 Task: Reply to email with the signature Connor Wood with the subject Product launch announcement from softage.1@softage.net with the message Can you confirm whether the project is on track to meet the deadline? Undo the message and rewrite the message as I will be unavailable during this time. Send the email
Action: Mouse moved to (411, 539)
Screenshot: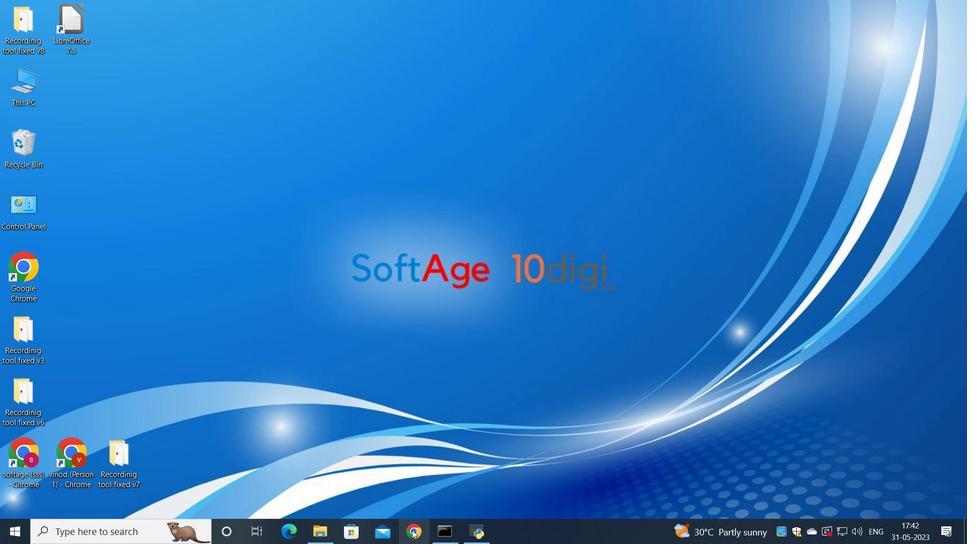 
Action: Mouse pressed left at (411, 539)
Screenshot: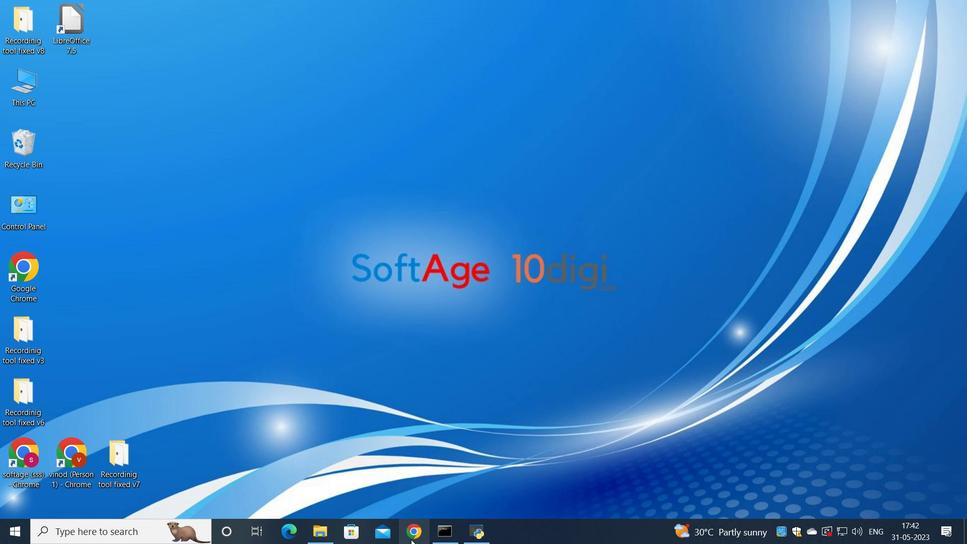 
Action: Mouse moved to (423, 338)
Screenshot: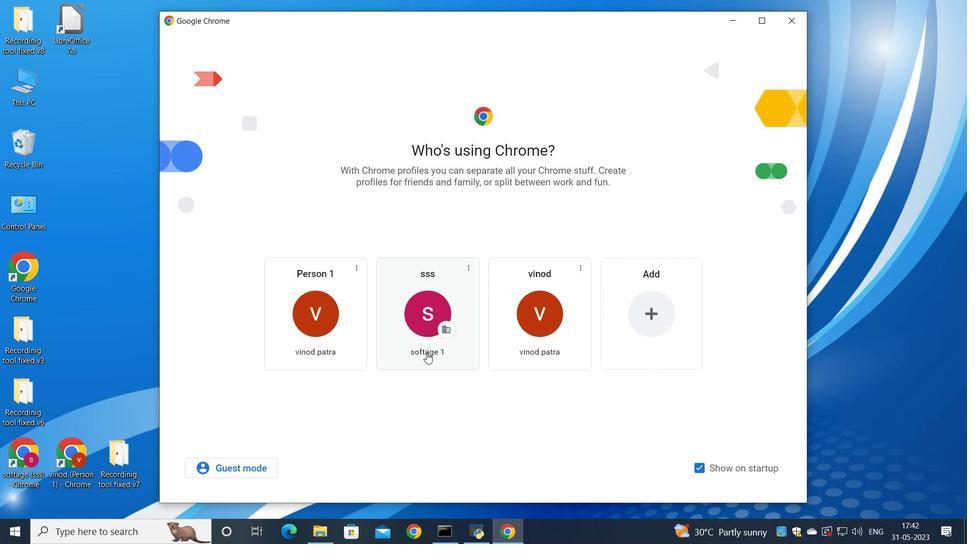 
Action: Mouse pressed left at (423, 338)
Screenshot: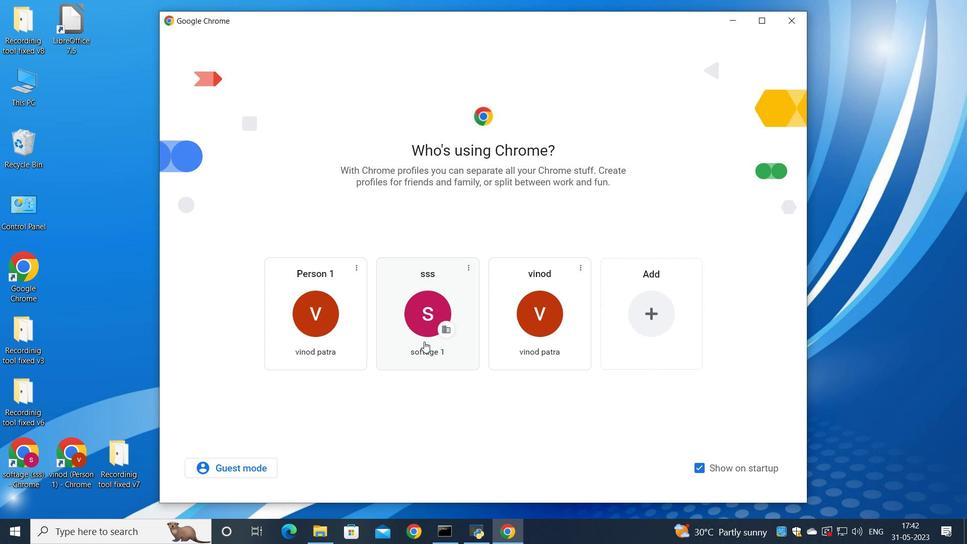 
Action: Mouse moved to (841, 82)
Screenshot: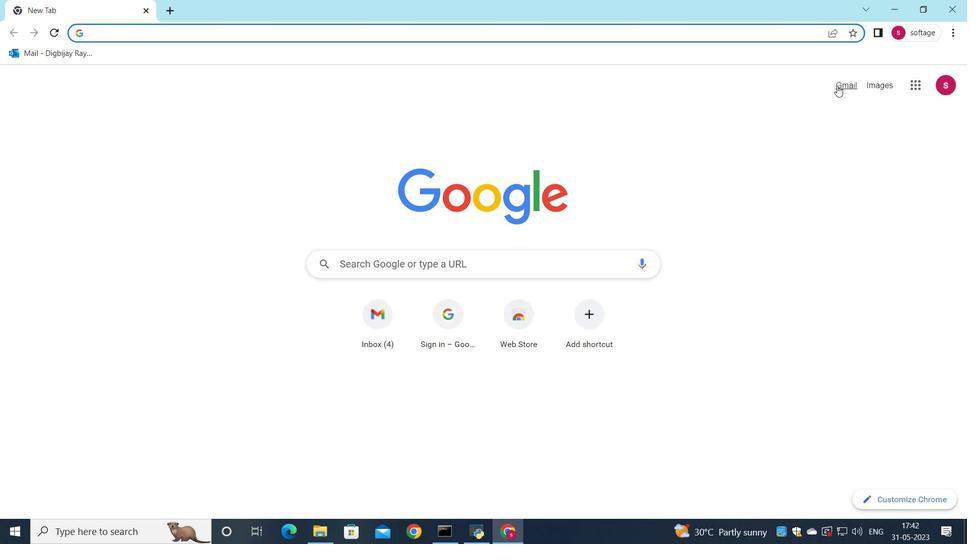 
Action: Mouse pressed left at (841, 82)
Screenshot: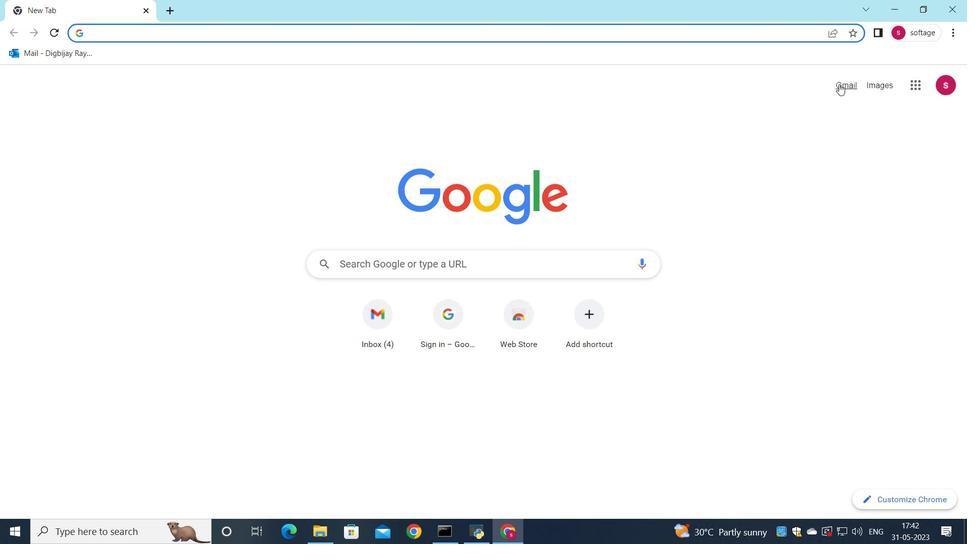 
Action: Mouse moved to (821, 91)
Screenshot: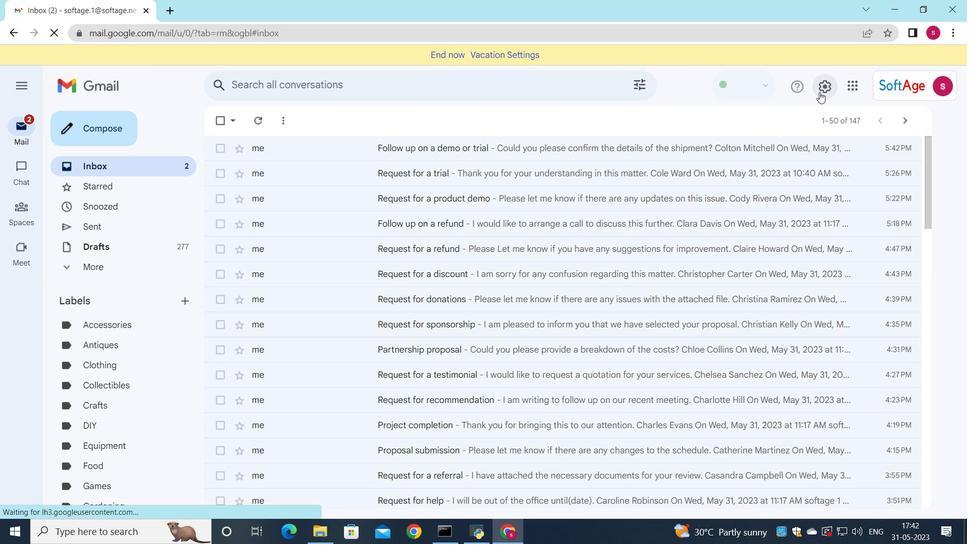 
Action: Mouse pressed left at (821, 91)
Screenshot: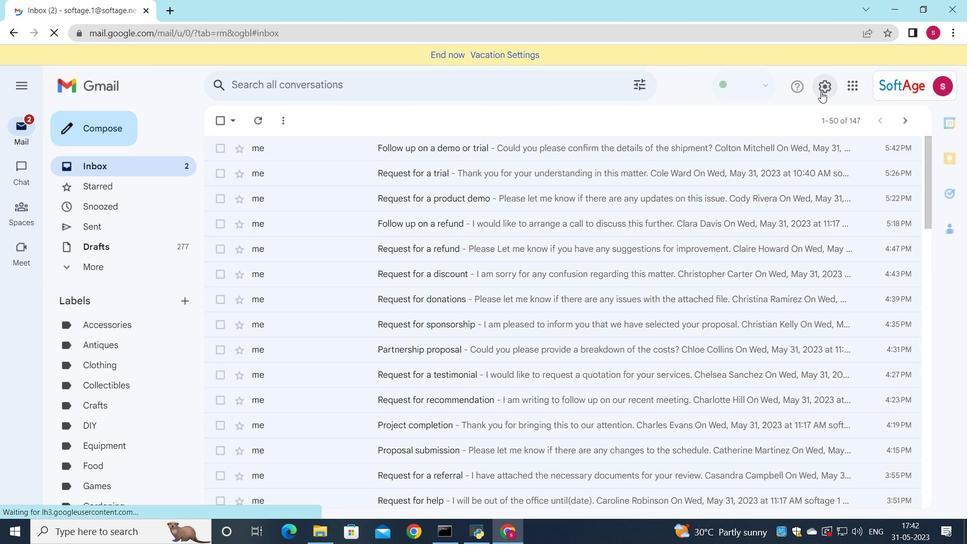 
Action: Mouse moved to (826, 144)
Screenshot: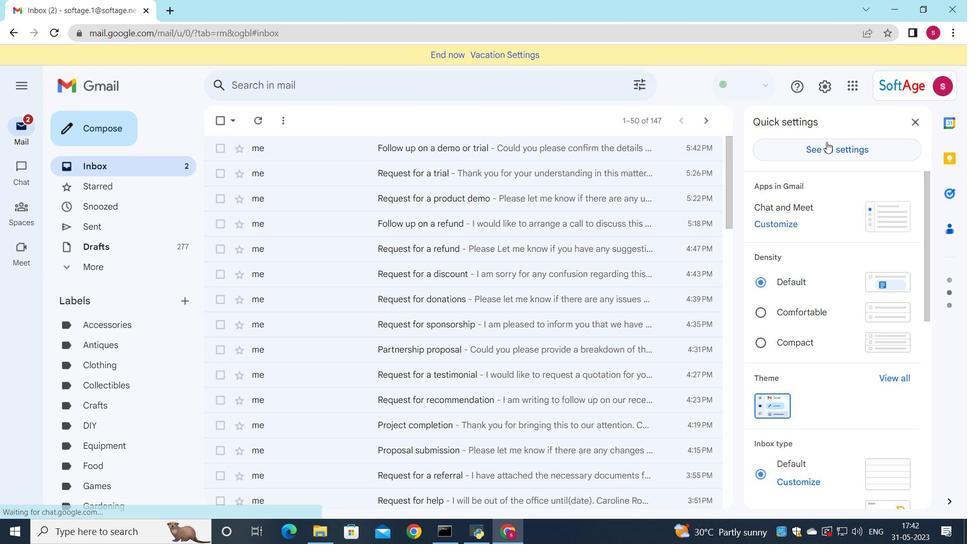
Action: Mouse pressed left at (826, 144)
Screenshot: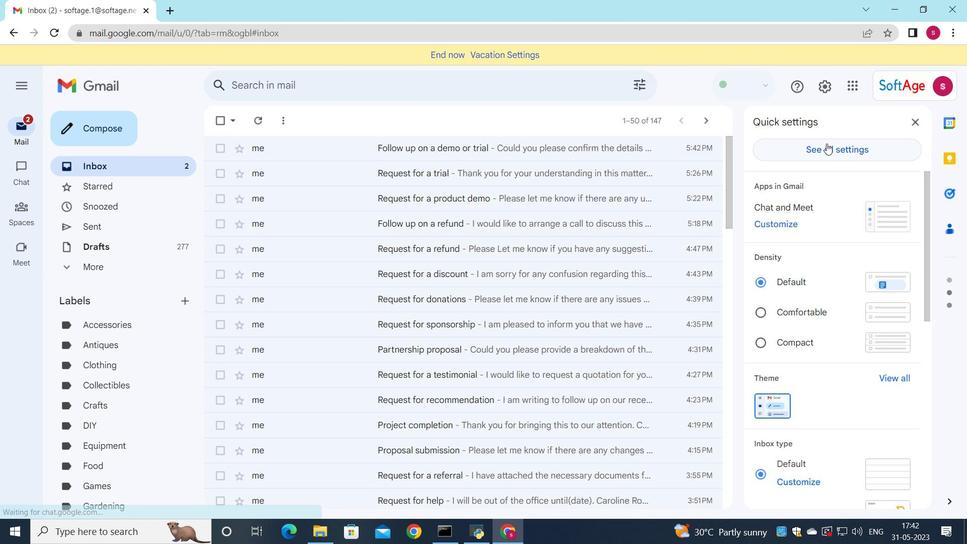 
Action: Mouse moved to (544, 306)
Screenshot: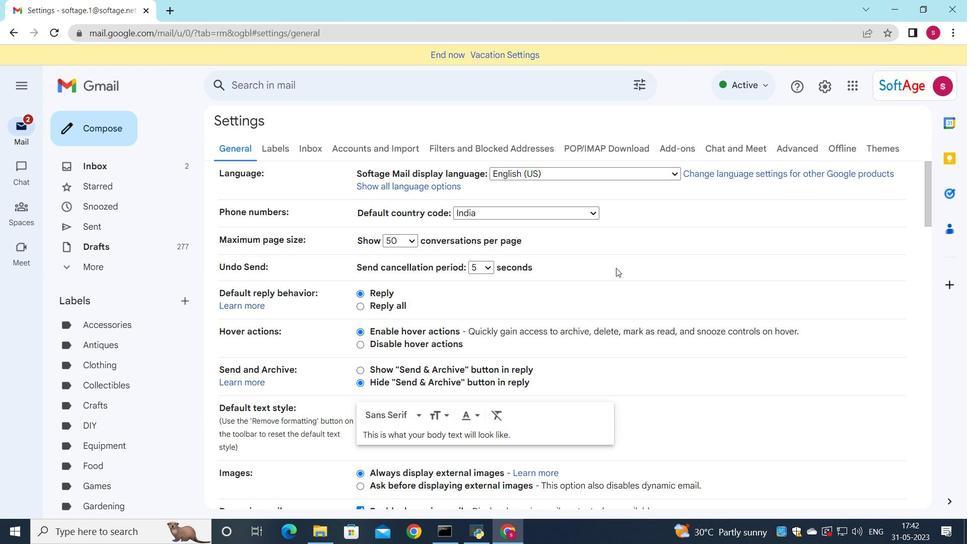 
Action: Mouse scrolled (544, 305) with delta (0, 0)
Screenshot: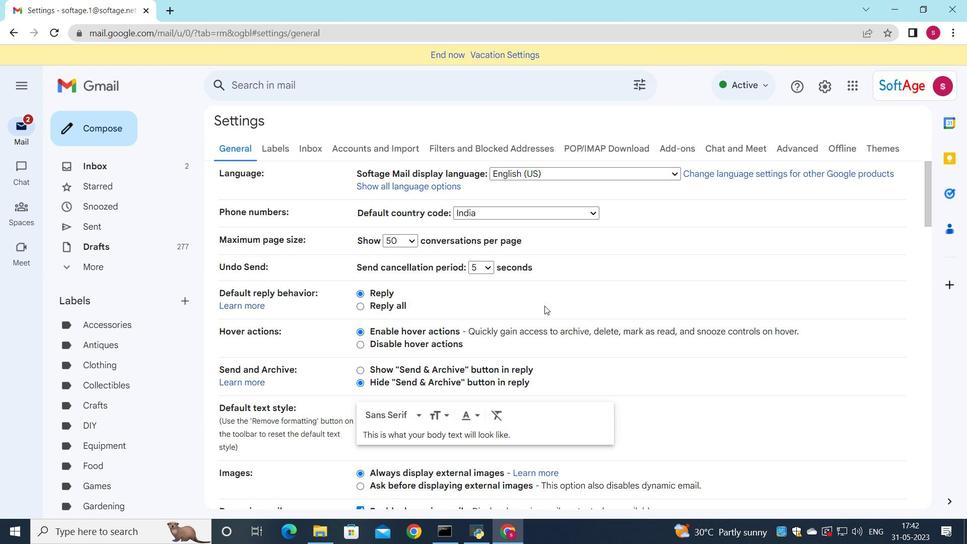 
Action: Mouse scrolled (544, 305) with delta (0, 0)
Screenshot: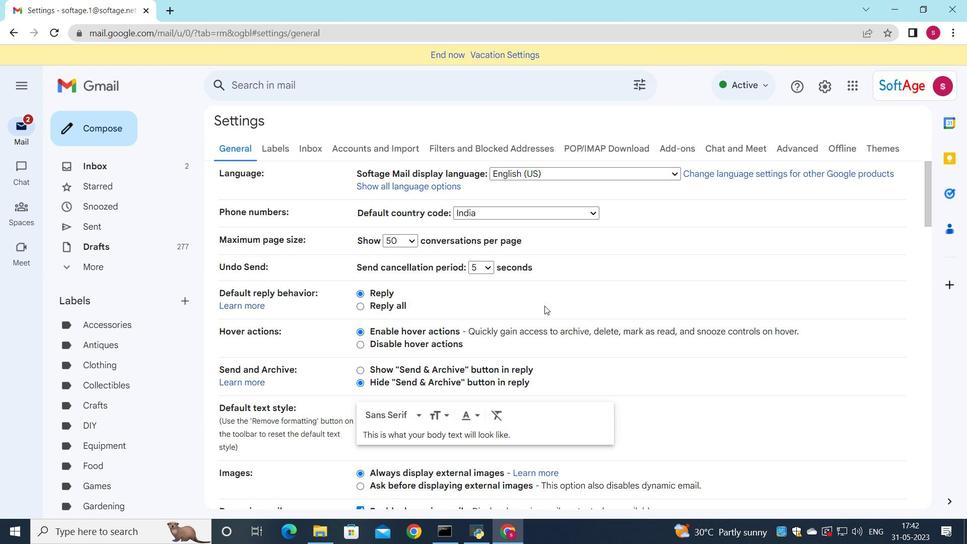 
Action: Mouse scrolled (544, 305) with delta (0, 0)
Screenshot: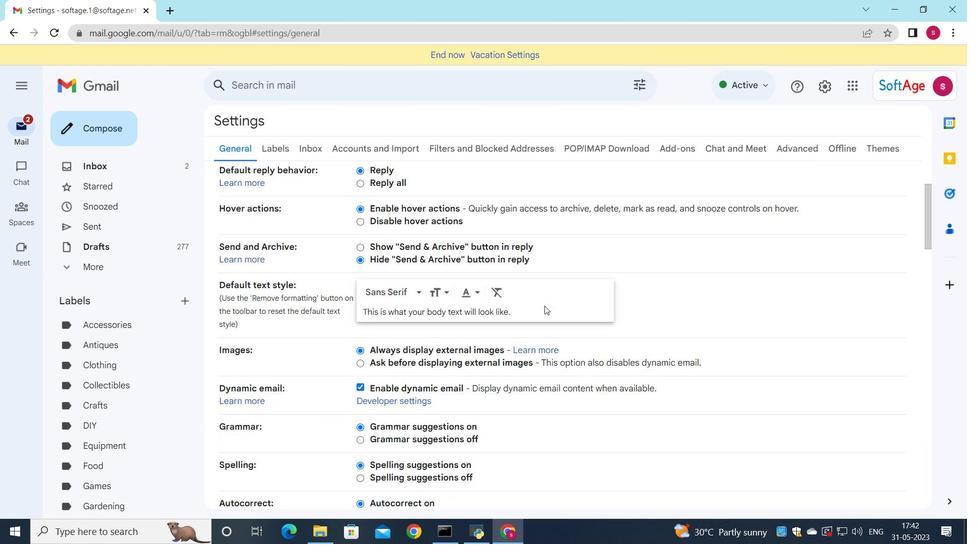 
Action: Mouse scrolled (544, 305) with delta (0, 0)
Screenshot: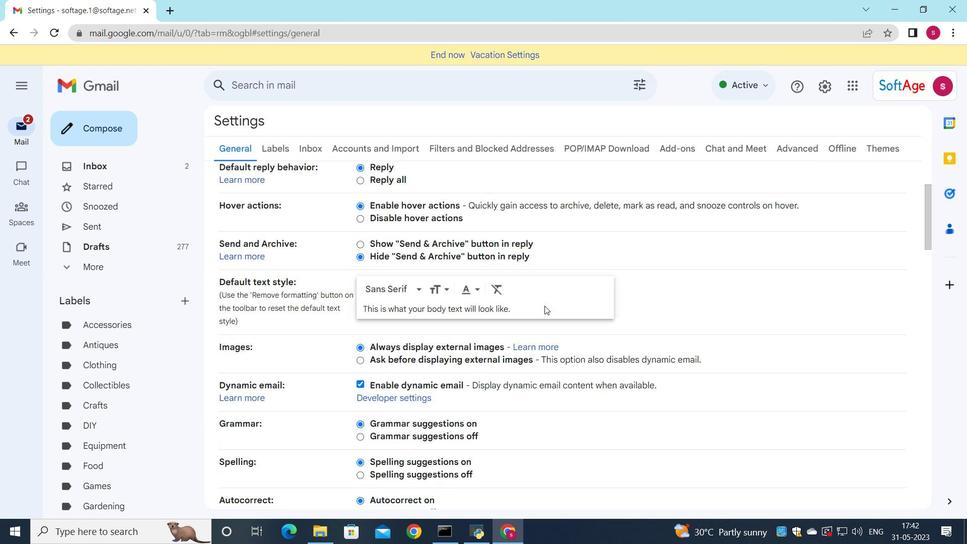 
Action: Mouse scrolled (544, 305) with delta (0, 0)
Screenshot: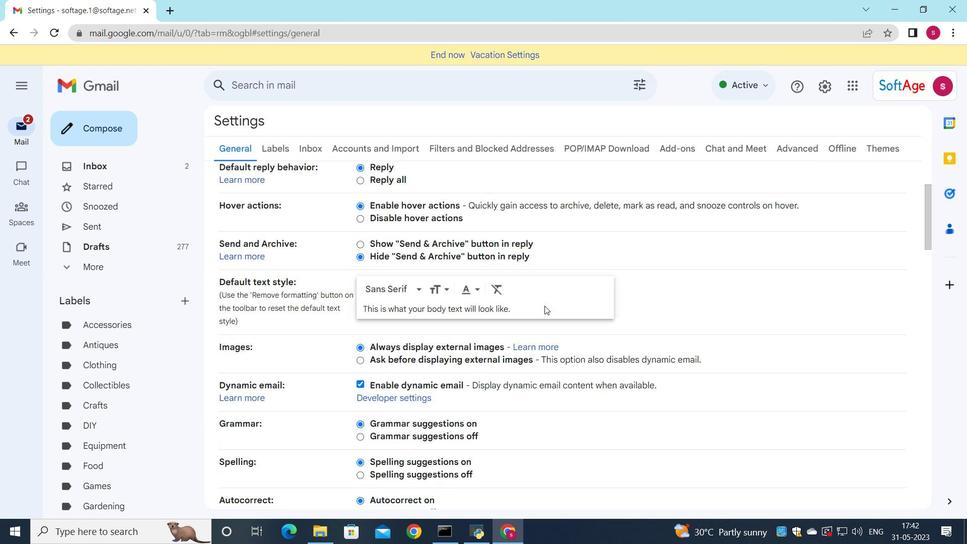 
Action: Mouse scrolled (544, 305) with delta (0, 0)
Screenshot: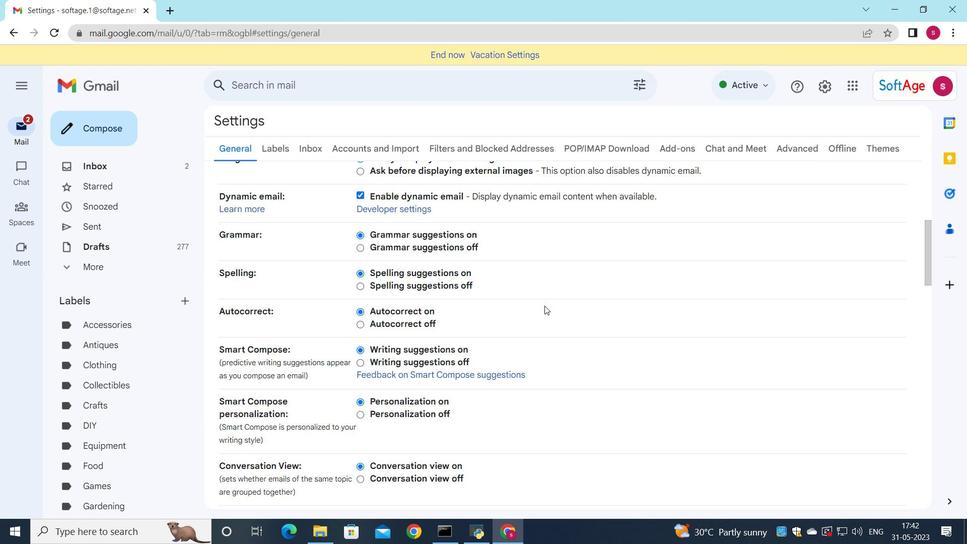 
Action: Mouse scrolled (544, 305) with delta (0, 0)
Screenshot: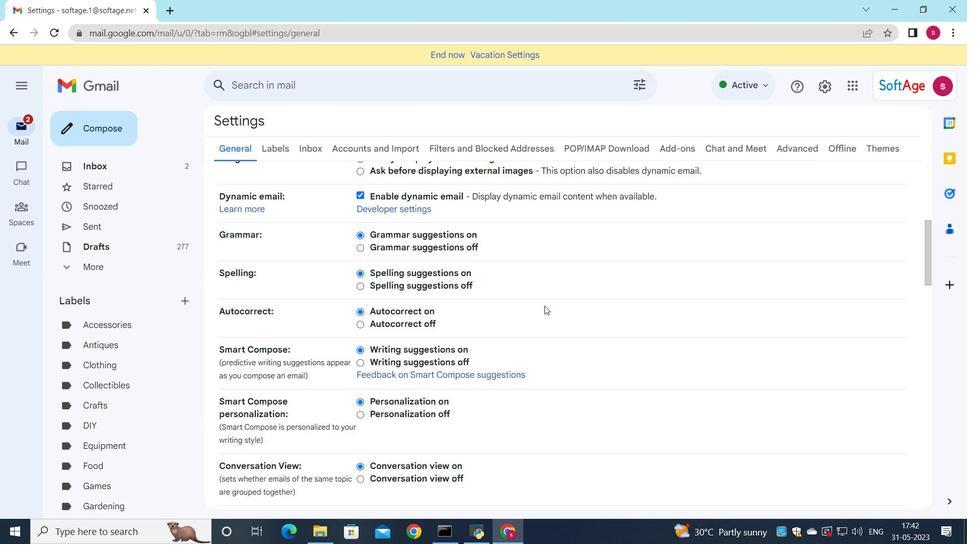 
Action: Mouse scrolled (544, 305) with delta (0, 0)
Screenshot: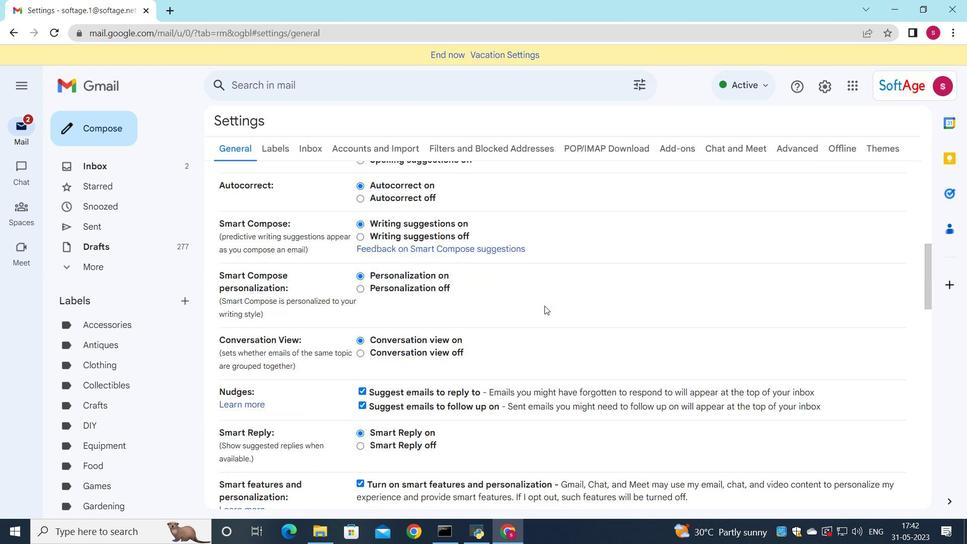 
Action: Mouse scrolled (544, 305) with delta (0, 0)
Screenshot: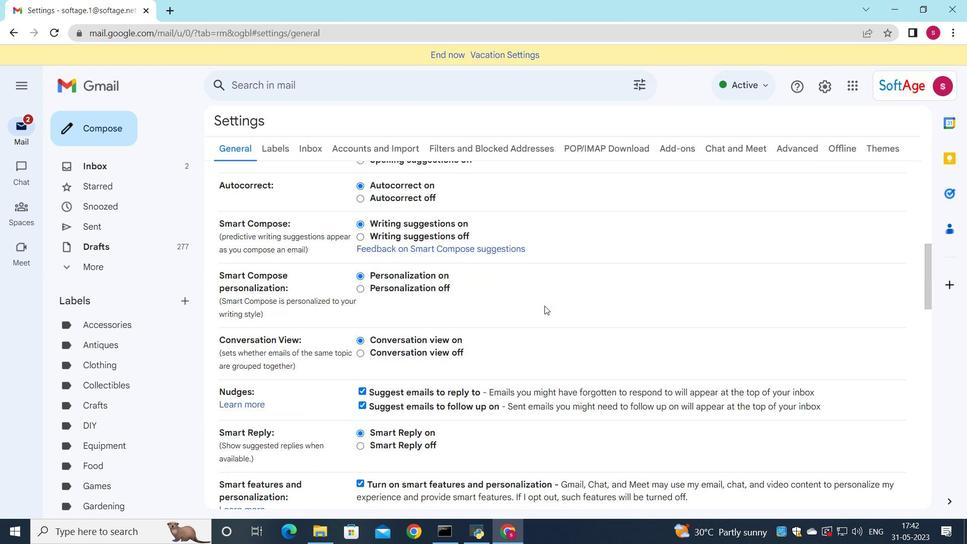 
Action: Mouse scrolled (544, 305) with delta (0, 0)
Screenshot: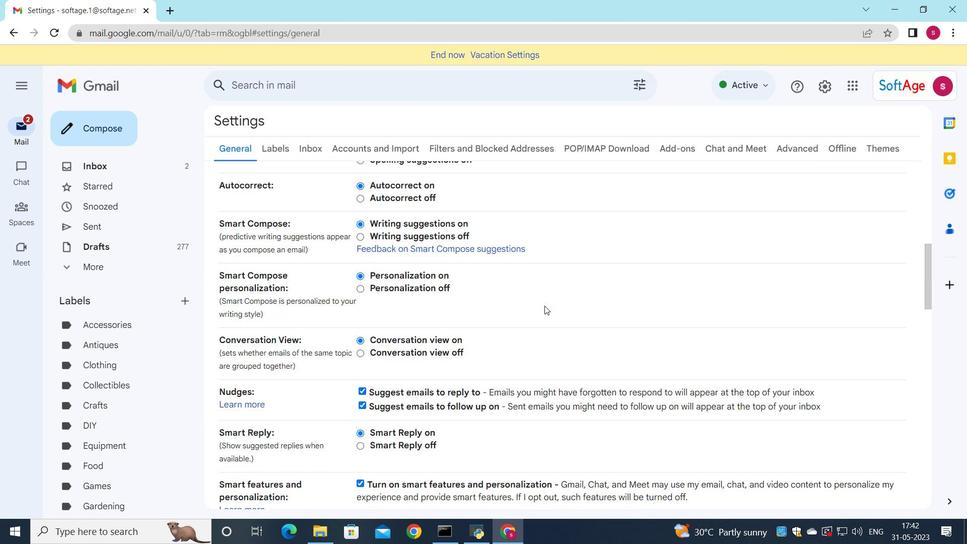 
Action: Mouse scrolled (544, 305) with delta (0, 0)
Screenshot: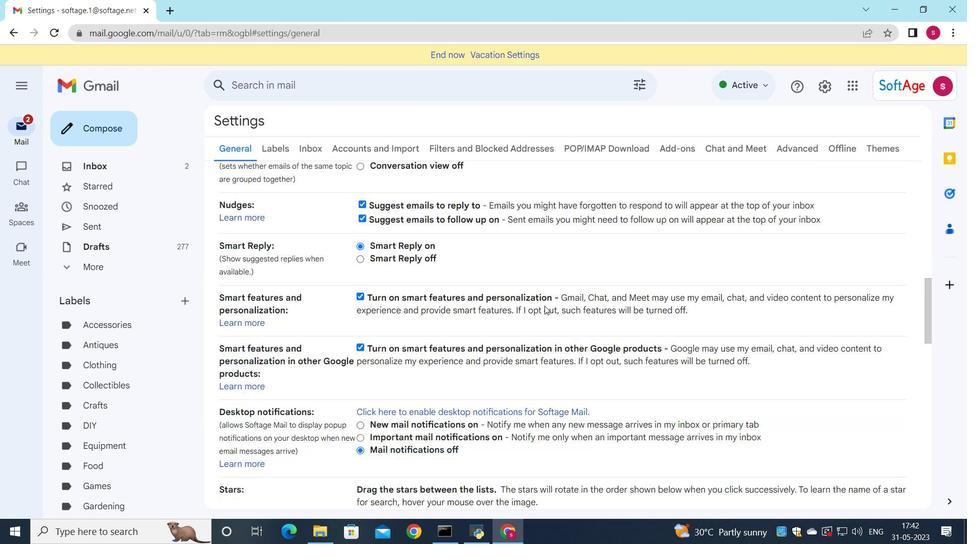 
Action: Mouse scrolled (544, 305) with delta (0, 0)
Screenshot: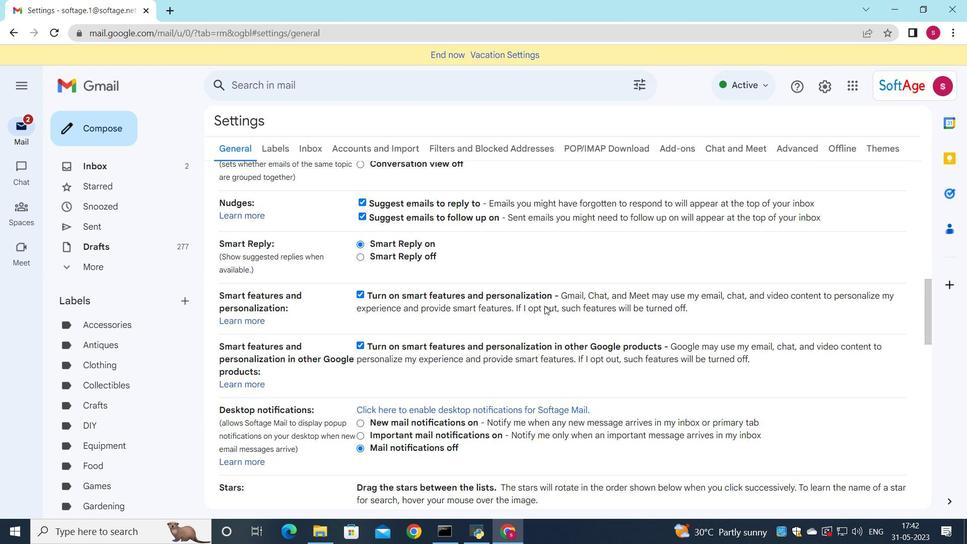 
Action: Mouse scrolled (544, 305) with delta (0, 0)
Screenshot: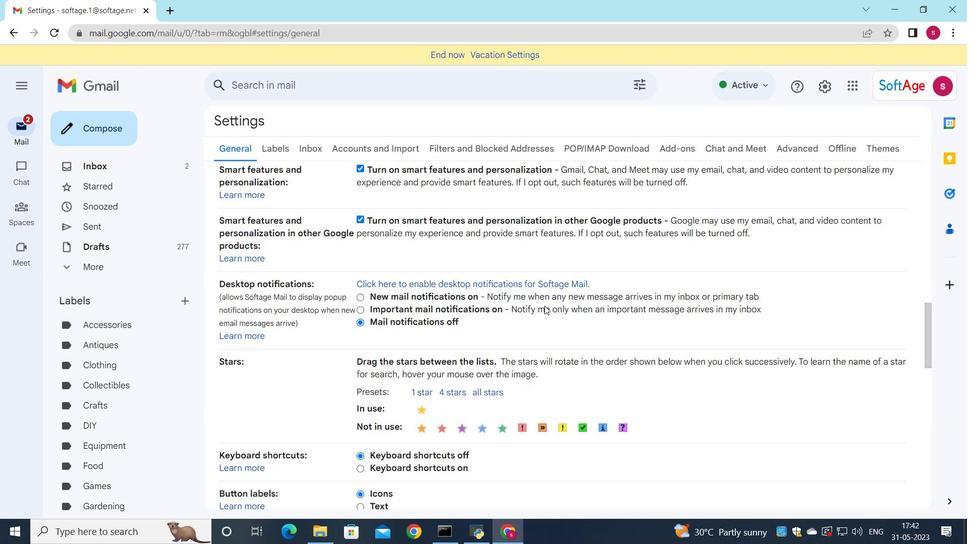 
Action: Mouse scrolled (544, 305) with delta (0, 0)
Screenshot: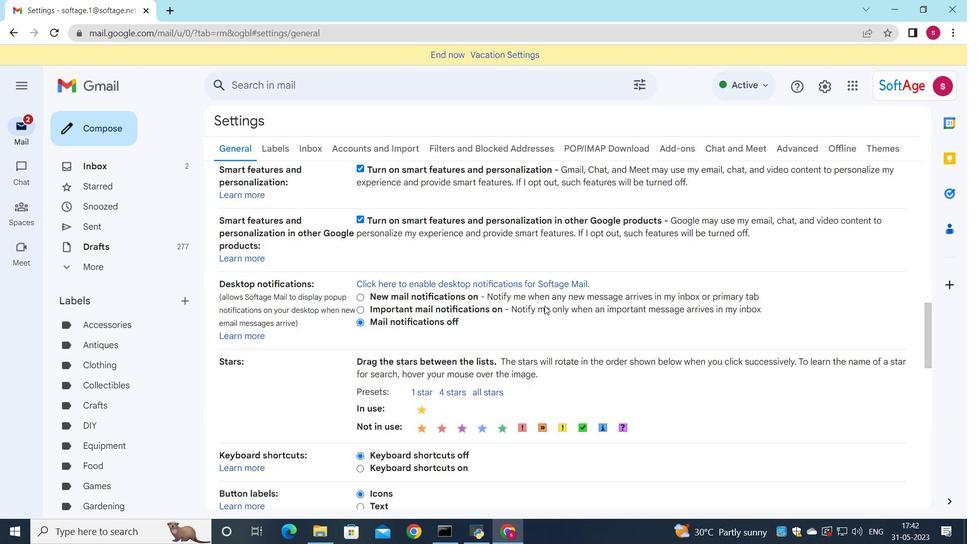 
Action: Mouse scrolled (544, 305) with delta (0, 0)
Screenshot: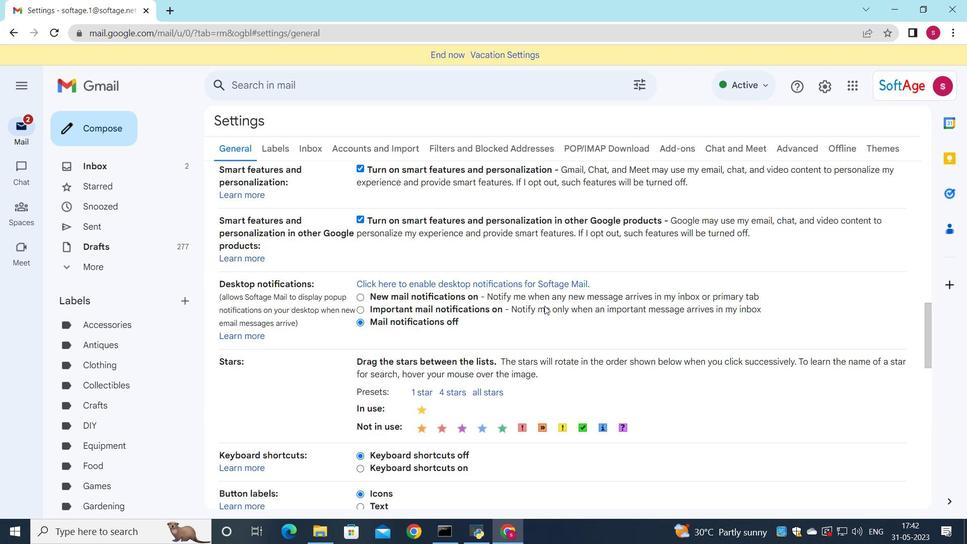 
Action: Mouse scrolled (544, 305) with delta (0, 0)
Screenshot: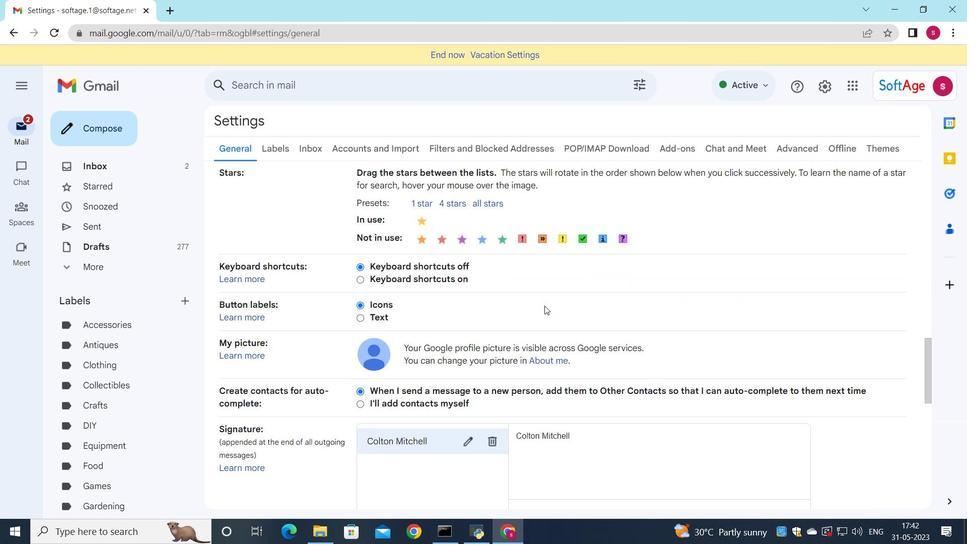 
Action: Mouse scrolled (544, 305) with delta (0, 0)
Screenshot: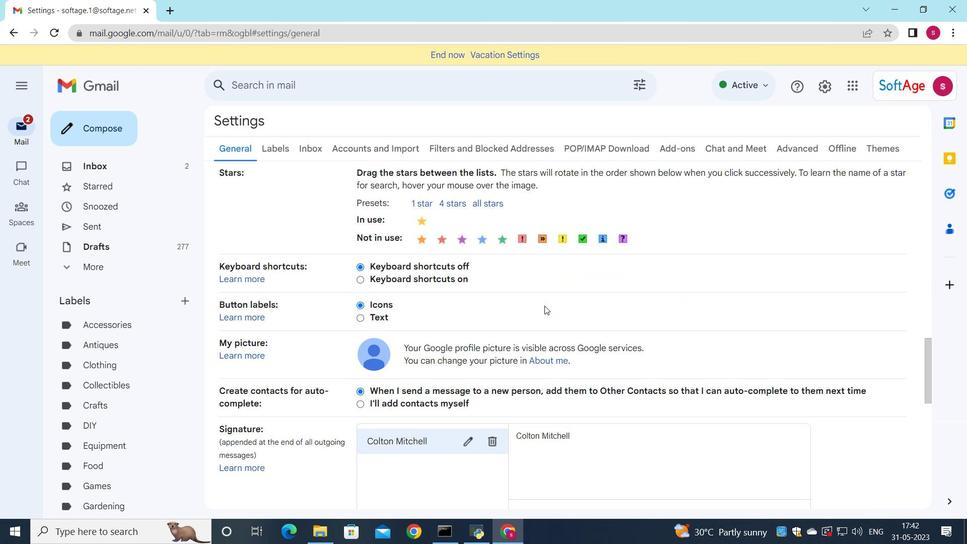 
Action: Mouse scrolled (544, 305) with delta (0, 0)
Screenshot: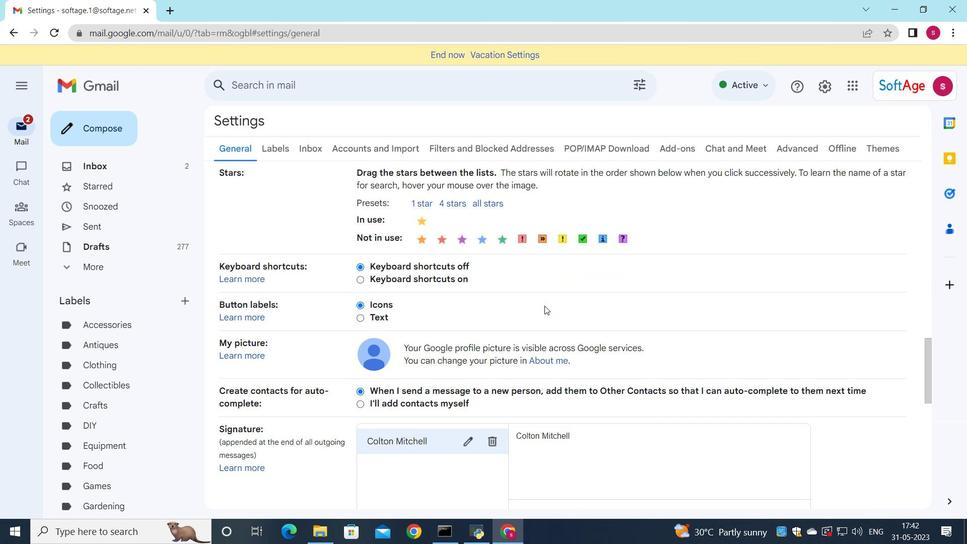 
Action: Mouse moved to (491, 248)
Screenshot: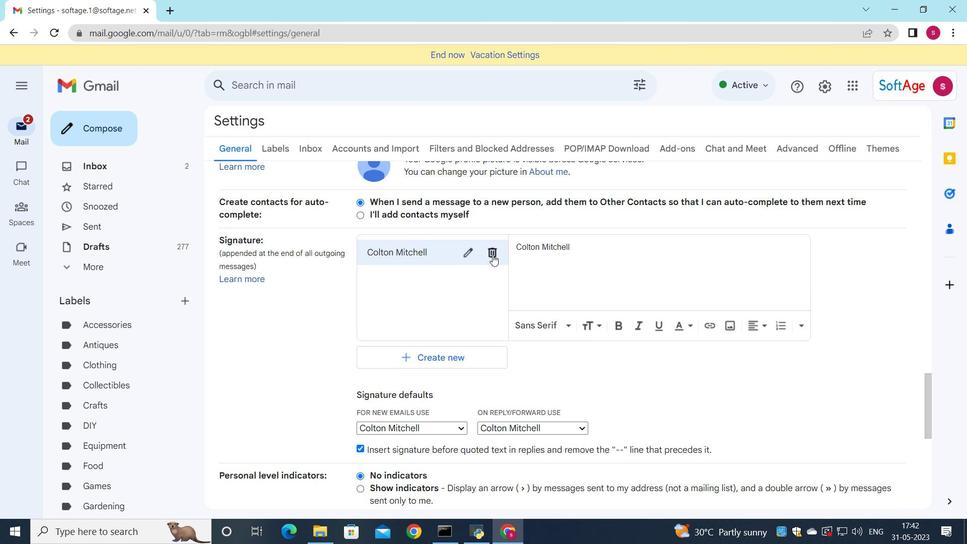 
Action: Mouse pressed left at (491, 248)
Screenshot: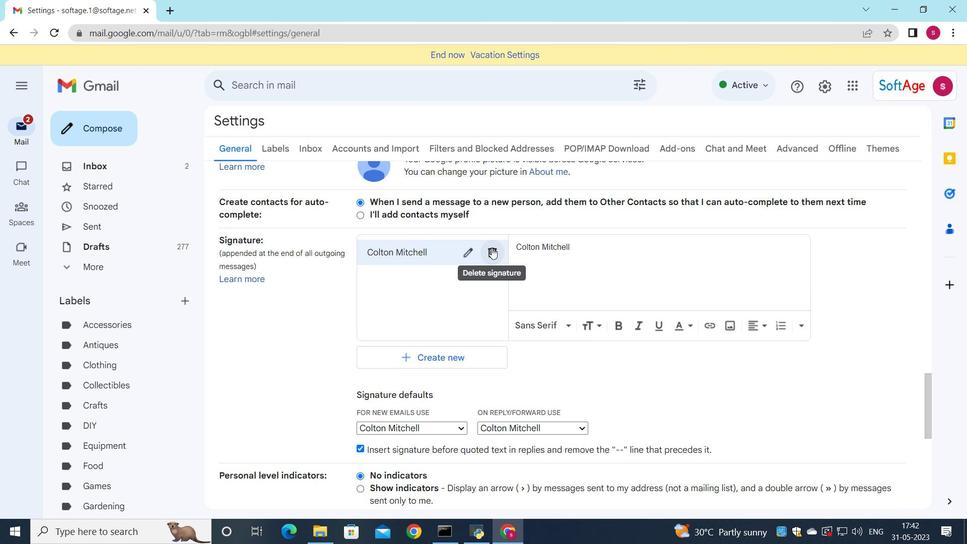 
Action: Mouse moved to (587, 303)
Screenshot: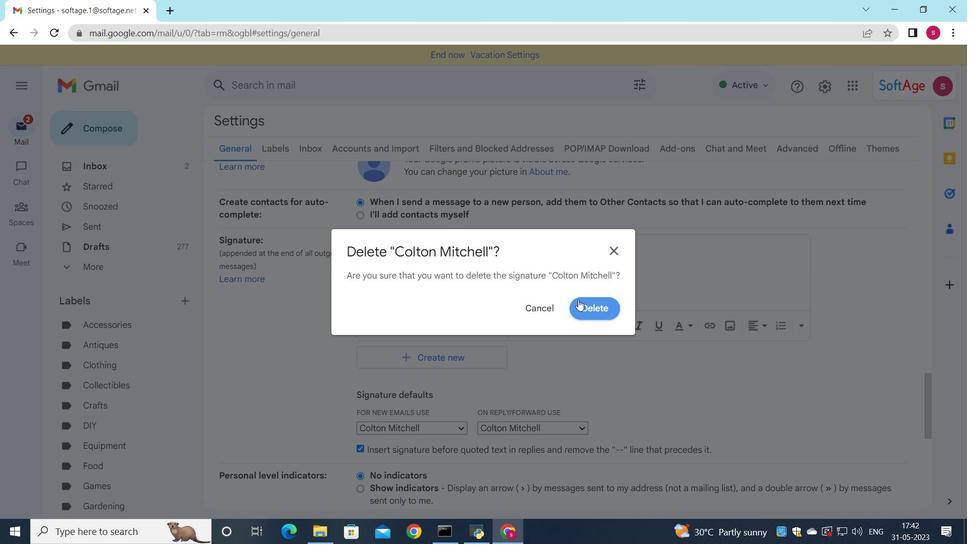 
Action: Mouse pressed left at (587, 303)
Screenshot: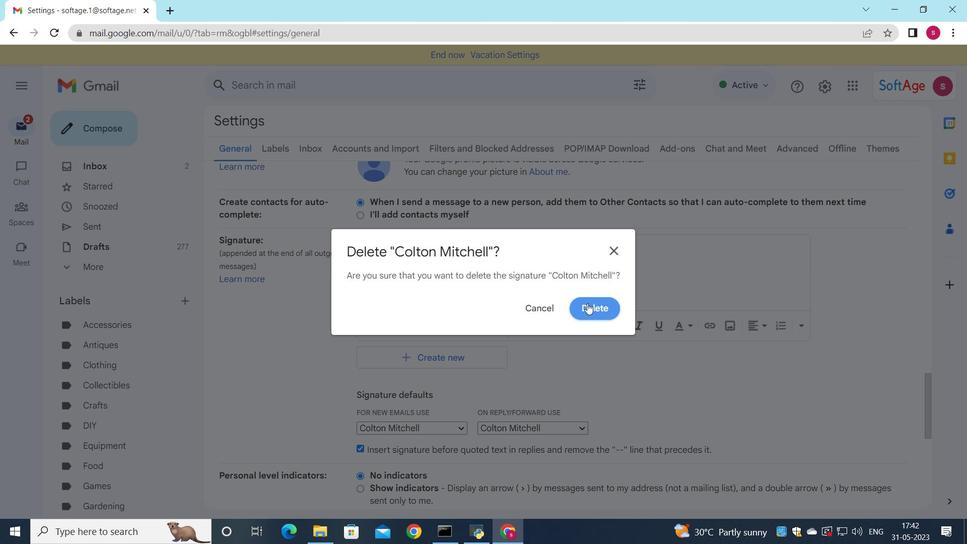 
Action: Mouse moved to (413, 262)
Screenshot: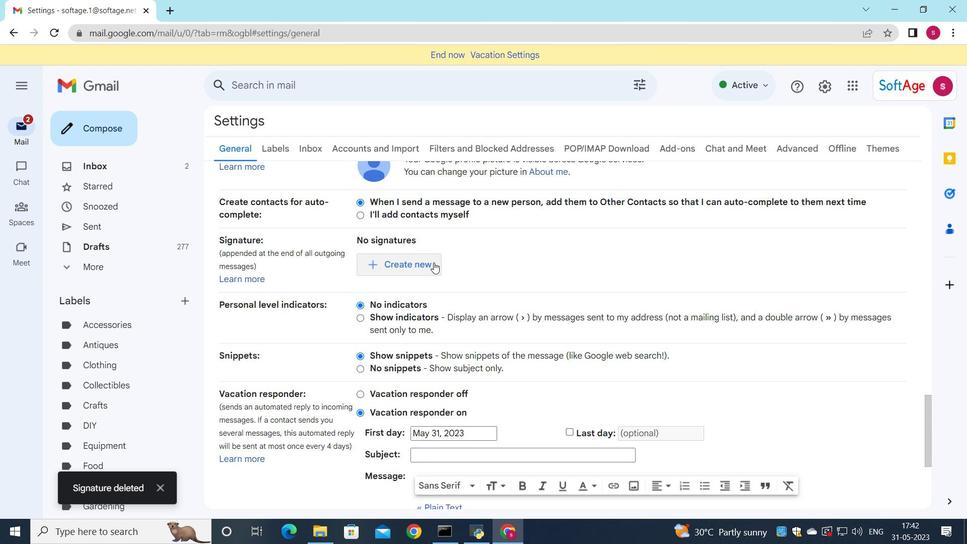 
Action: Mouse pressed left at (413, 262)
Screenshot: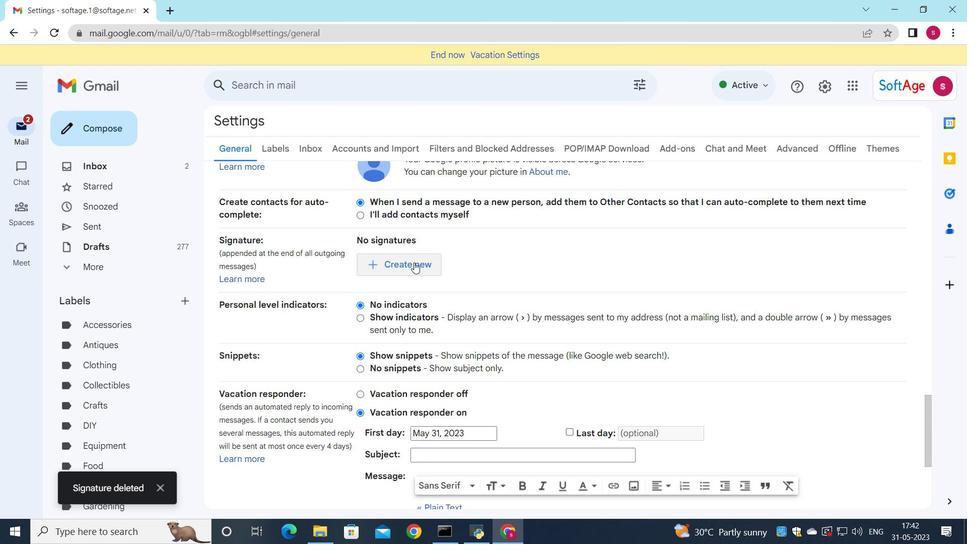 
Action: Mouse moved to (684, 307)
Screenshot: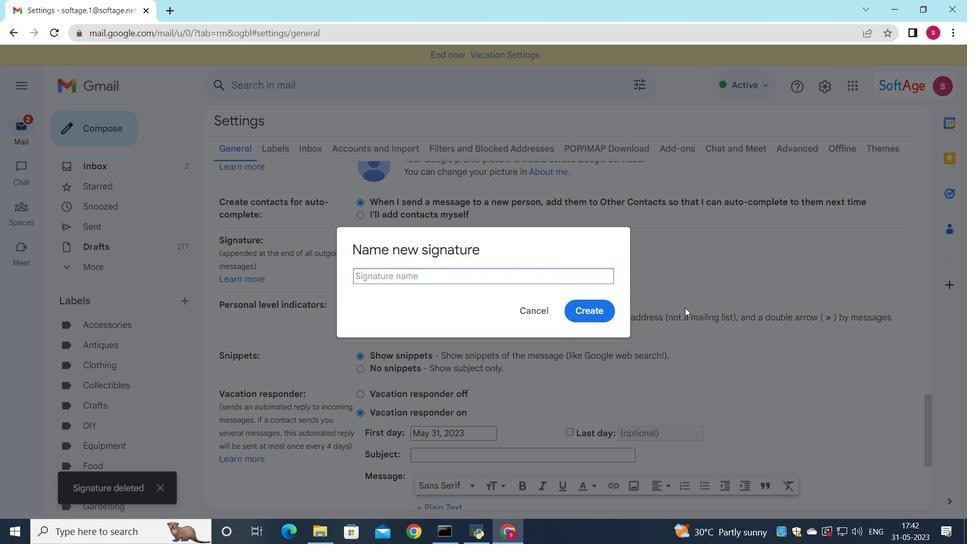 
Action: Key pressed <Key.shift>Connor<Key.space><Key.shift>Wood
Screenshot: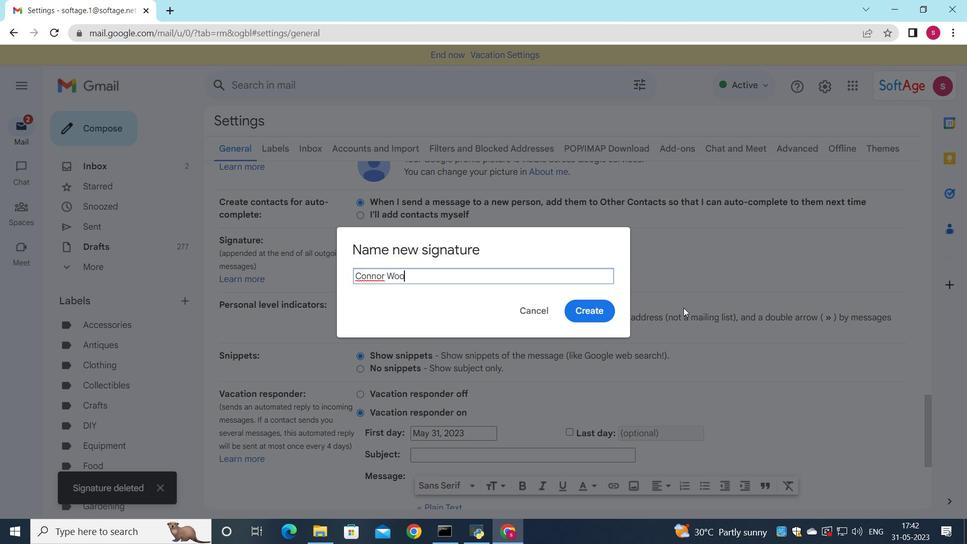 
Action: Mouse moved to (595, 307)
Screenshot: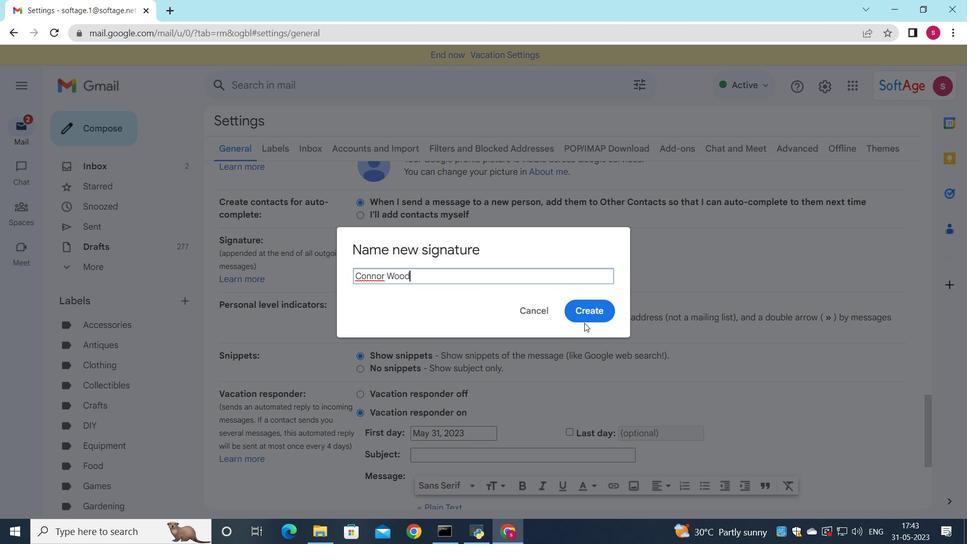 
Action: Mouse pressed left at (595, 307)
Screenshot: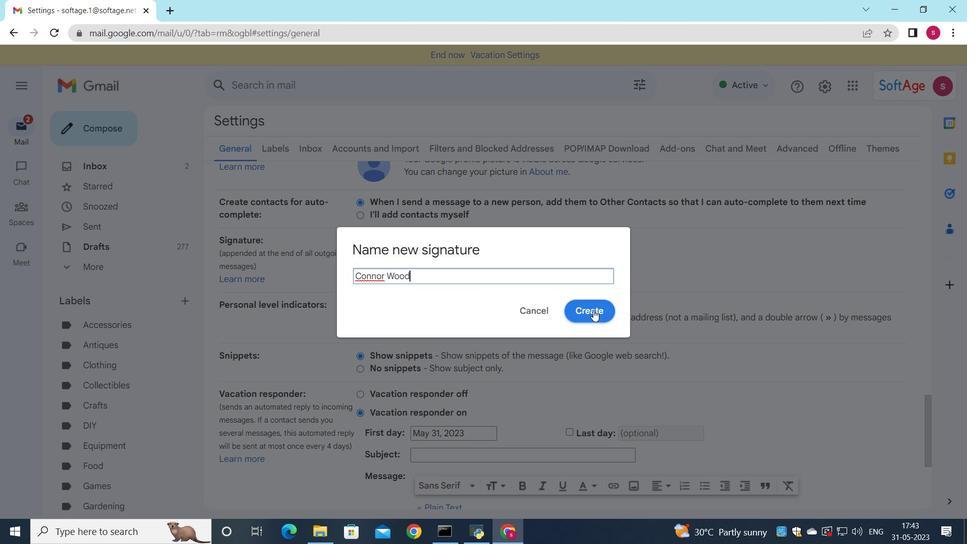 
Action: Mouse moved to (633, 288)
Screenshot: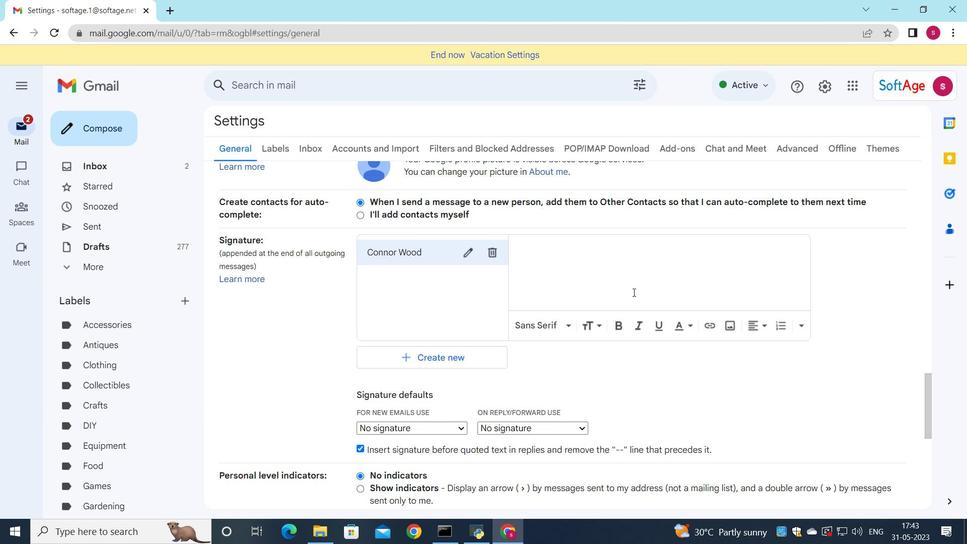 
Action: Mouse pressed left at (633, 288)
Screenshot: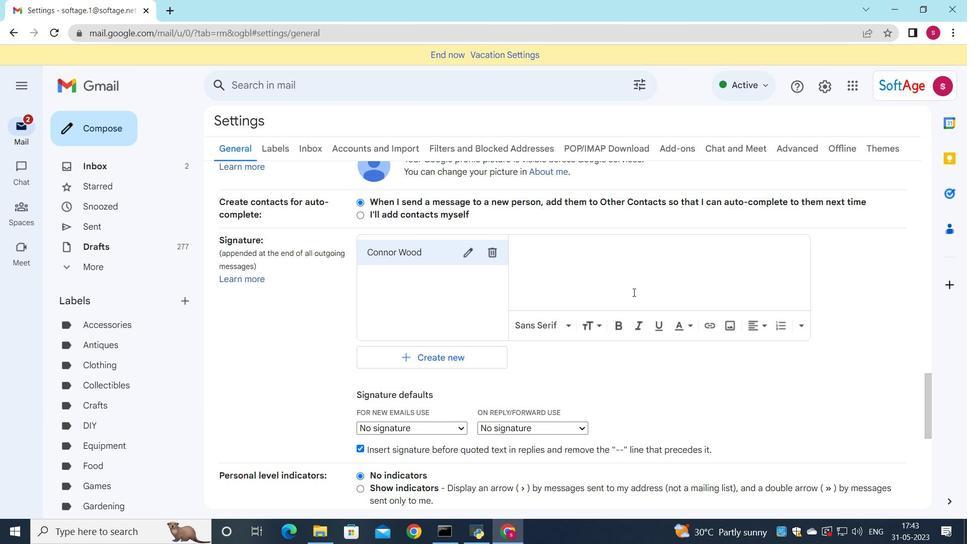 
Action: Key pressed <Key.shift>Connor<Key.space><Key.shift>Wood
Screenshot: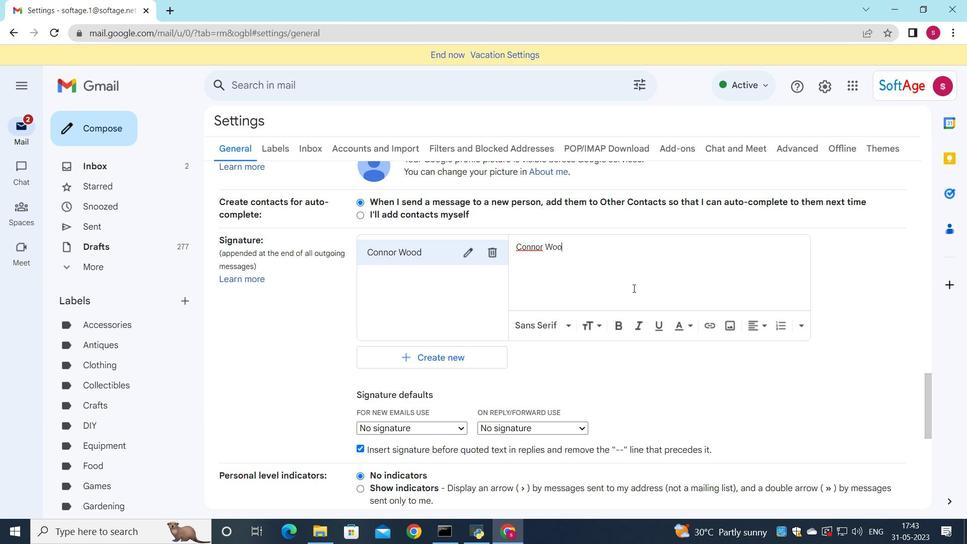 
Action: Mouse moved to (537, 291)
Screenshot: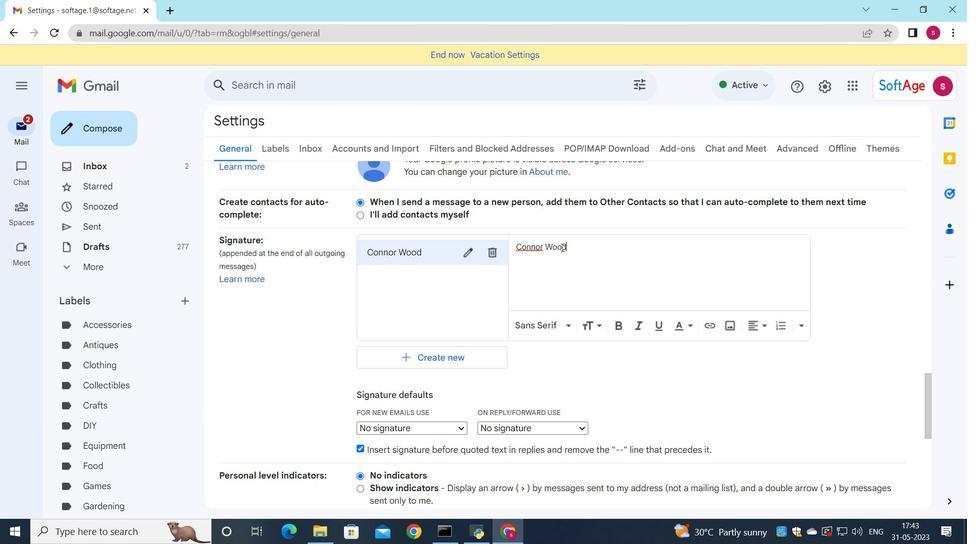 
Action: Mouse scrolled (537, 290) with delta (0, 0)
Screenshot: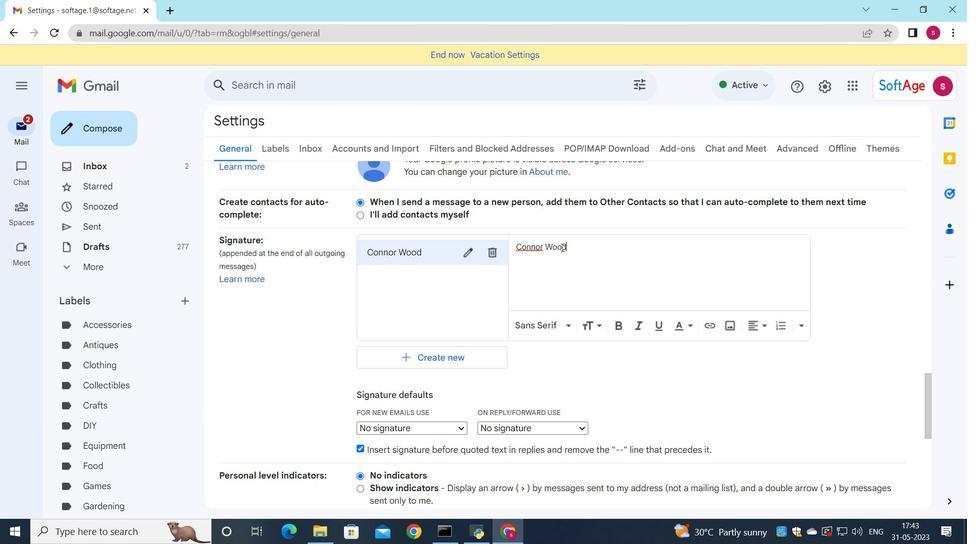 
Action: Mouse moved to (537, 292)
Screenshot: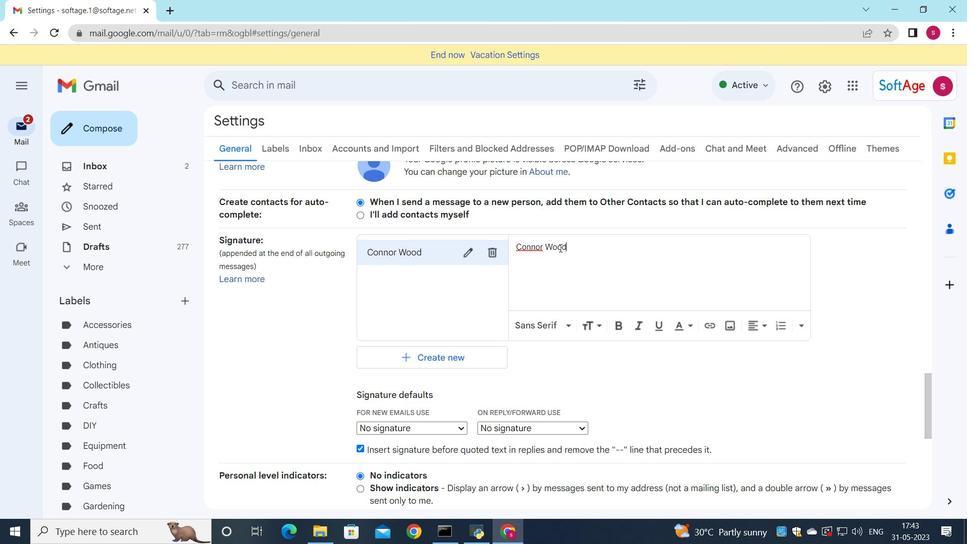 
Action: Mouse scrolled (537, 292) with delta (0, 0)
Screenshot: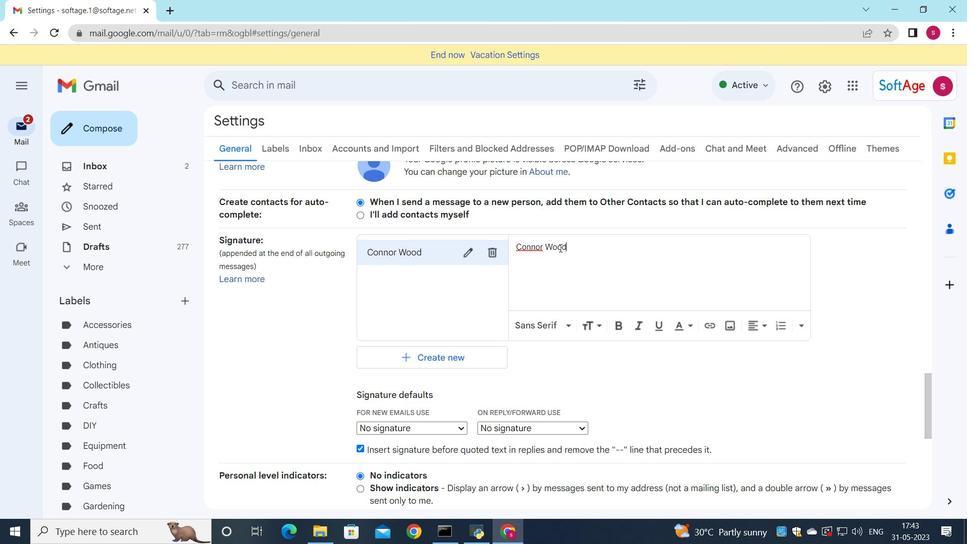 
Action: Mouse moved to (447, 300)
Screenshot: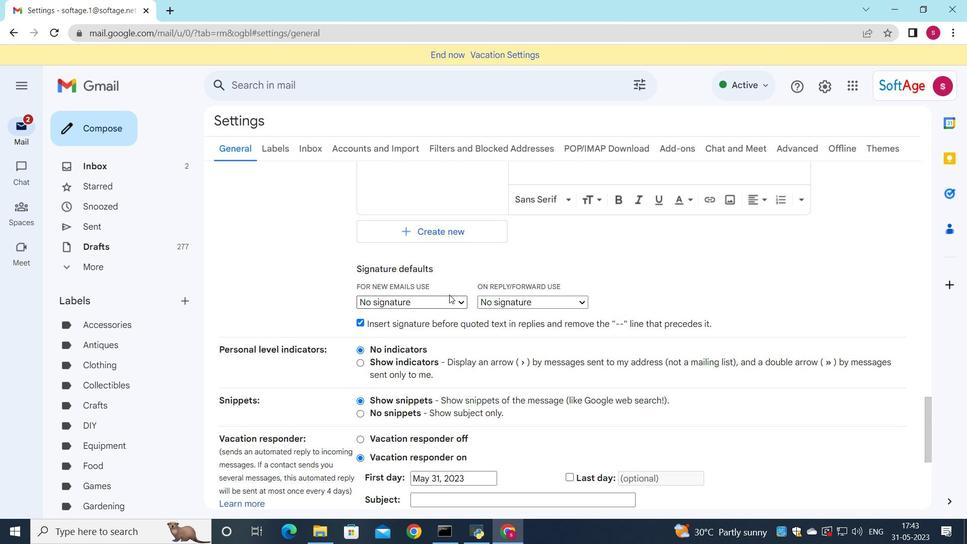 
Action: Mouse pressed left at (447, 300)
Screenshot: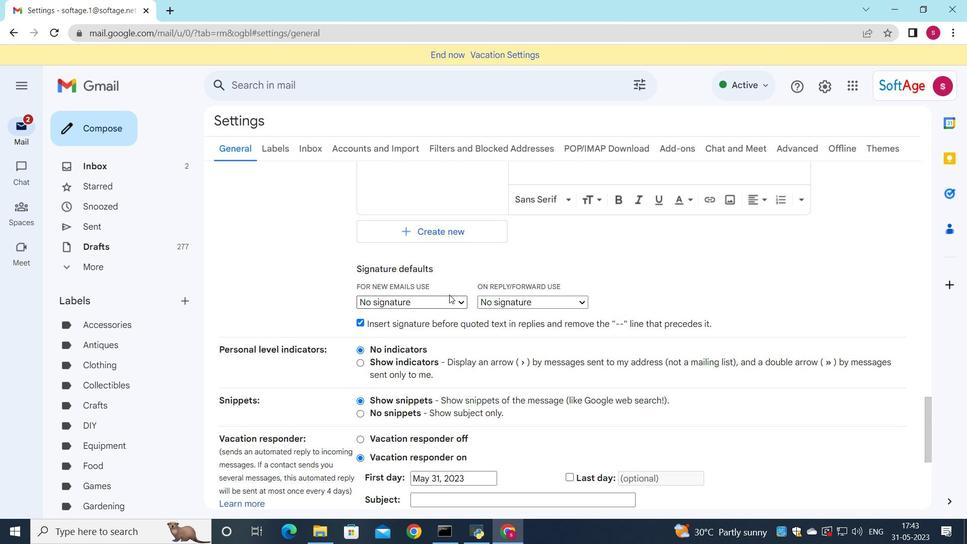 
Action: Mouse moved to (443, 328)
Screenshot: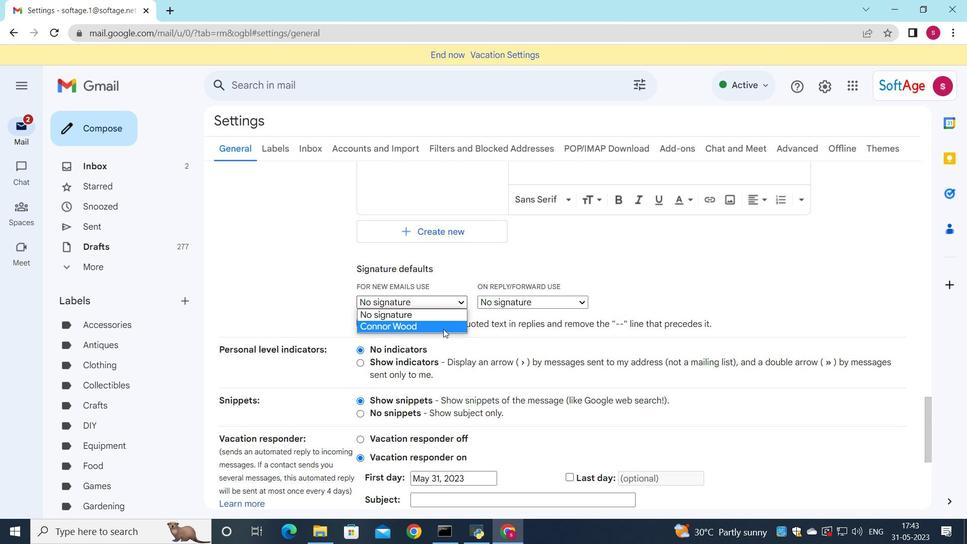
Action: Mouse pressed left at (443, 328)
Screenshot: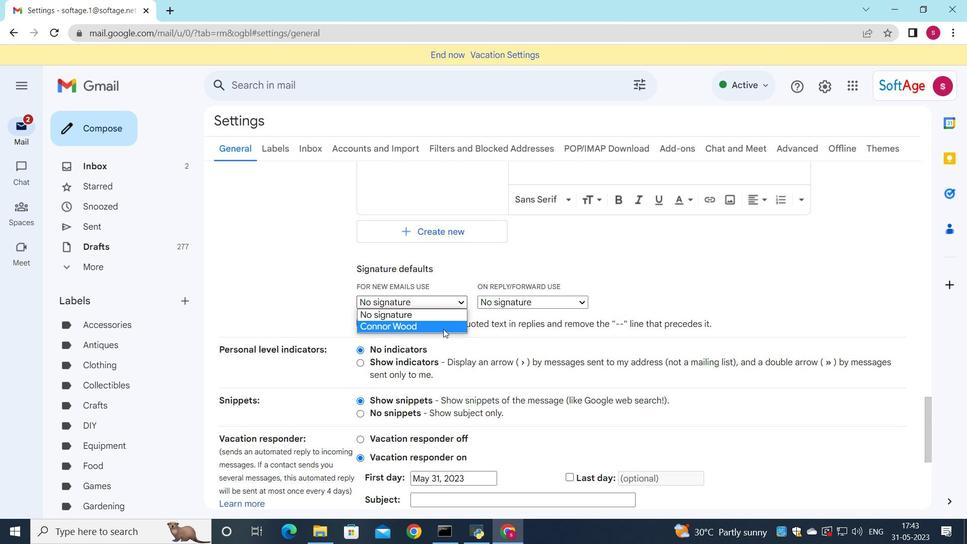 
Action: Mouse moved to (516, 298)
Screenshot: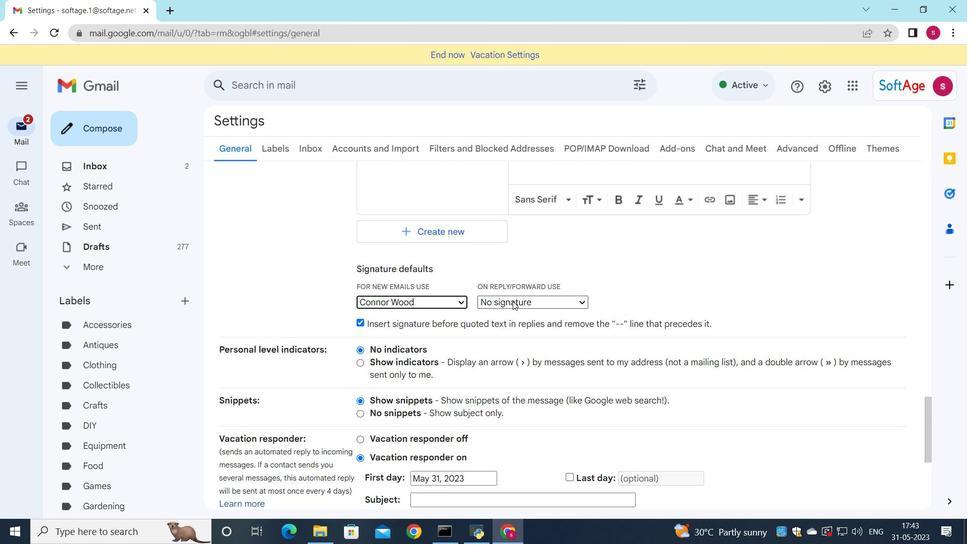 
Action: Mouse pressed left at (516, 298)
Screenshot: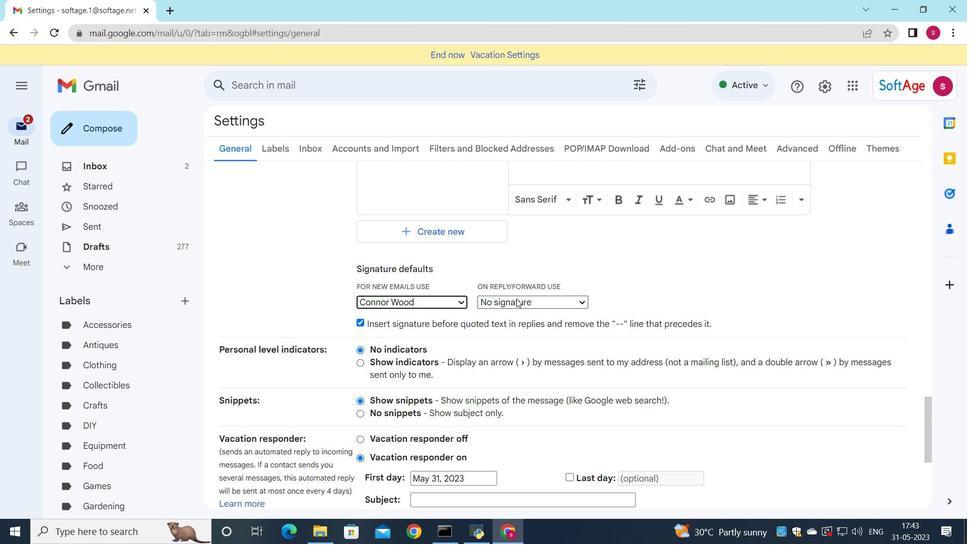 
Action: Mouse moved to (510, 322)
Screenshot: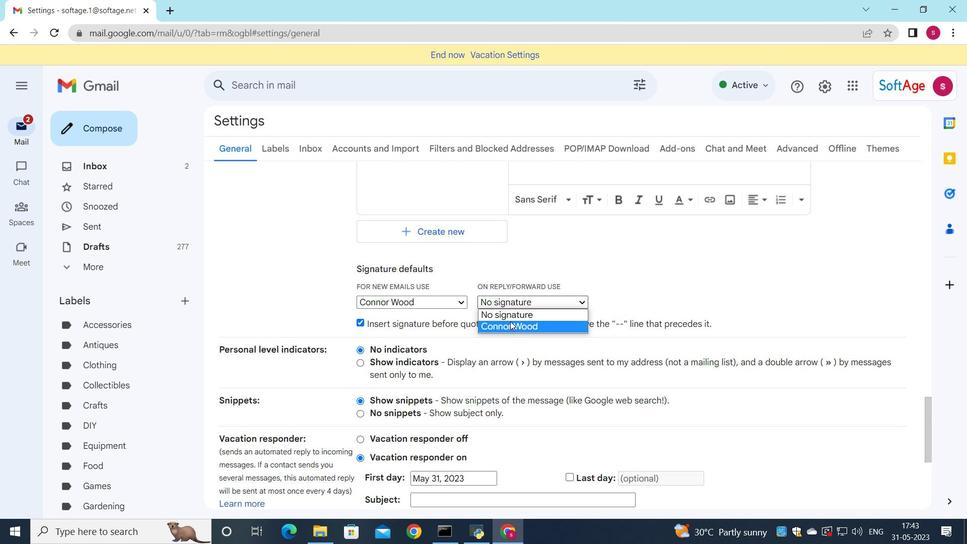 
Action: Mouse pressed left at (510, 322)
Screenshot: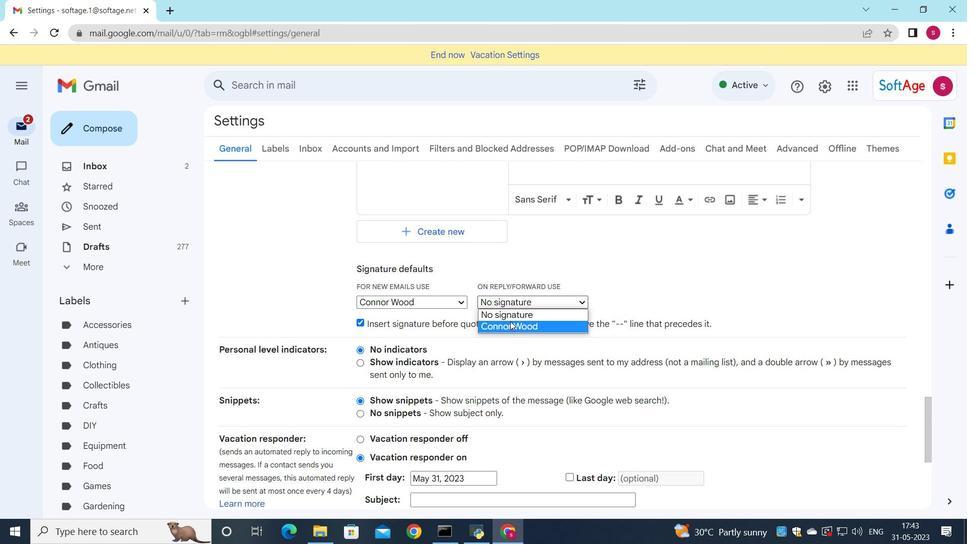 
Action: Mouse scrolled (510, 321) with delta (0, 0)
Screenshot: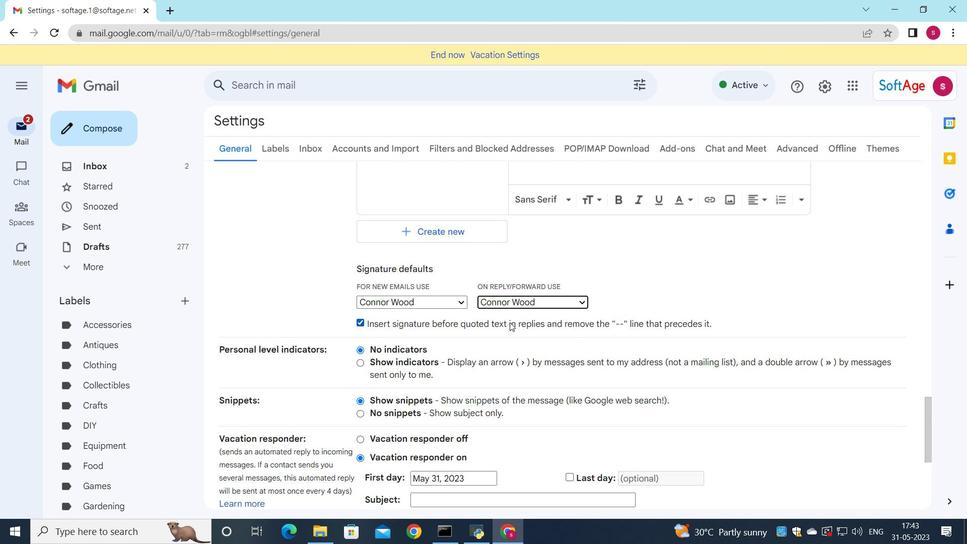 
Action: Mouse scrolled (510, 321) with delta (0, 0)
Screenshot: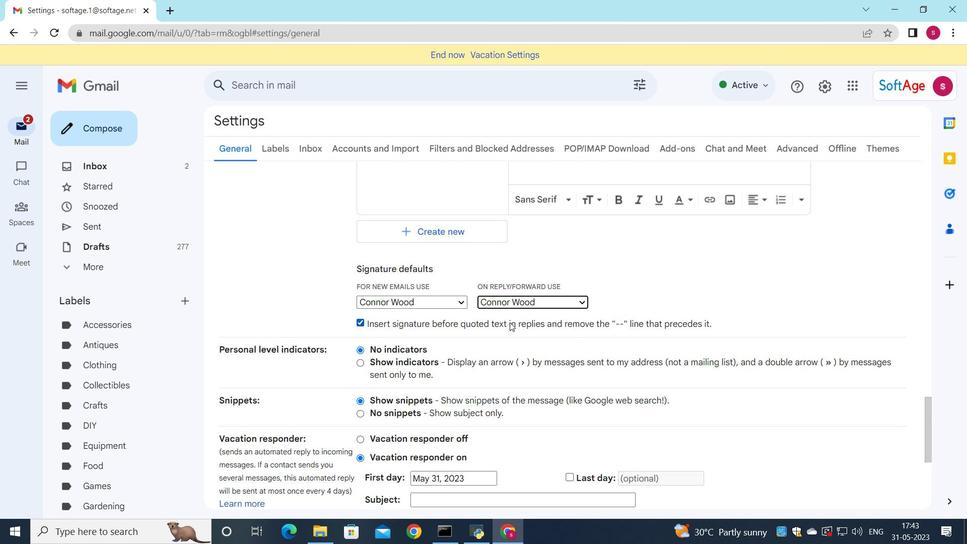 
Action: Mouse scrolled (510, 321) with delta (0, 0)
Screenshot: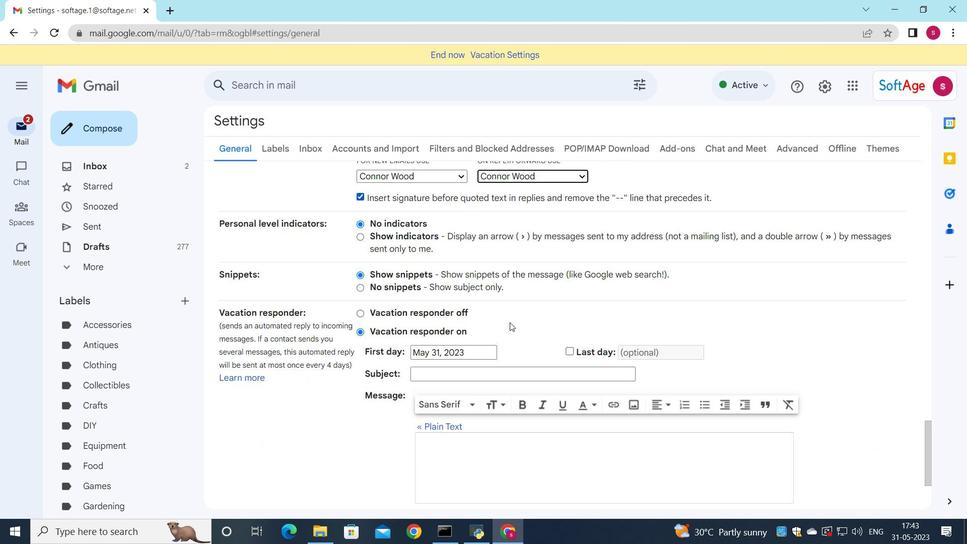 
Action: Mouse scrolled (510, 321) with delta (0, 0)
Screenshot: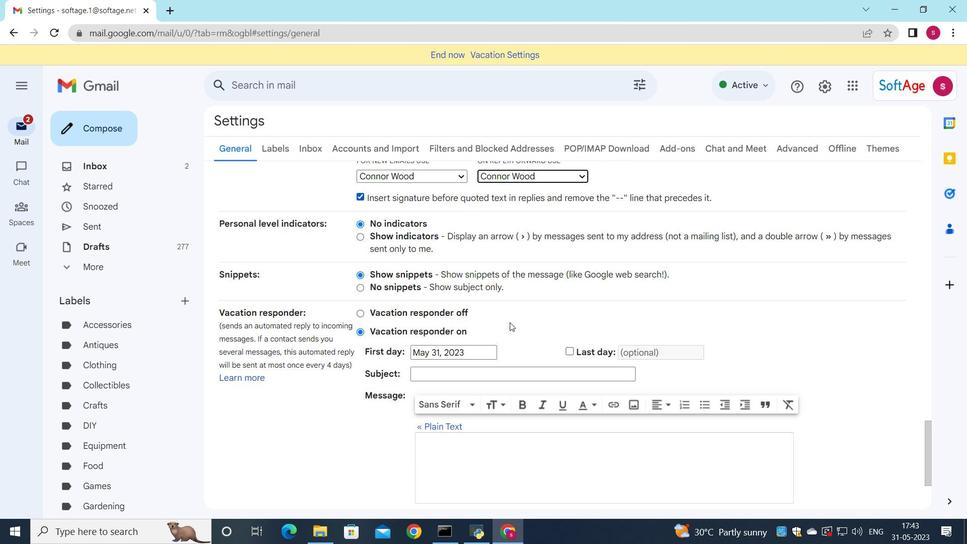 
Action: Mouse scrolled (510, 321) with delta (0, 0)
Screenshot: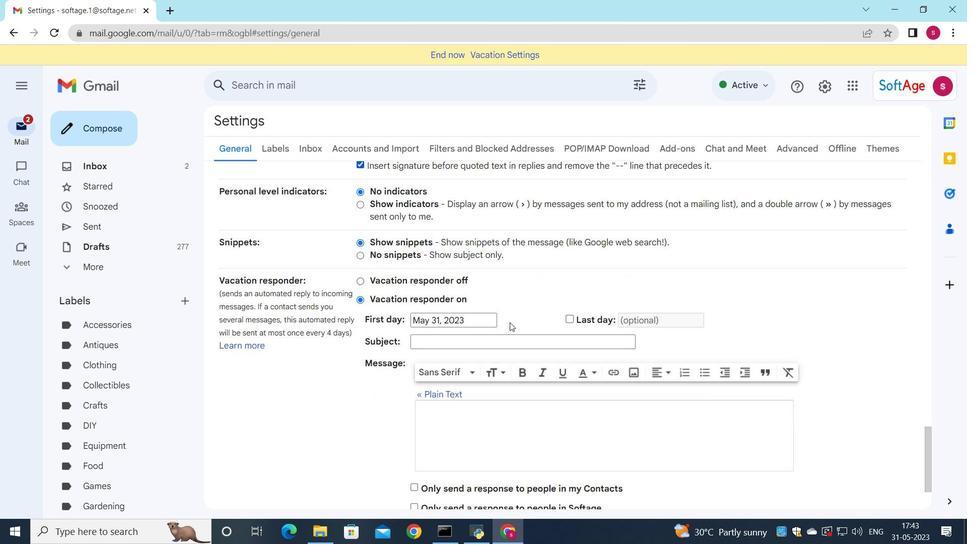 
Action: Mouse moved to (507, 325)
Screenshot: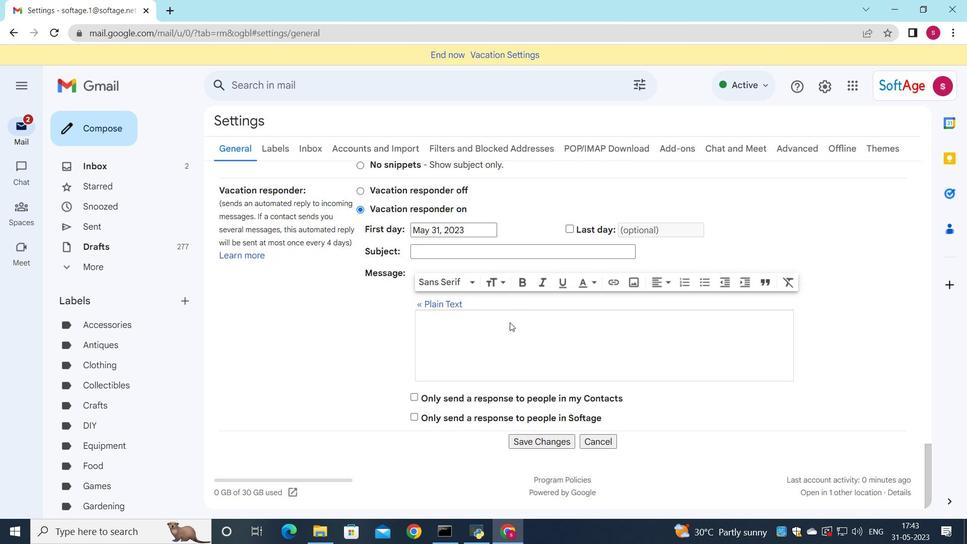
Action: Mouse scrolled (507, 325) with delta (0, 0)
Screenshot: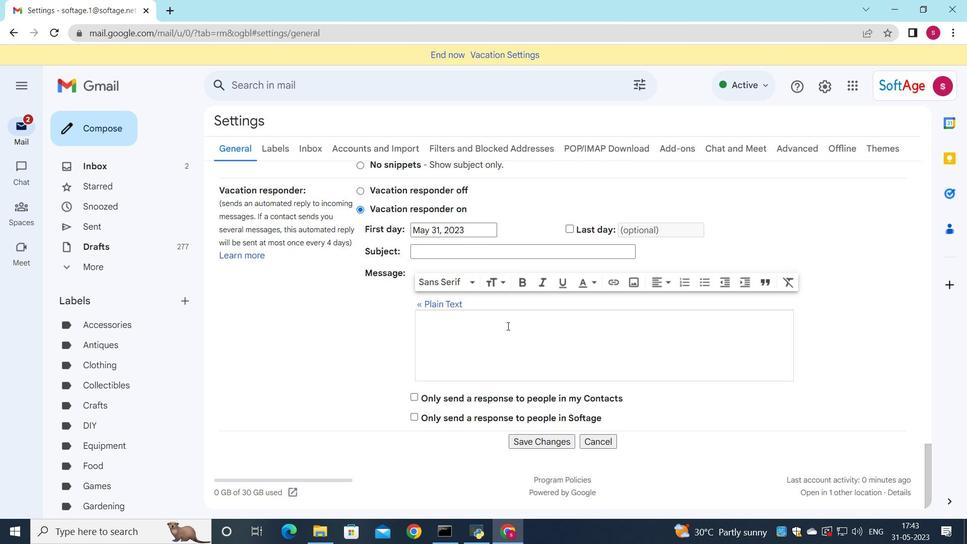 
Action: Mouse scrolled (507, 325) with delta (0, 0)
Screenshot: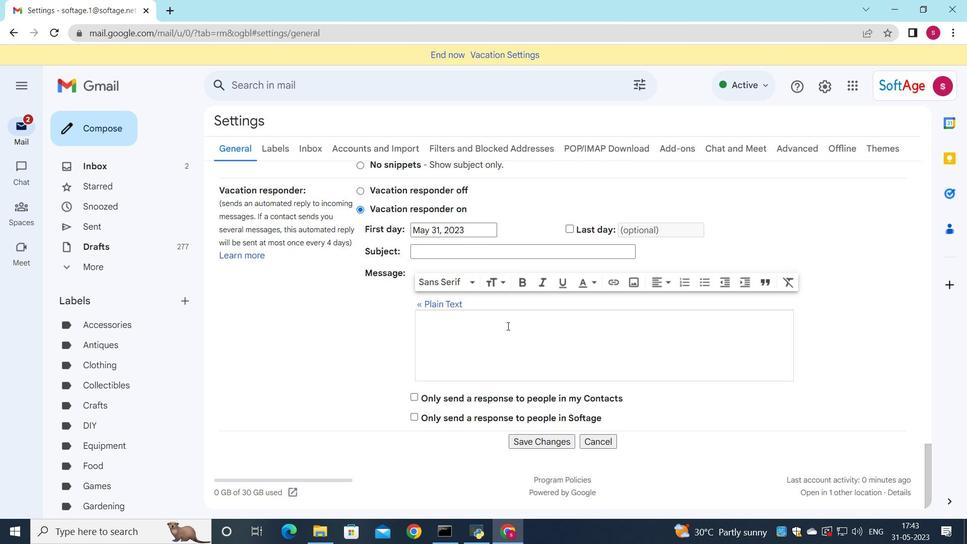 
Action: Mouse moved to (535, 438)
Screenshot: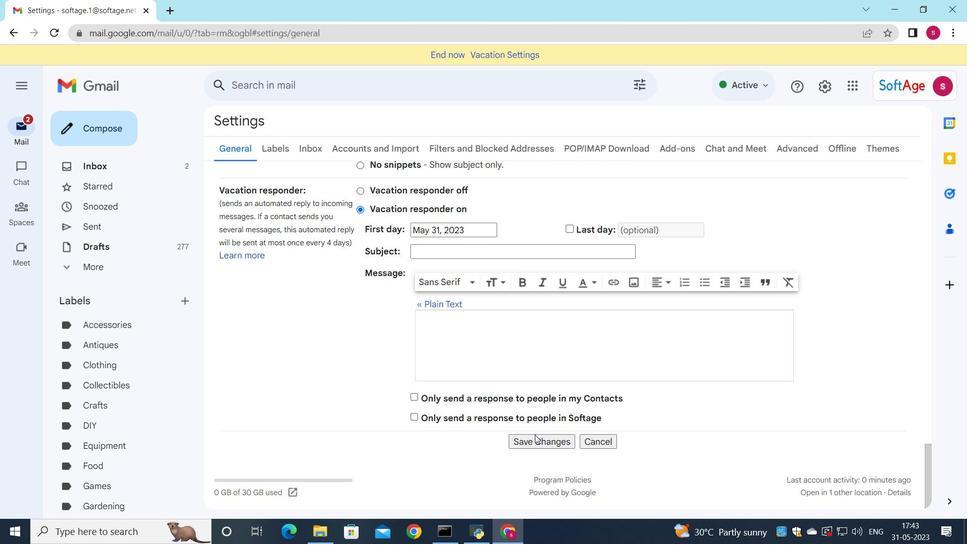 
Action: Mouse pressed left at (535, 438)
Screenshot: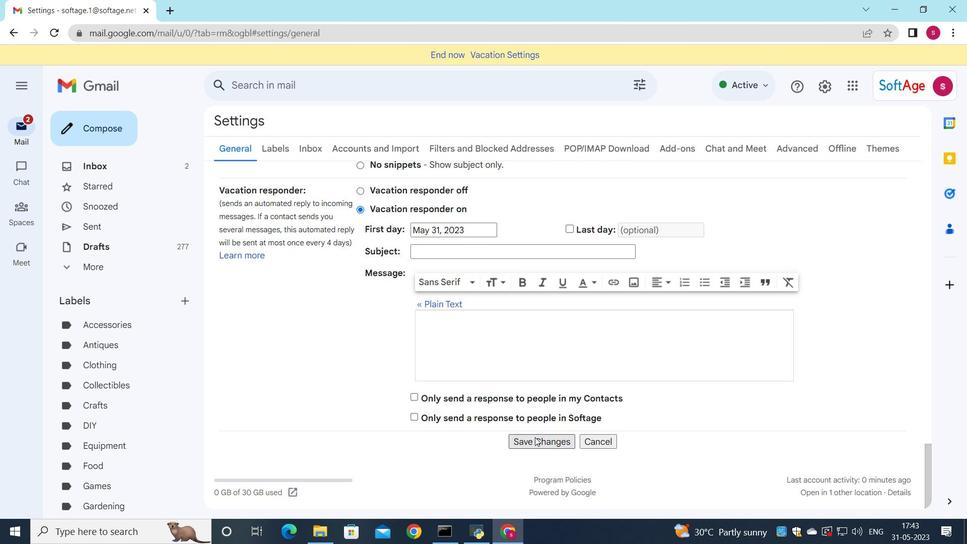 
Action: Mouse moved to (389, 261)
Screenshot: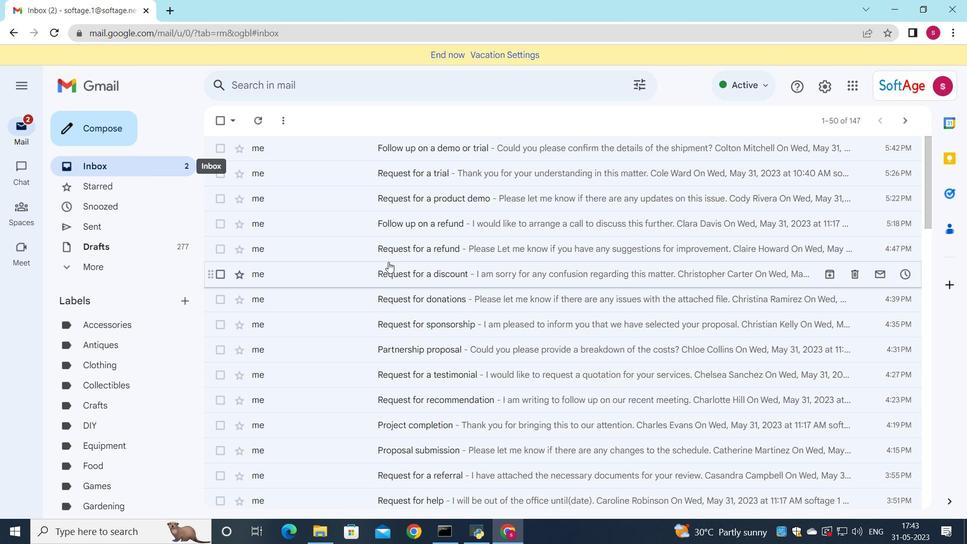 
Action: Mouse scrolled (389, 261) with delta (0, 0)
Screenshot: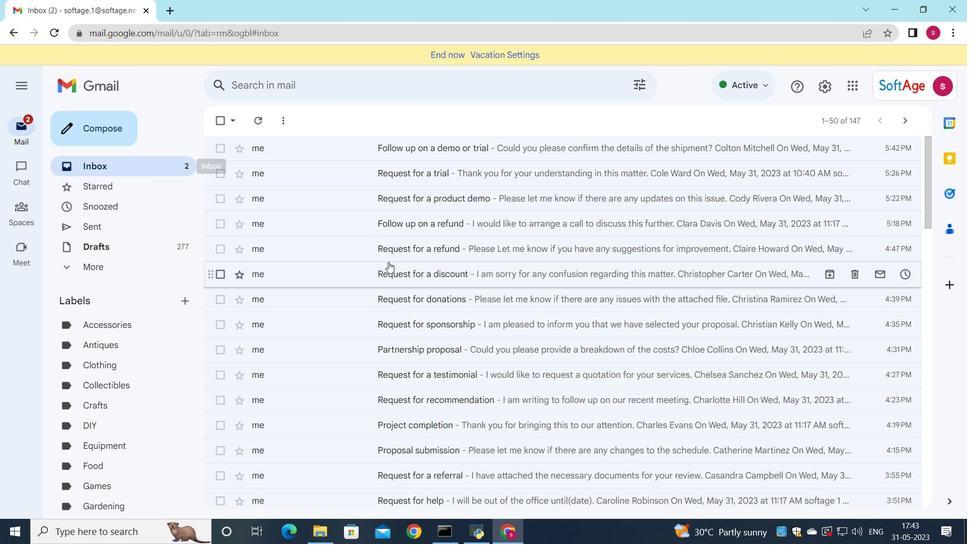 
Action: Mouse scrolled (389, 261) with delta (0, 0)
Screenshot: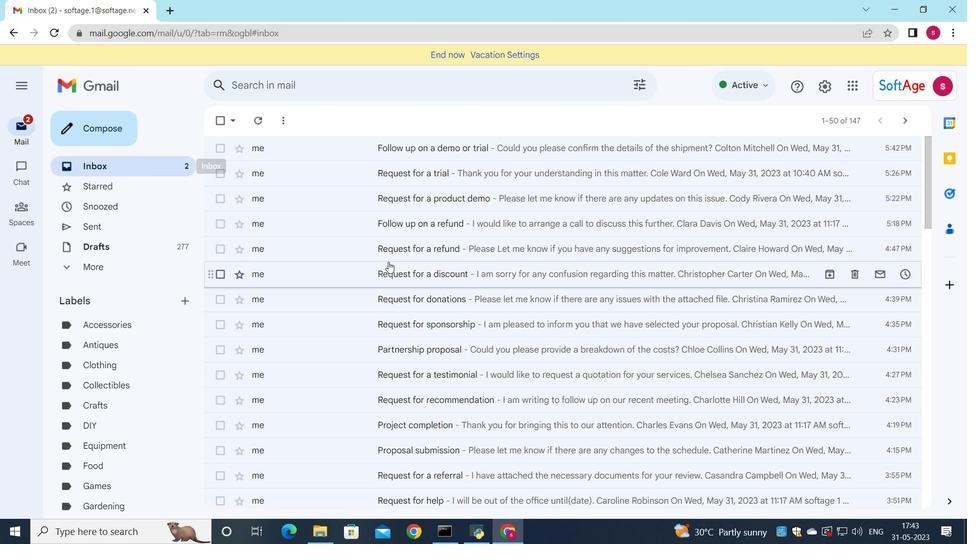 
Action: Mouse moved to (389, 261)
Screenshot: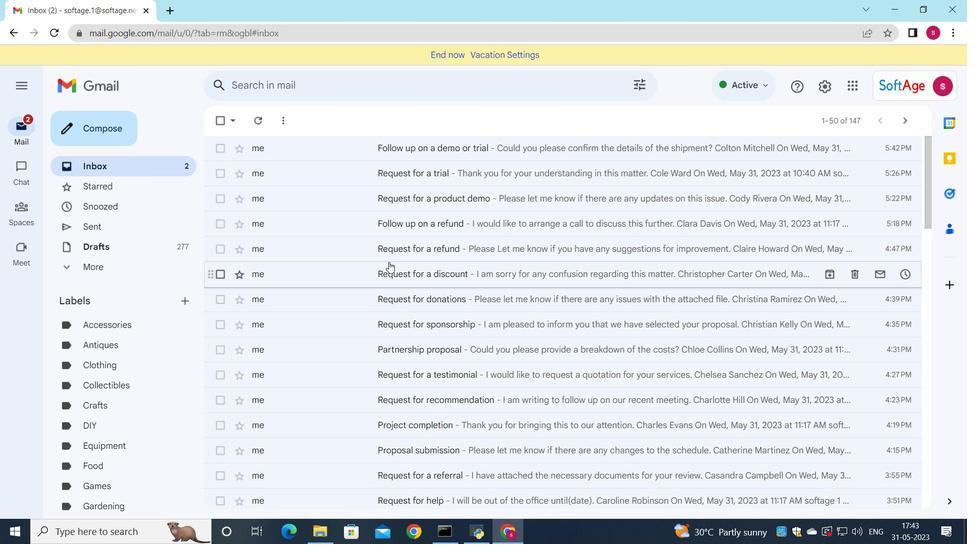 
Action: Mouse scrolled (389, 261) with delta (0, 0)
Screenshot: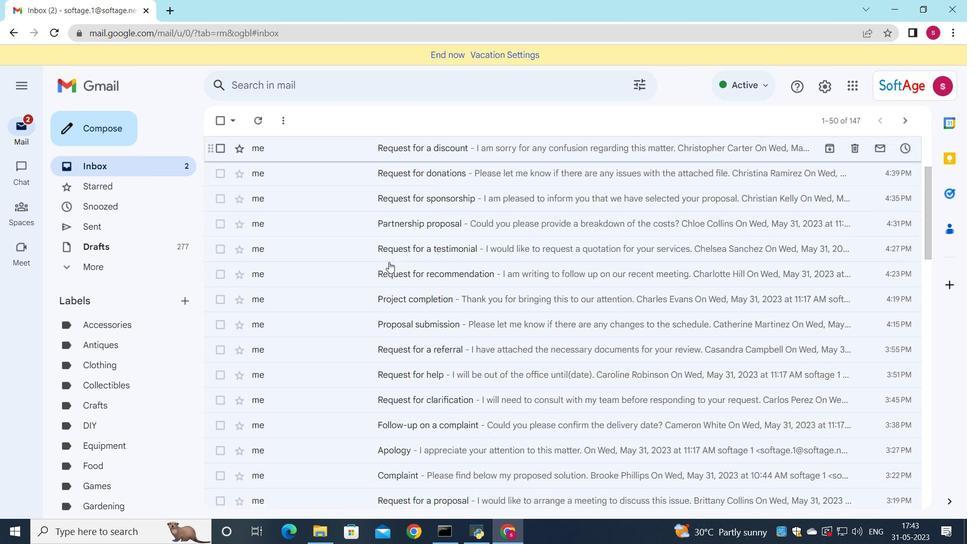 
Action: Mouse scrolled (389, 261) with delta (0, 0)
Screenshot: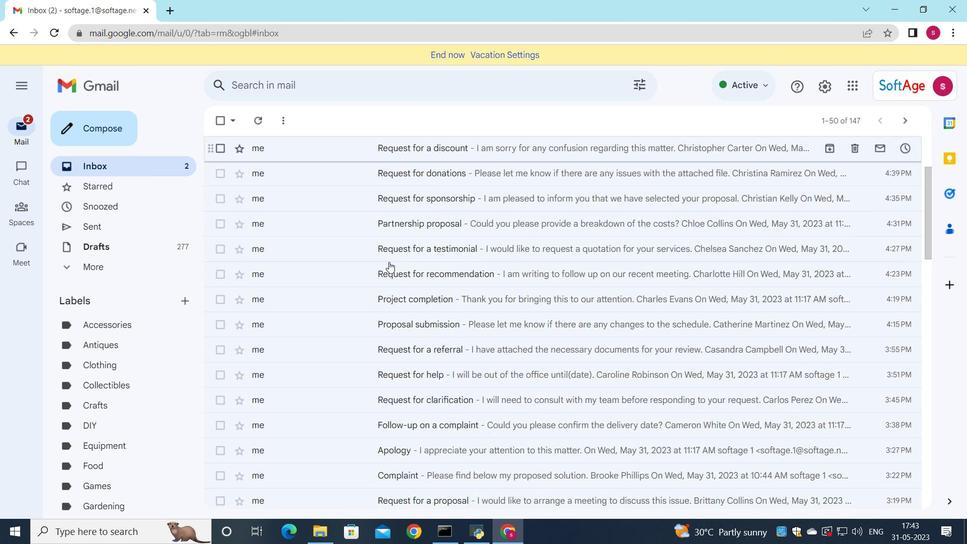 
Action: Mouse scrolled (389, 261) with delta (0, 0)
Screenshot: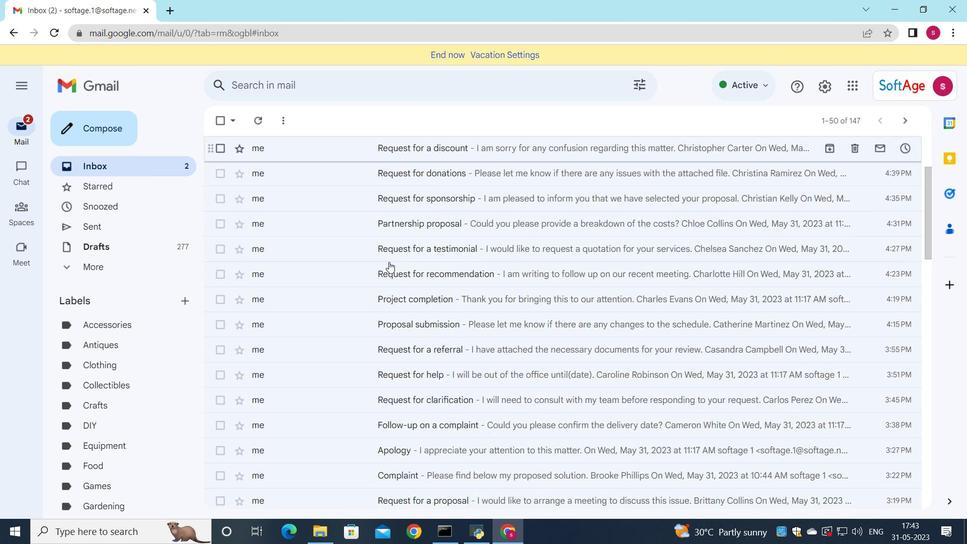 
Action: Mouse scrolled (389, 261) with delta (0, 0)
Screenshot: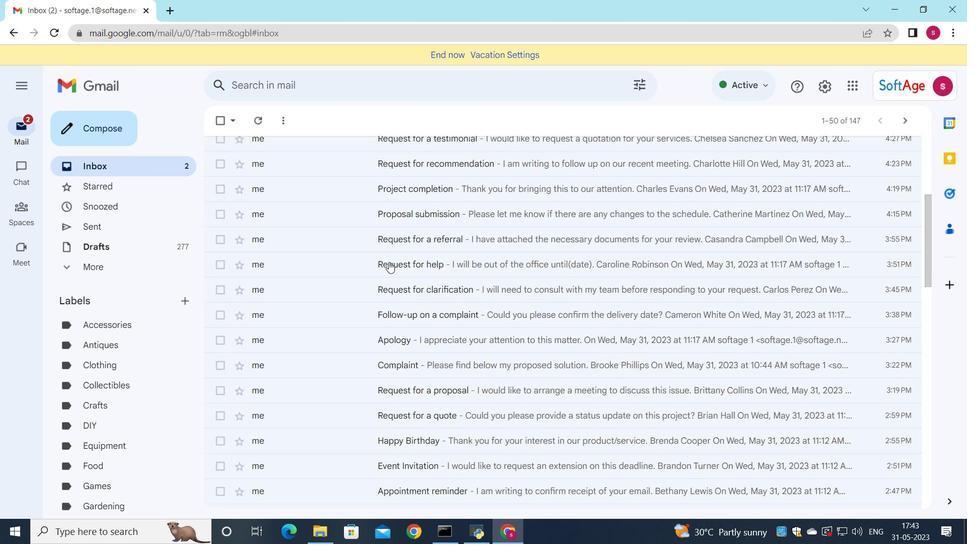 
Action: Mouse scrolled (389, 261) with delta (0, 0)
Screenshot: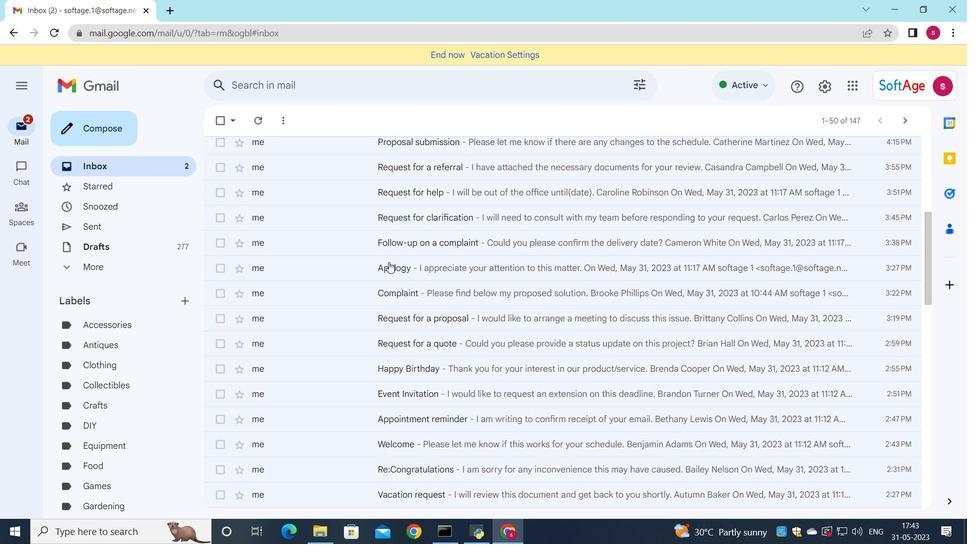 
Action: Mouse scrolled (389, 261) with delta (0, 0)
Screenshot: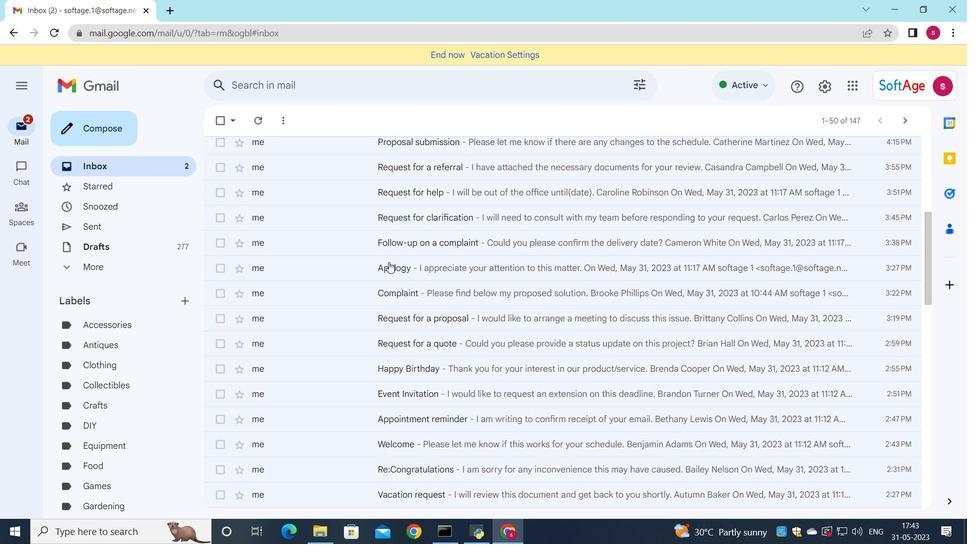 
Action: Mouse scrolled (389, 261) with delta (0, 0)
Screenshot: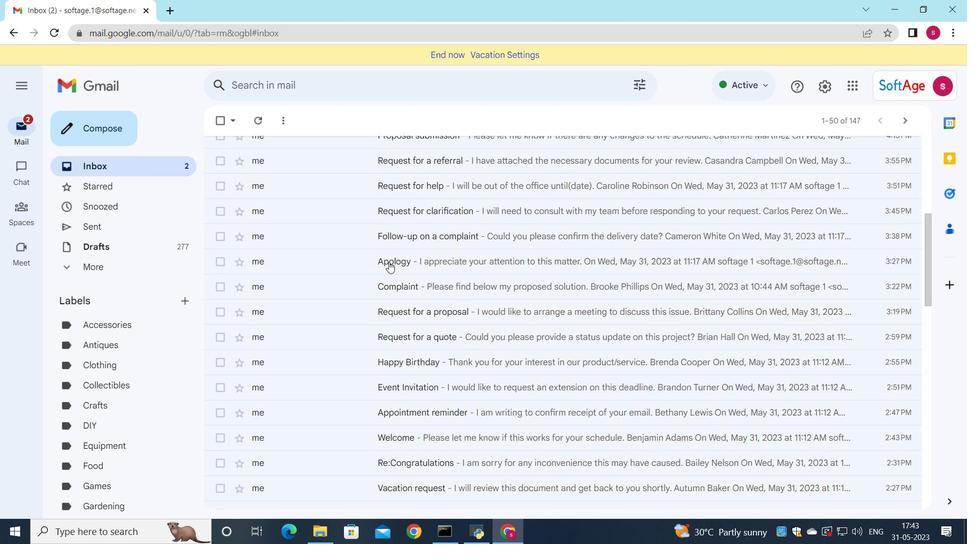 
Action: Mouse scrolled (389, 261) with delta (0, 0)
Screenshot: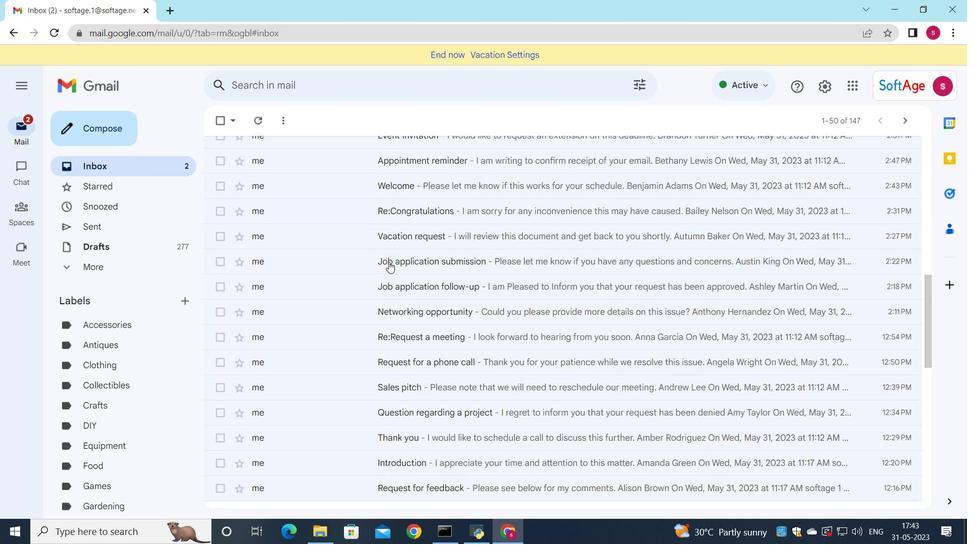 
Action: Mouse scrolled (389, 261) with delta (0, 0)
Screenshot: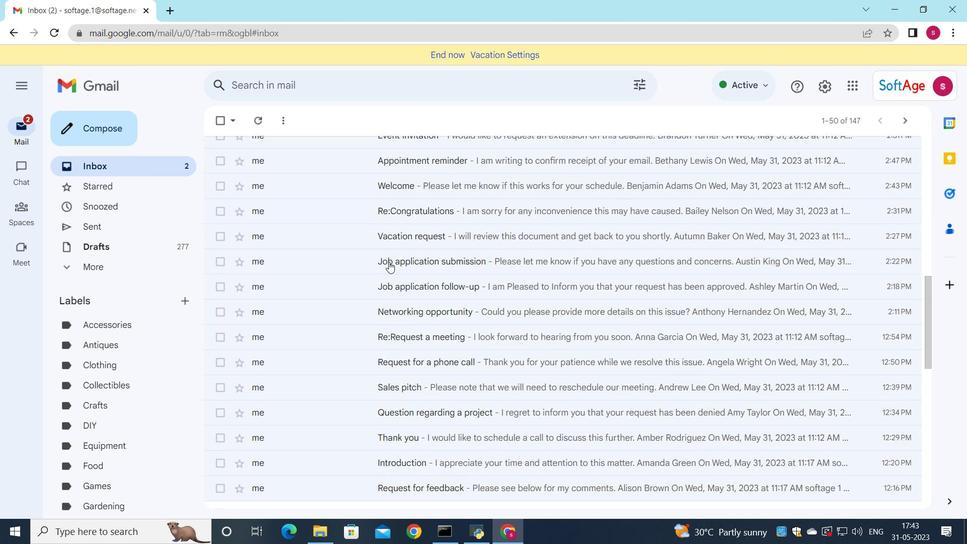 
Action: Mouse scrolled (389, 261) with delta (0, 0)
Screenshot: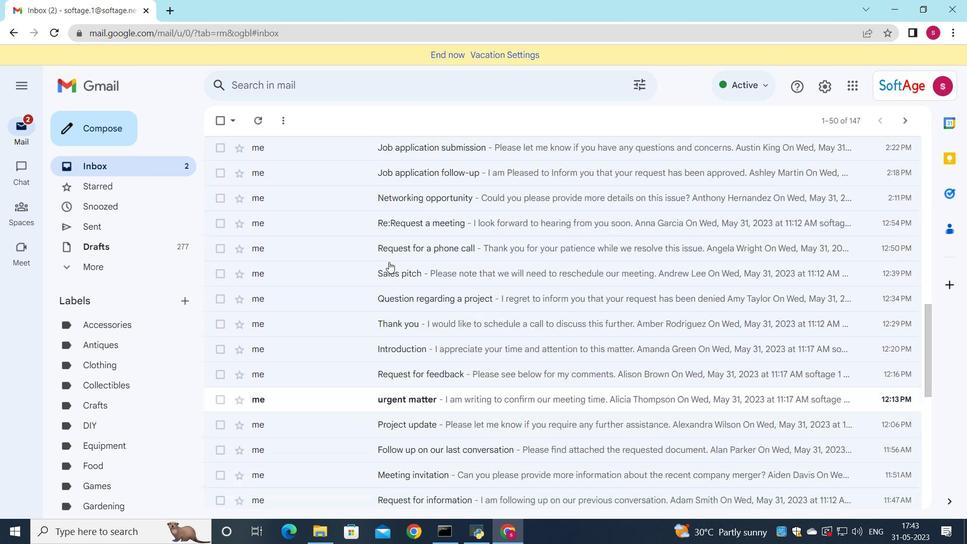 
Action: Mouse scrolled (389, 261) with delta (0, 0)
Screenshot: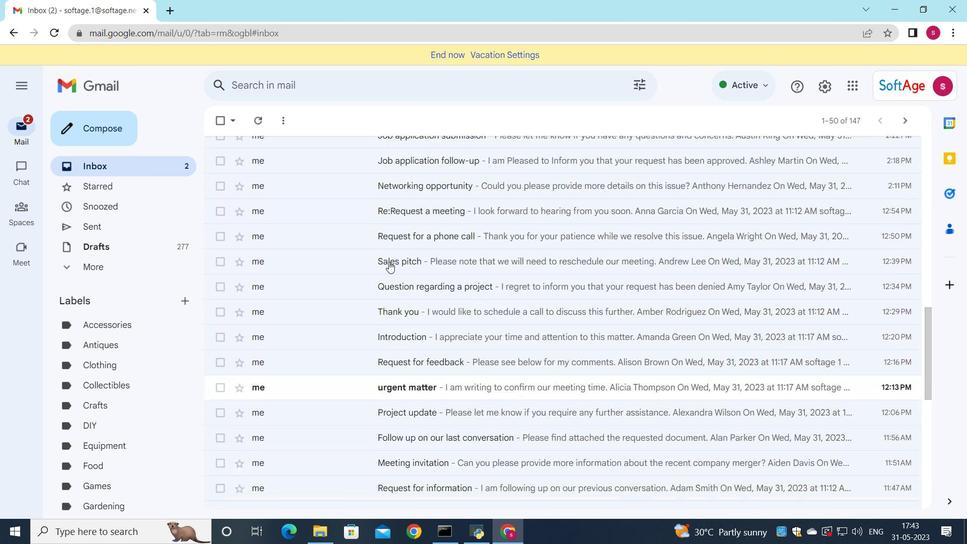 
Action: Mouse scrolled (389, 261) with delta (0, 0)
Screenshot: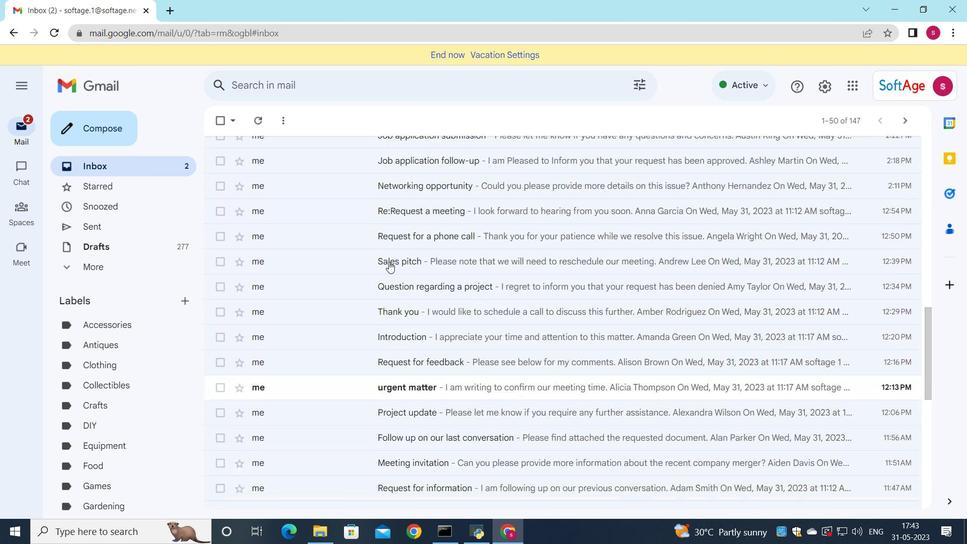
Action: Mouse scrolled (389, 261) with delta (0, 0)
Screenshot: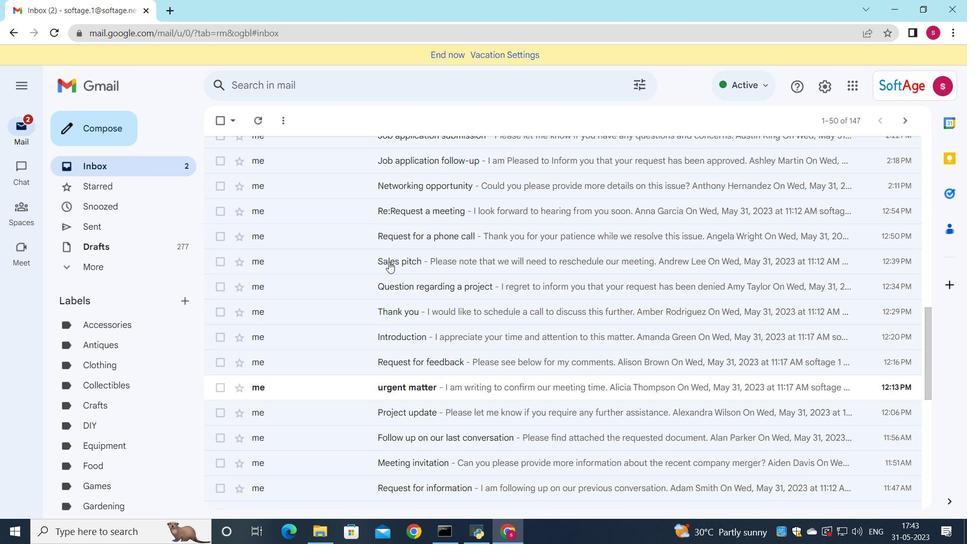 
Action: Mouse scrolled (389, 261) with delta (0, 0)
Screenshot: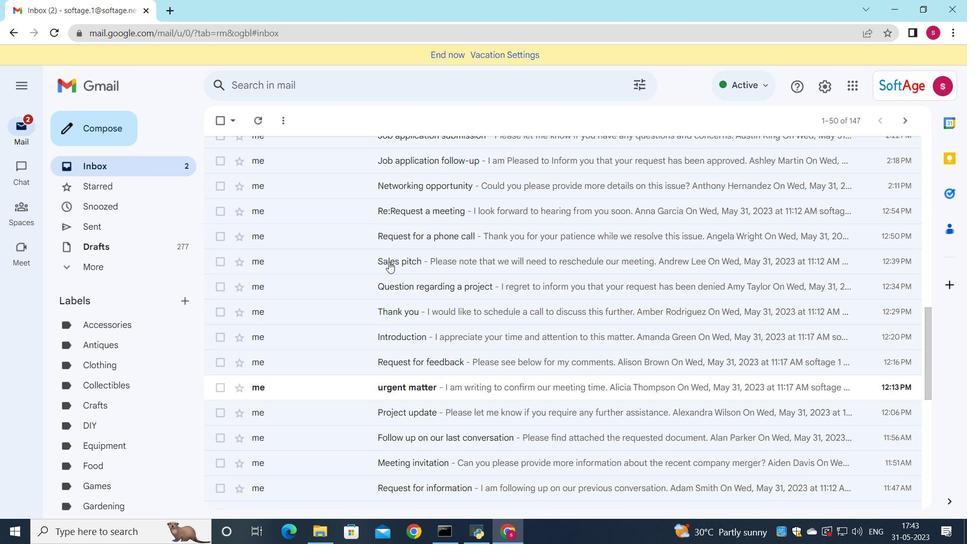
Action: Mouse scrolled (389, 261) with delta (0, 0)
Screenshot: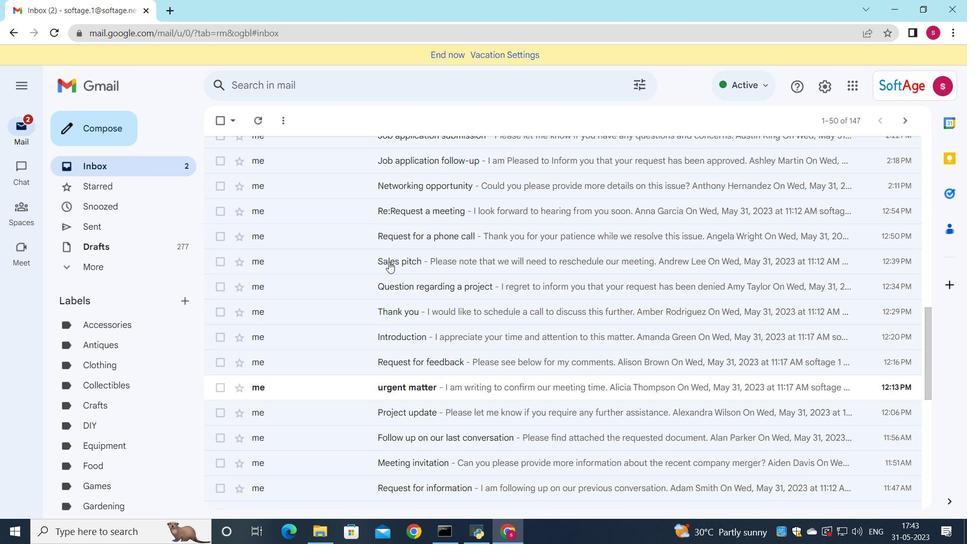 
Action: Mouse moved to (499, 257)
Screenshot: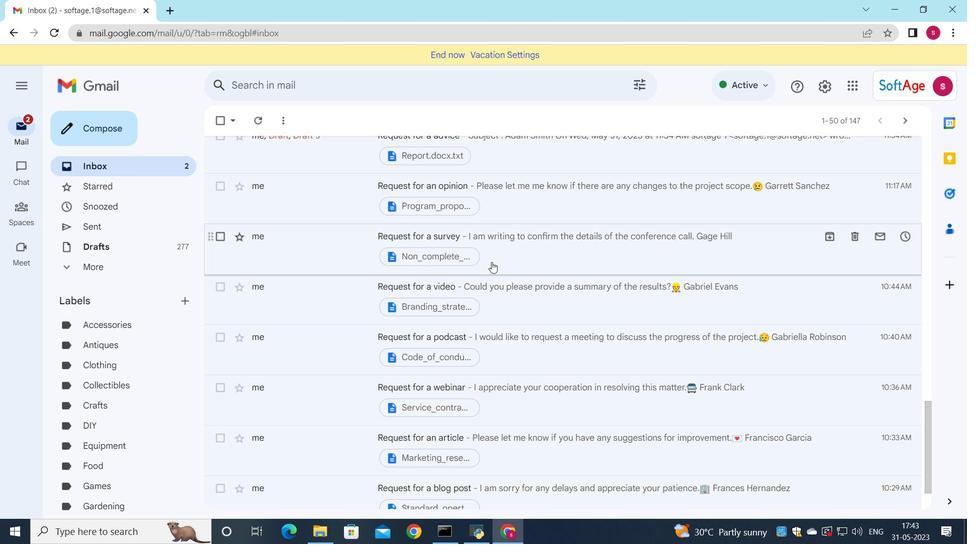 
Action: Mouse pressed left at (499, 257)
Screenshot: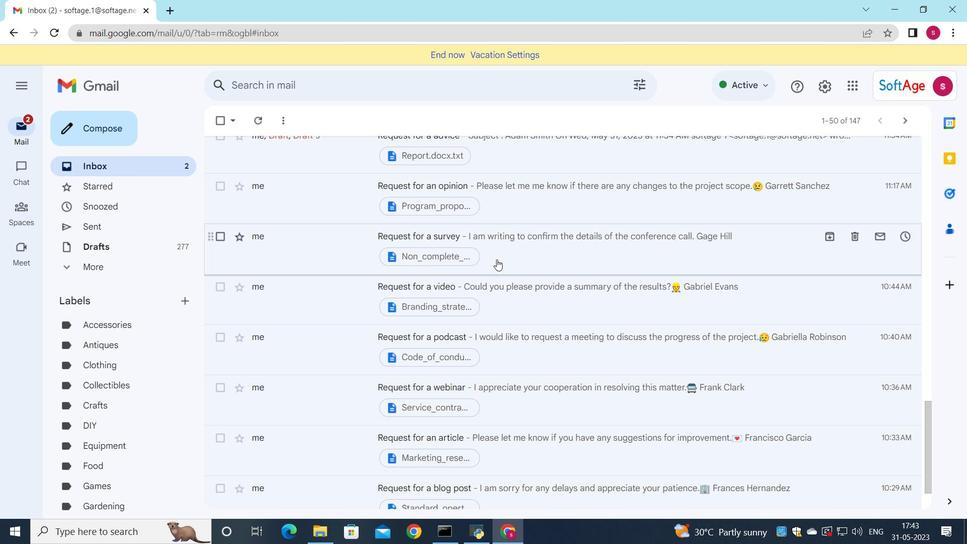 
Action: Mouse moved to (287, 403)
Screenshot: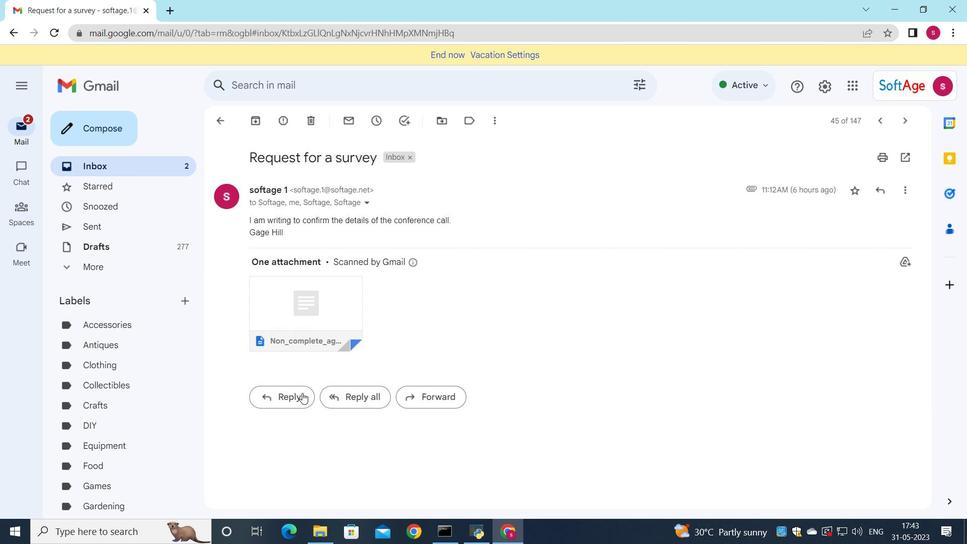 
Action: Mouse pressed left at (287, 403)
Screenshot: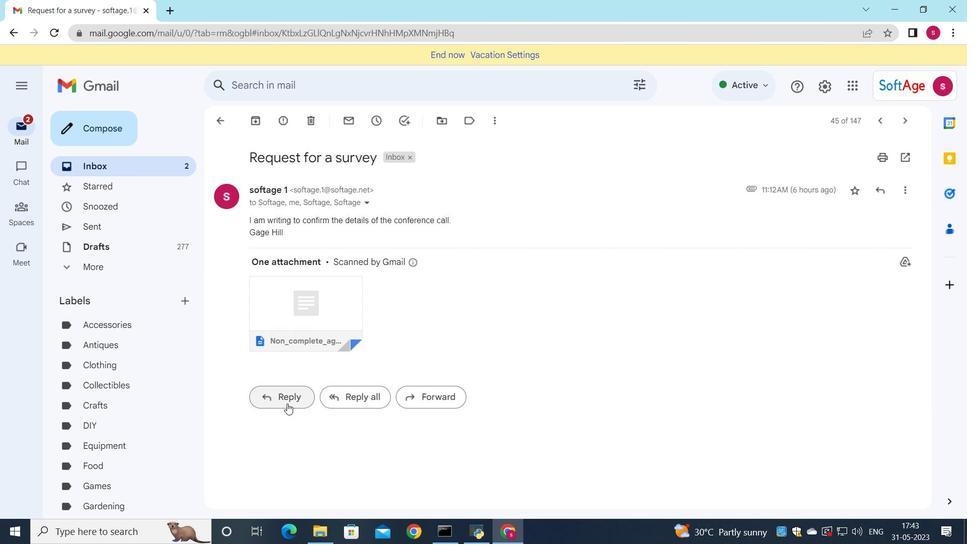 
Action: Mouse moved to (277, 343)
Screenshot: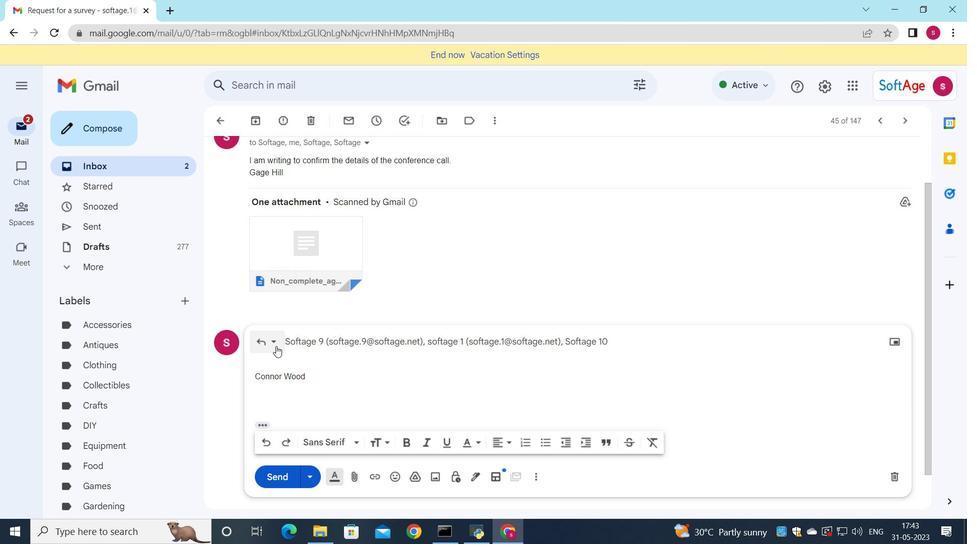 
Action: Mouse pressed left at (277, 343)
Screenshot: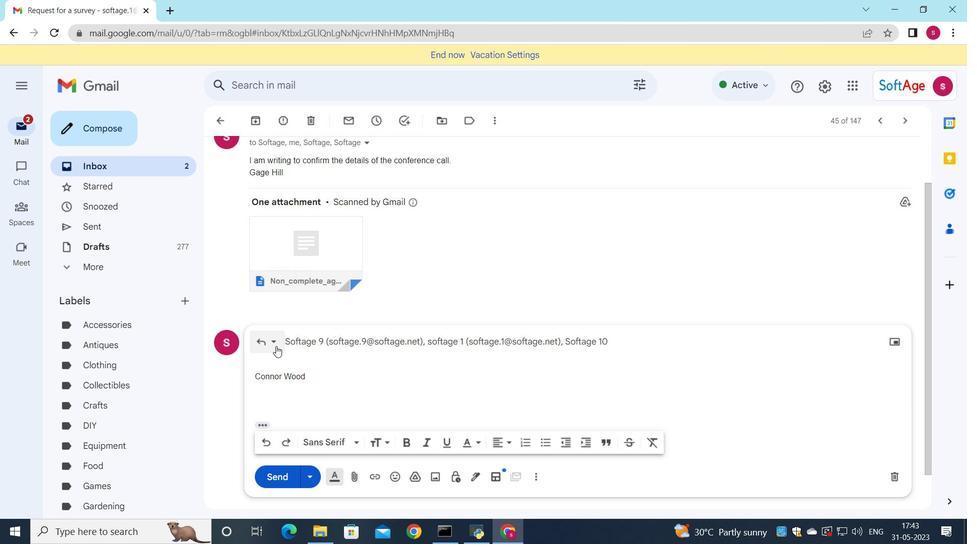 
Action: Mouse moved to (298, 436)
Screenshot: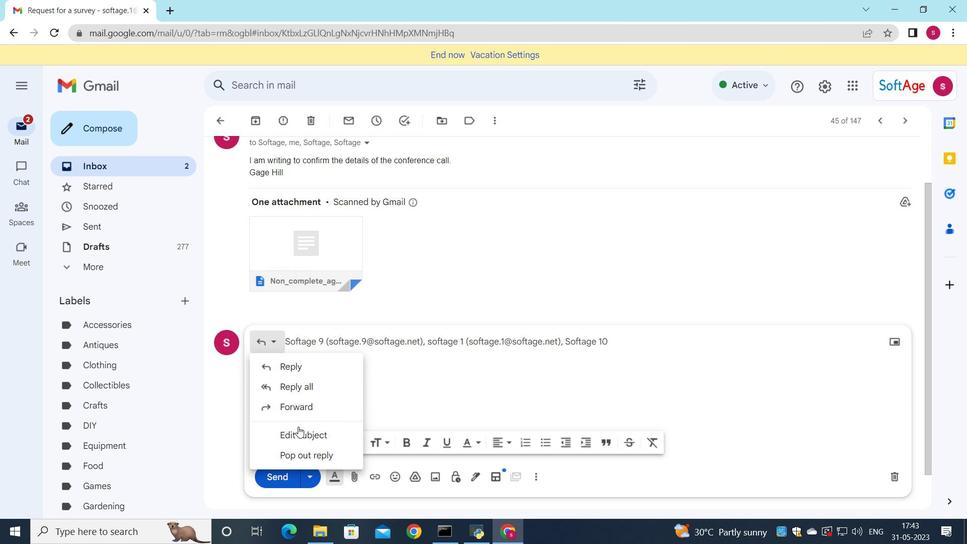 
Action: Mouse pressed left at (298, 436)
Screenshot: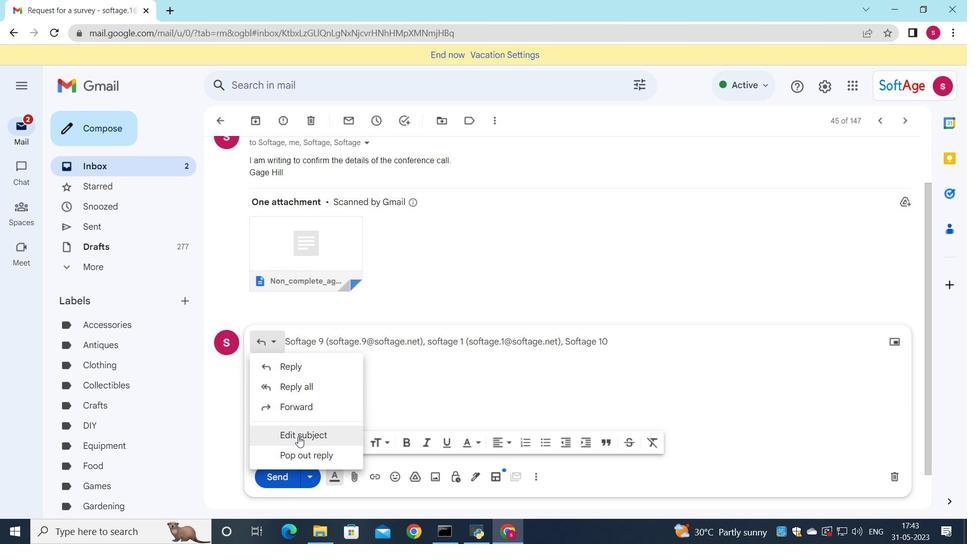 
Action: Mouse moved to (696, 319)
Screenshot: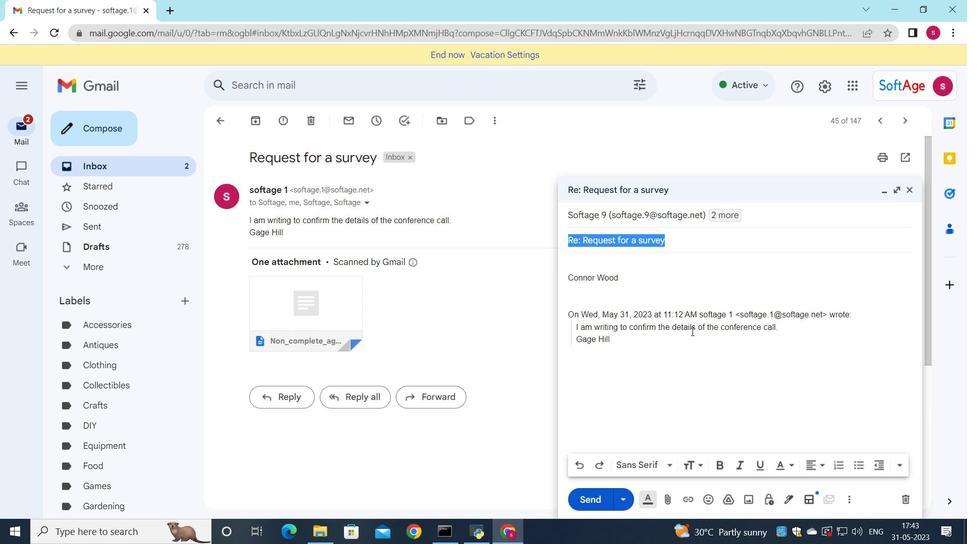 
Action: Key pressed <Key.shift>Product<Key.space>launch<Key.space>announcement
Screenshot: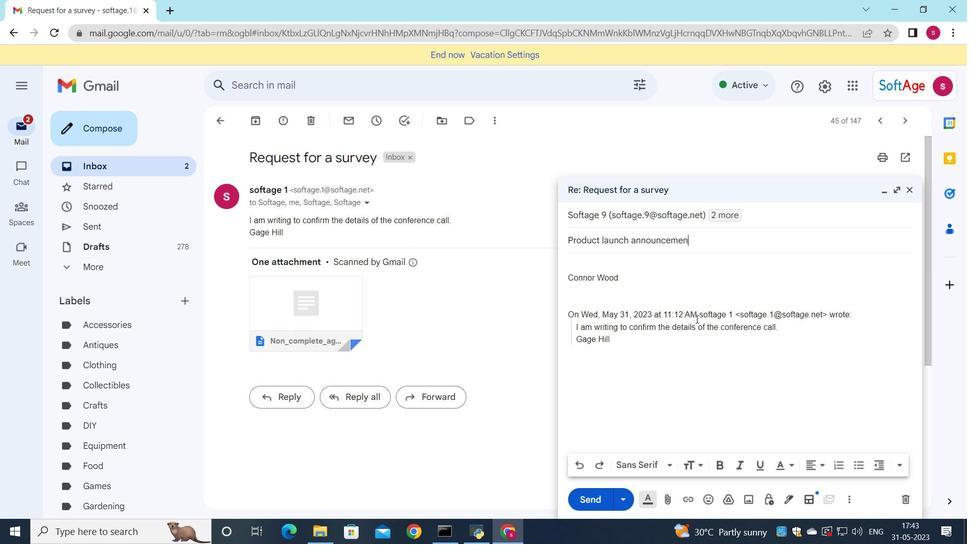 
Action: Mouse moved to (591, 256)
Screenshot: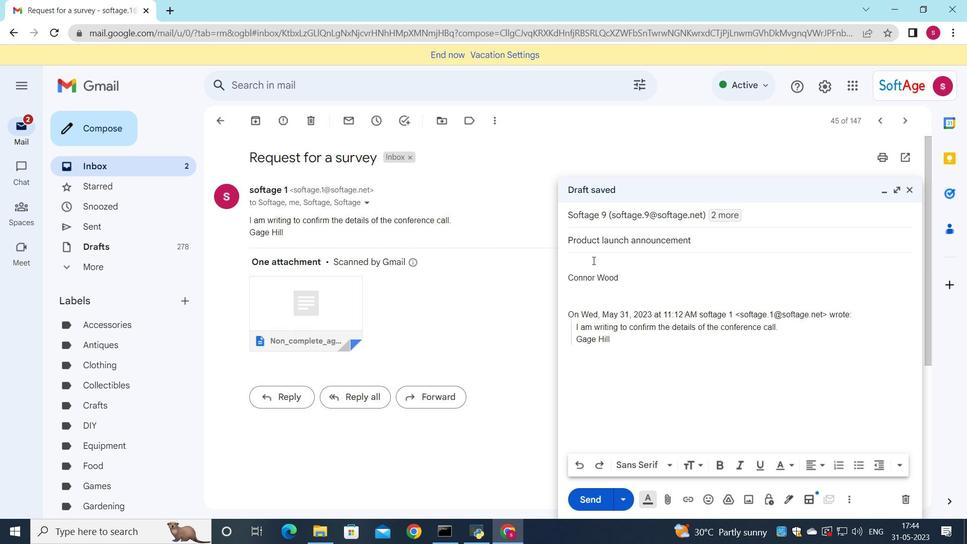 
Action: Mouse pressed left at (591, 256)
Screenshot: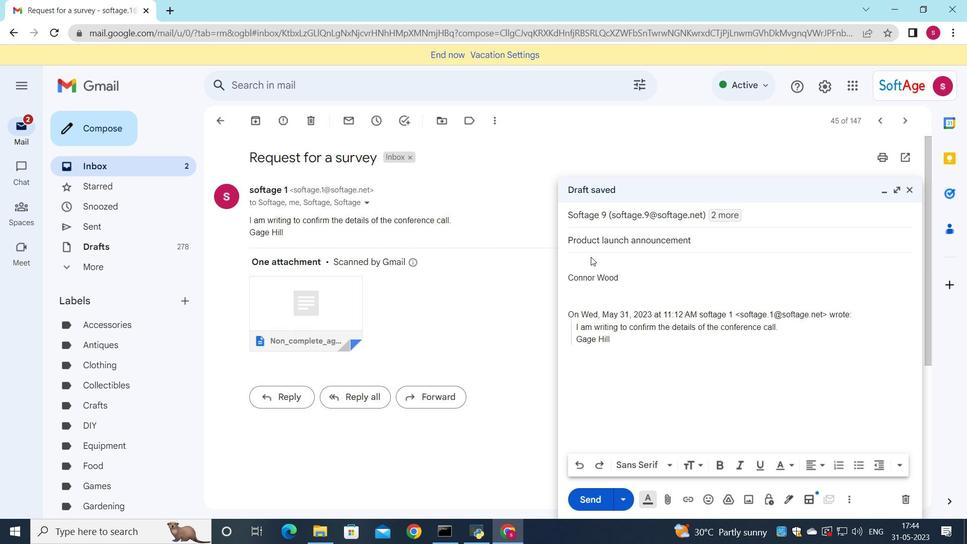 
Action: Key pressed <Key.shift>Can<Key.space>you<Key.space>confirm<Key.space>wheather<Key.space>projrct<Key.space><Key.backspace><Key.backspace><Key.backspace><Key.backspace><Key.backspace><Key.backspace><Key.backspace><Key.backspace>thr<Key.backspace>e<Key.space>projr<Key.backspace>ect<Key.space>is<Key.space>on<Key.space>track<Key.space>to<Key.space>meet<Key.space>the<Key.space>deadline<Key.shift><Key.shift><Key.shift><Key.shift><Key.shift><Key.shift><Key.shift><Key.shift><Key.shift><Key.shift><Key.shift><Key.shift><Key.shift><Key.shift><Key.shift><Key.shift><Key.shift>?
Screenshot: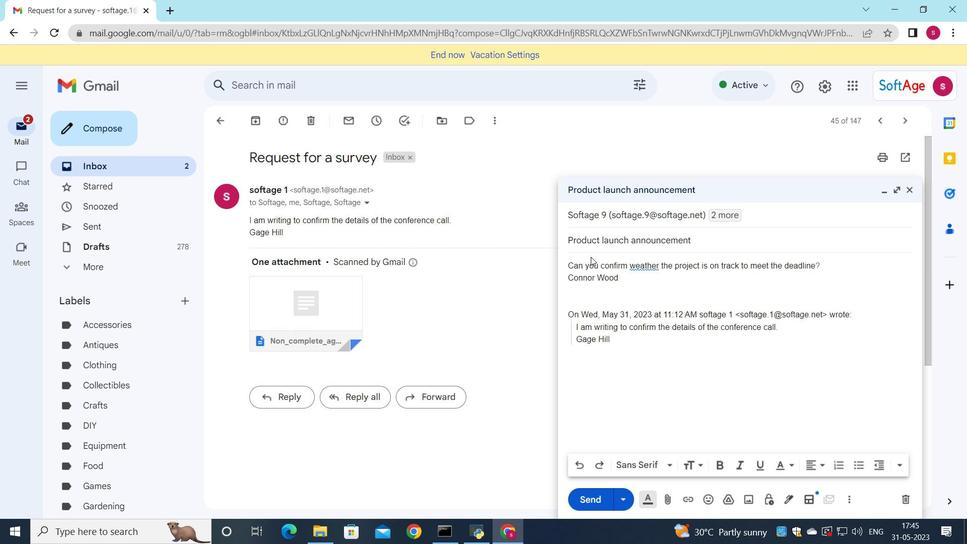 
Action: Mouse moved to (640, 265)
Screenshot: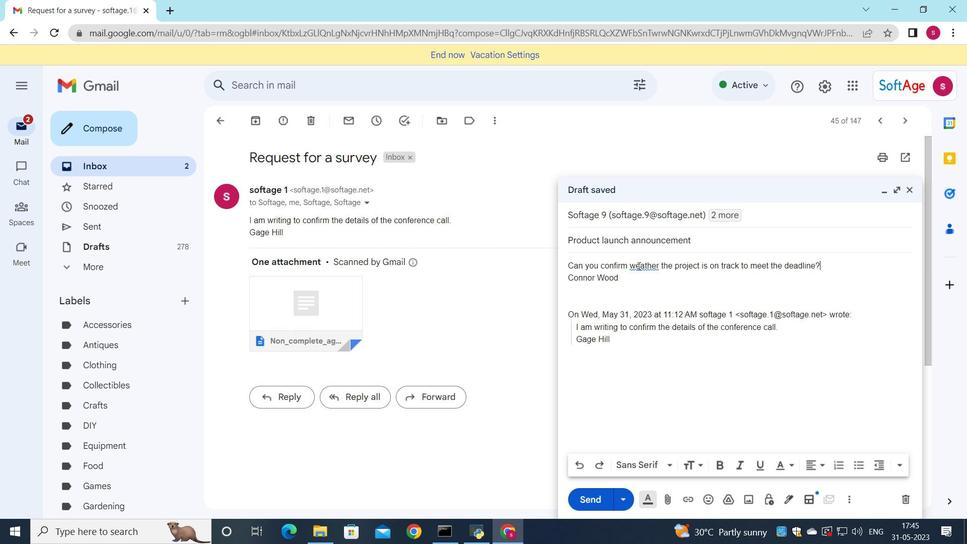 
Action: Mouse pressed left at (640, 265)
Screenshot: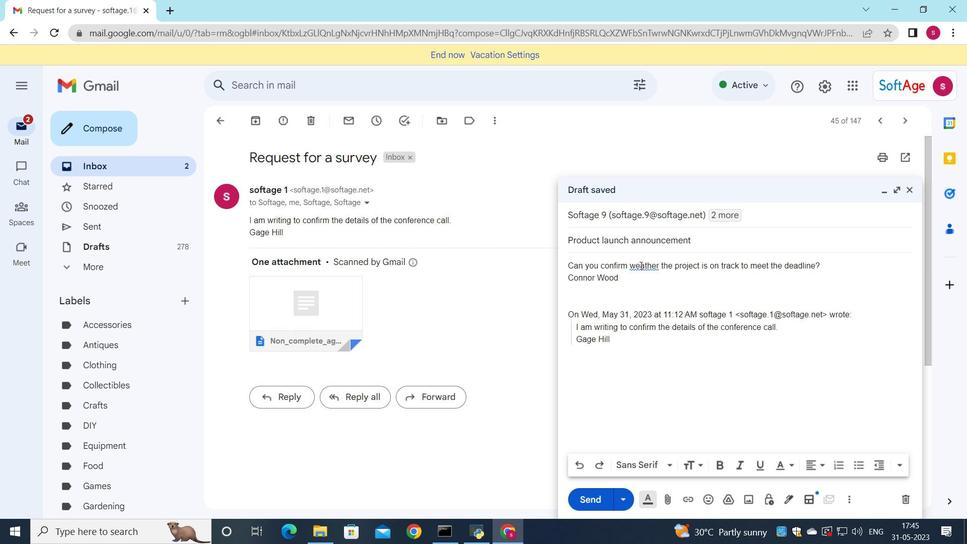 
Action: Key pressed <Key.backspace>he
Screenshot: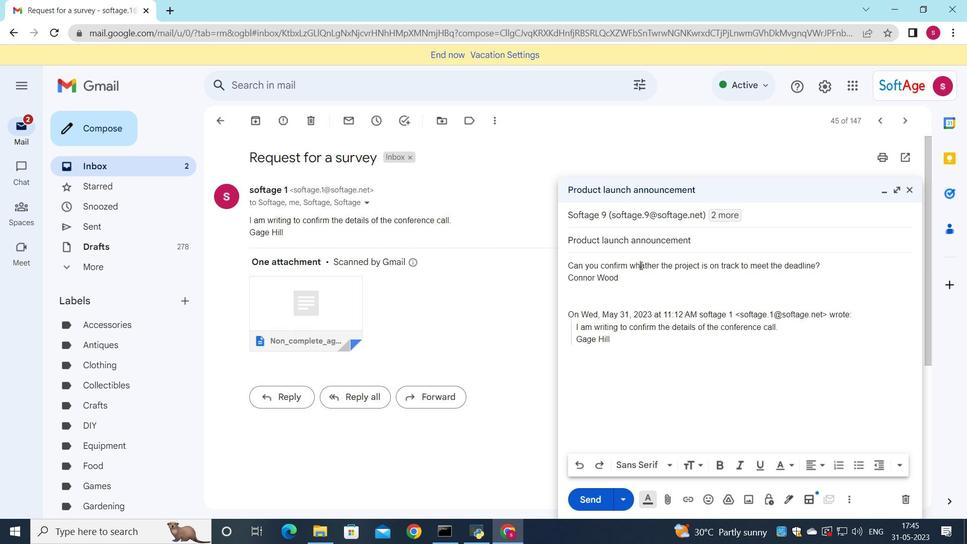 
Action: Mouse moved to (650, 363)
Screenshot: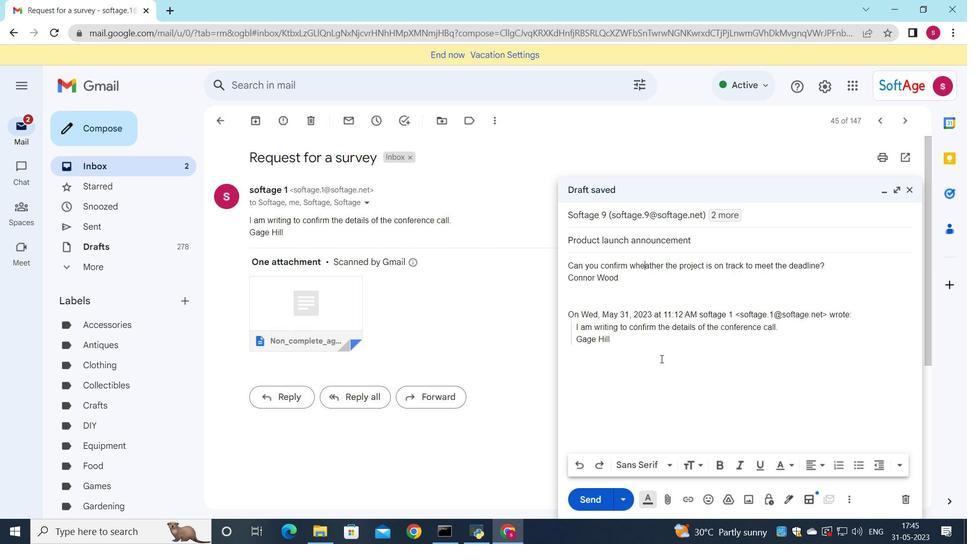 
Action: Mouse scrolled (650, 362) with delta (0, 0)
Screenshot: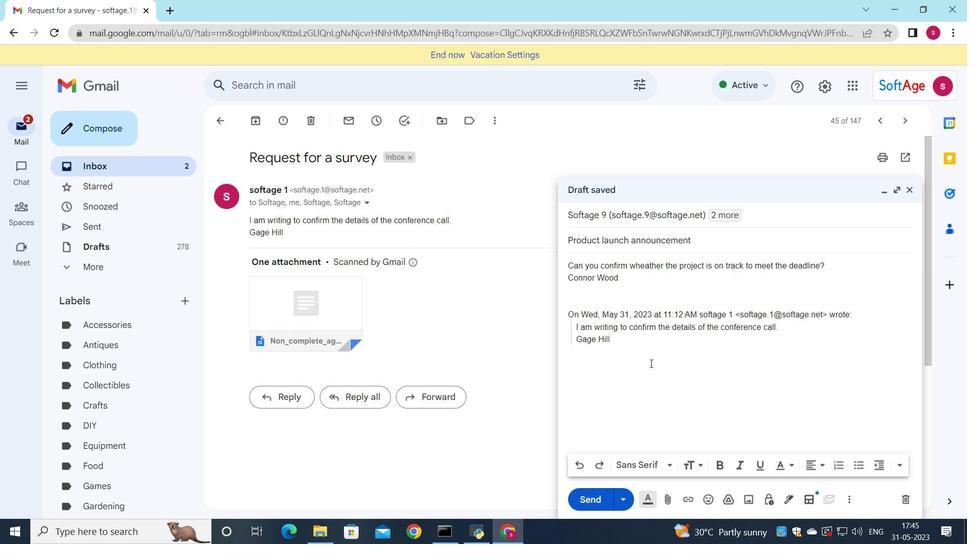 
Action: Mouse moved to (840, 266)
Screenshot: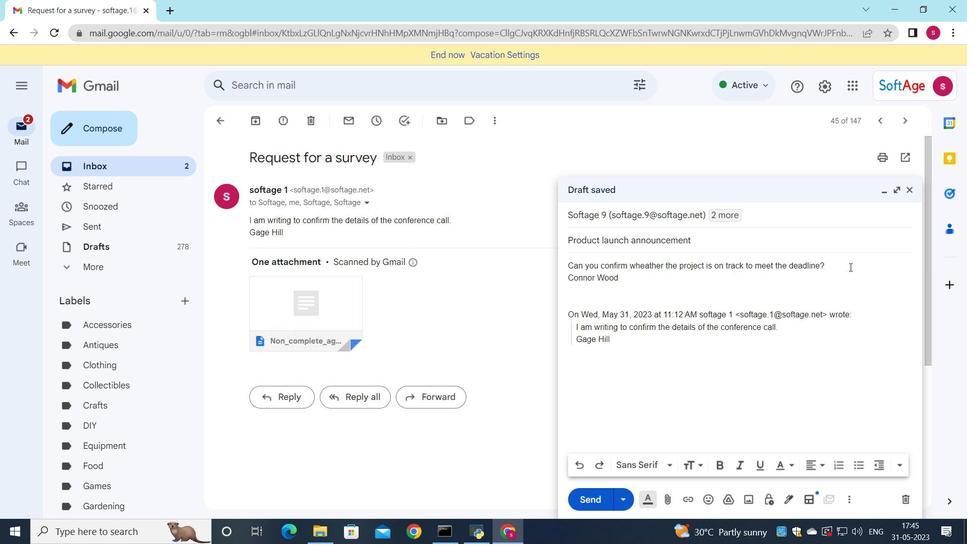 
Action: Mouse pressed left at (840, 266)
Screenshot: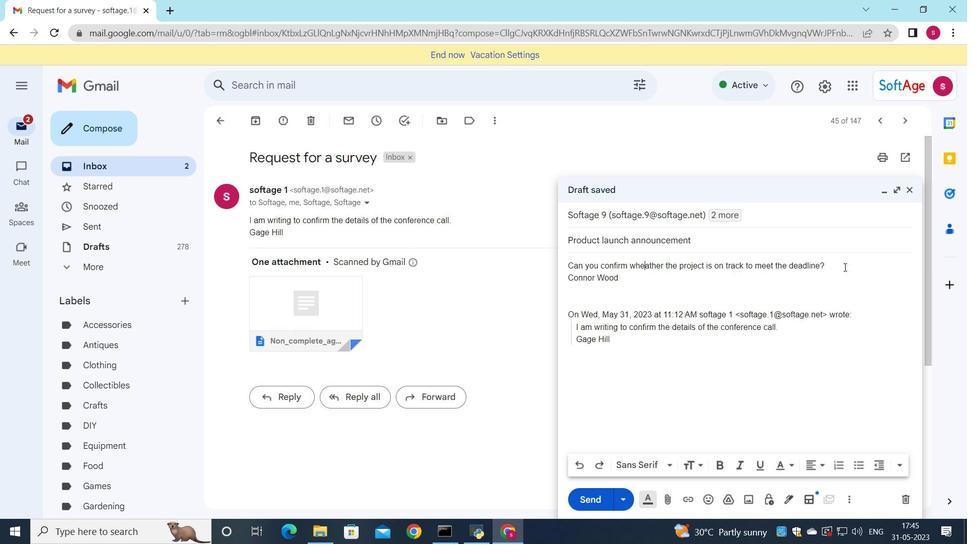 
Action: Mouse moved to (650, 264)
Screenshot: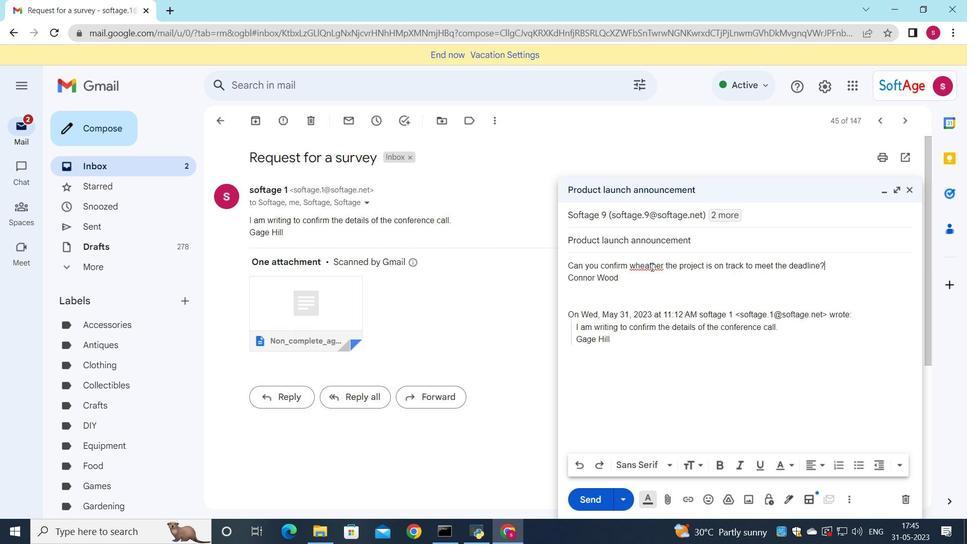 
Action: Mouse pressed left at (650, 264)
Screenshot: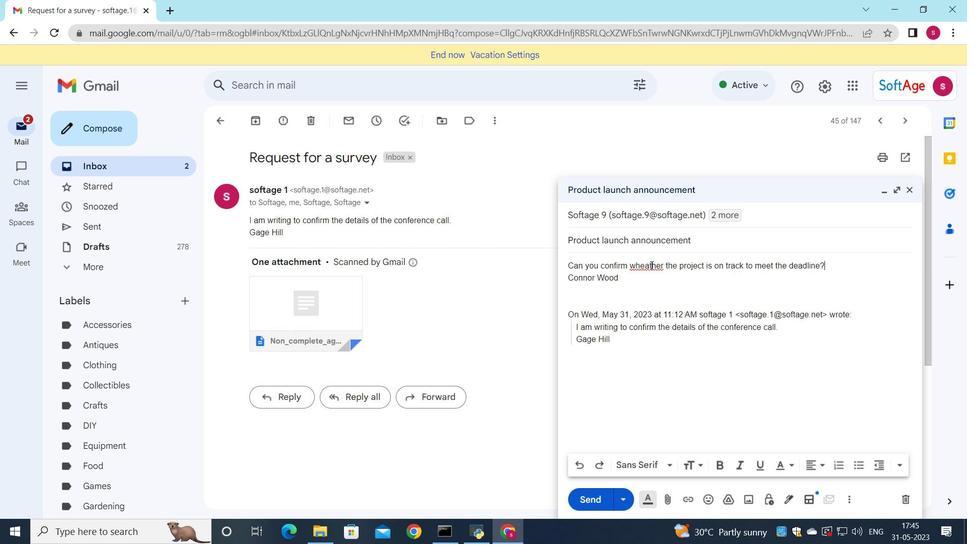 
Action: Mouse moved to (649, 265)
Screenshot: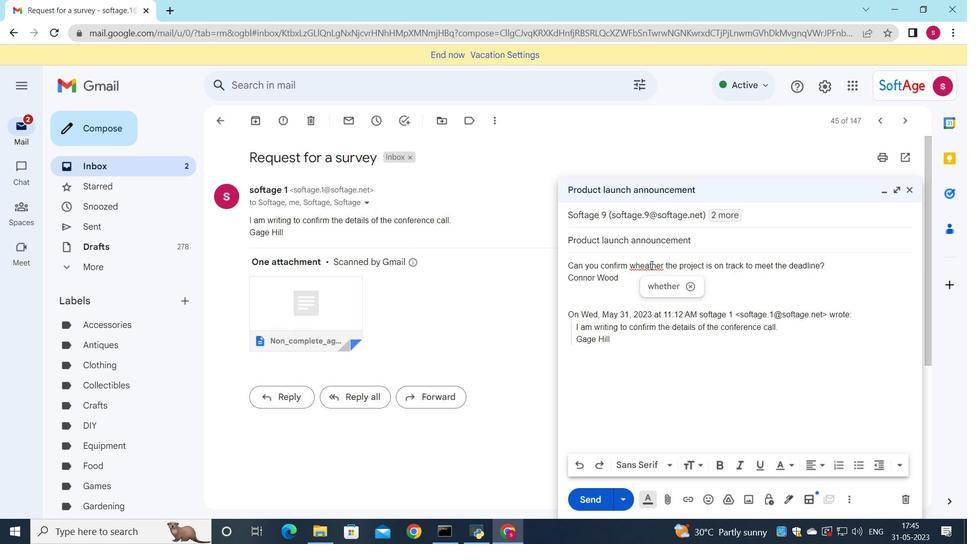 
Action: Mouse pressed left at (649, 265)
Screenshot: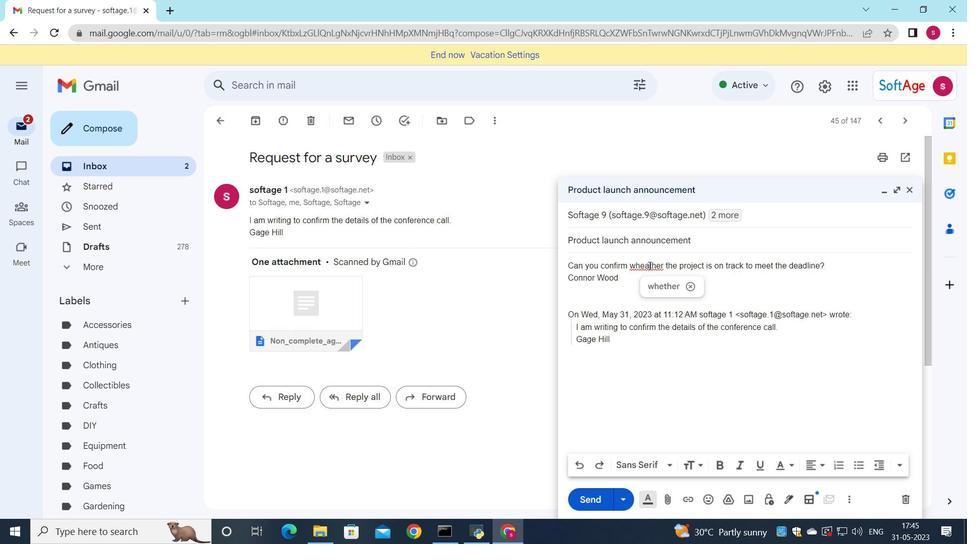 
Action: Mouse moved to (689, 310)
Screenshot: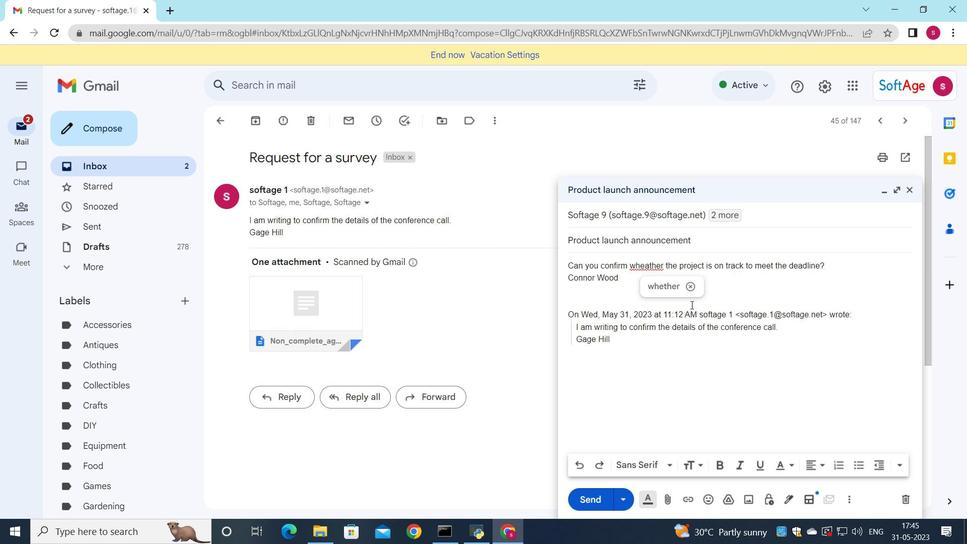 
Action: Key pressed <Key.backspace>
Screenshot: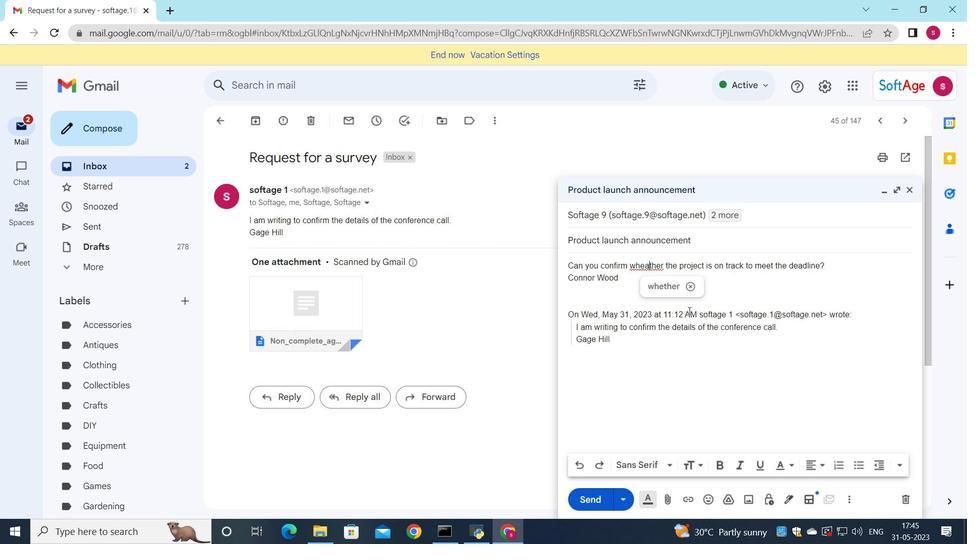 
Action: Mouse moved to (581, 458)
Screenshot: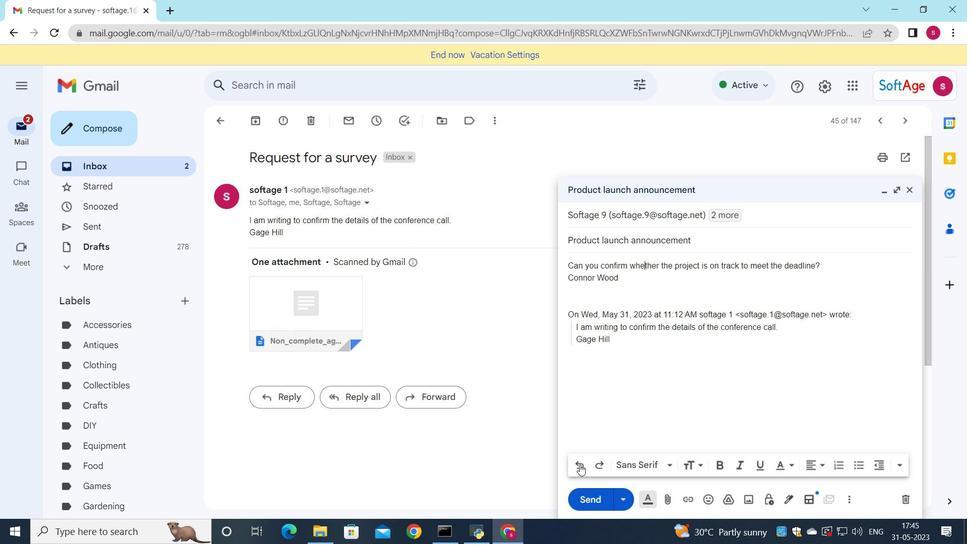
Action: Mouse pressed left at (581, 458)
Screenshot: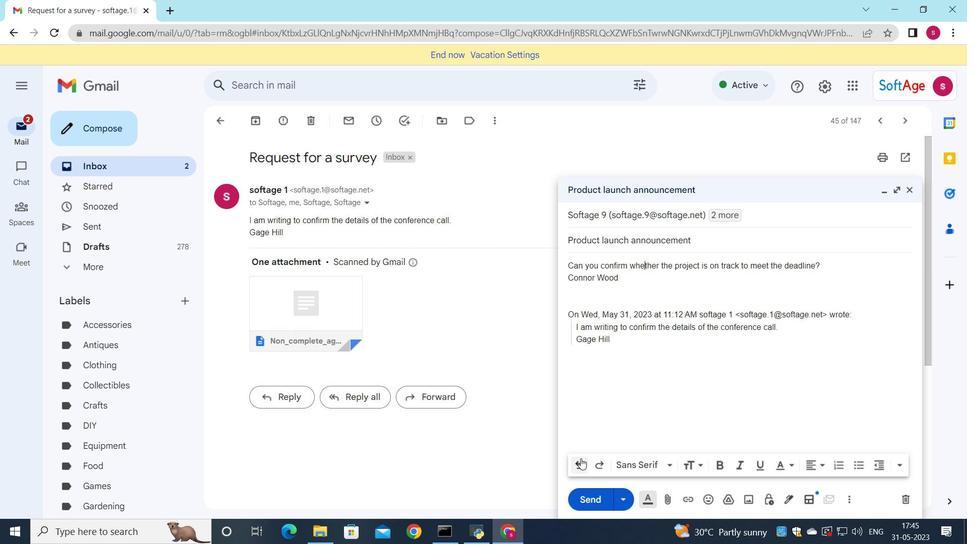 
Action: Mouse pressed left at (581, 458)
Screenshot: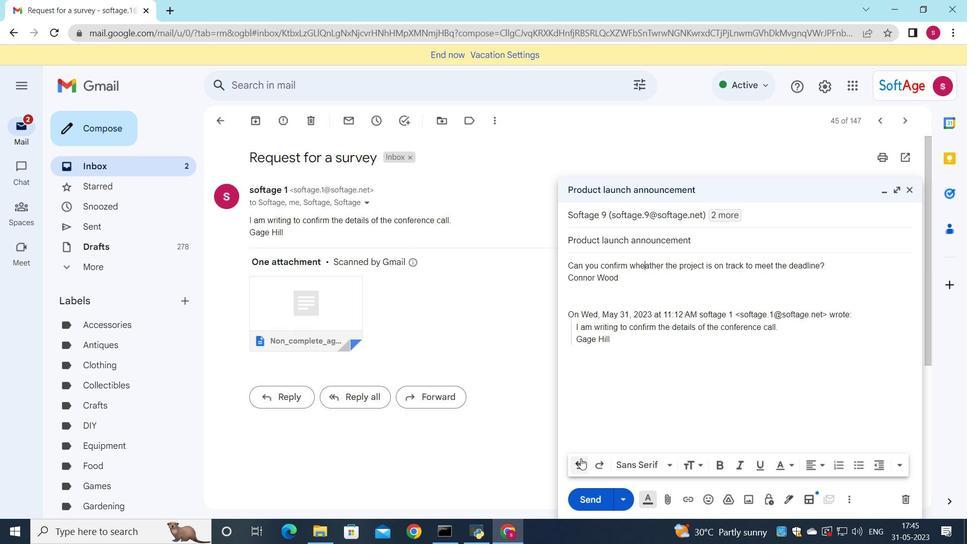 
Action: Mouse pressed left at (581, 458)
Screenshot: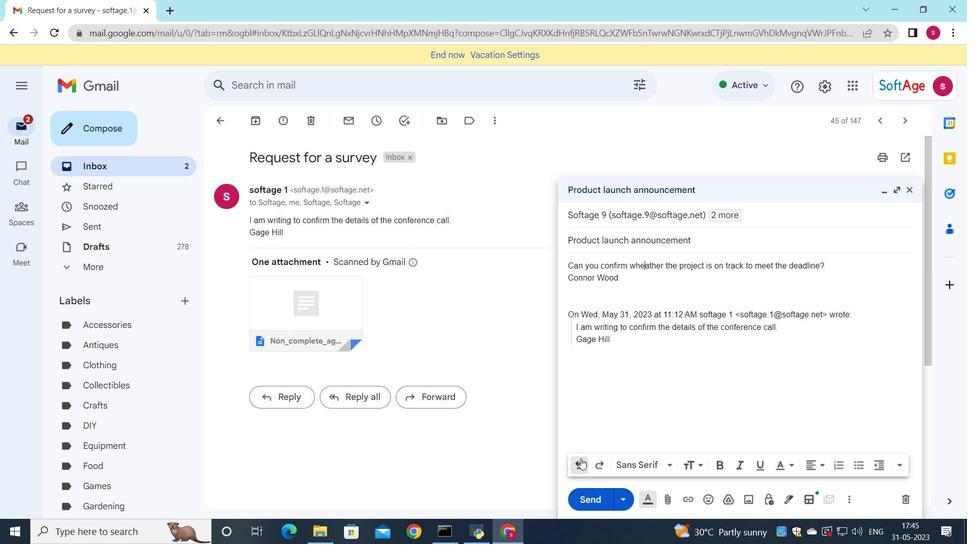 
Action: Mouse pressed left at (581, 458)
Screenshot: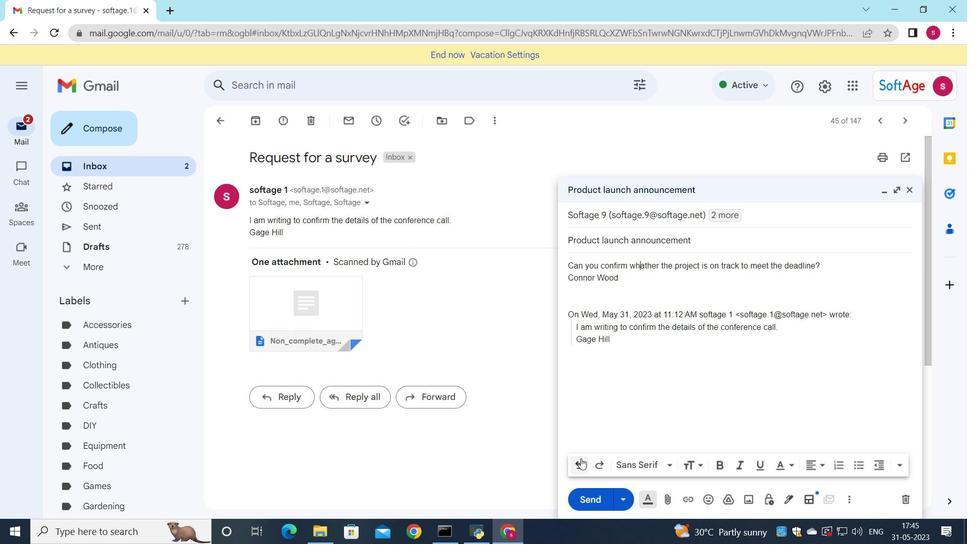 
Action: Mouse pressed left at (581, 458)
Screenshot: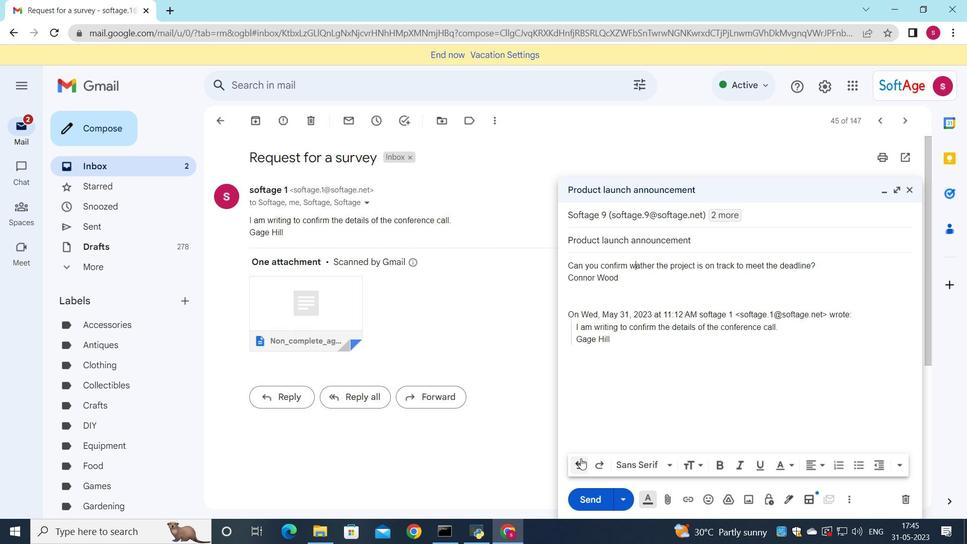 
Action: Mouse moved to (826, 261)
Screenshot: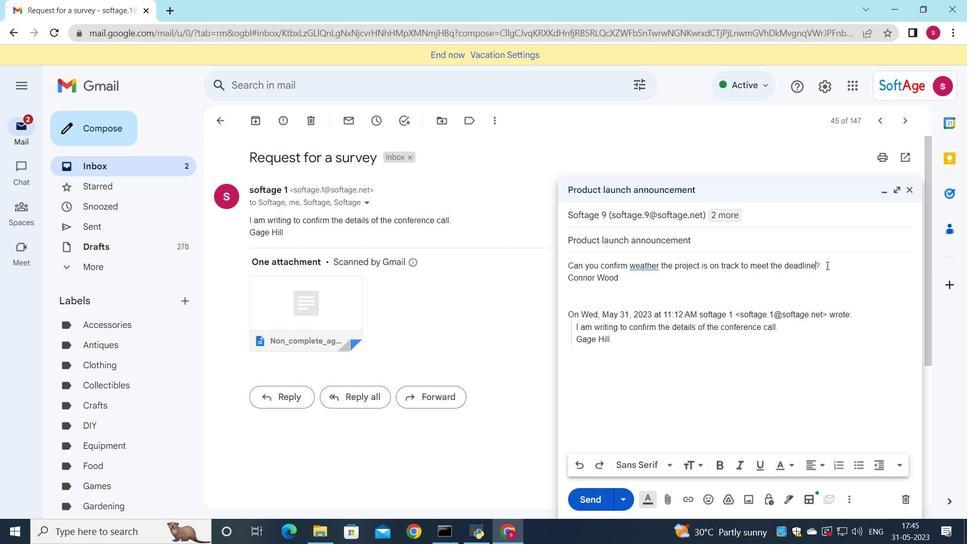 
Action: Mouse pressed left at (826, 261)
Screenshot: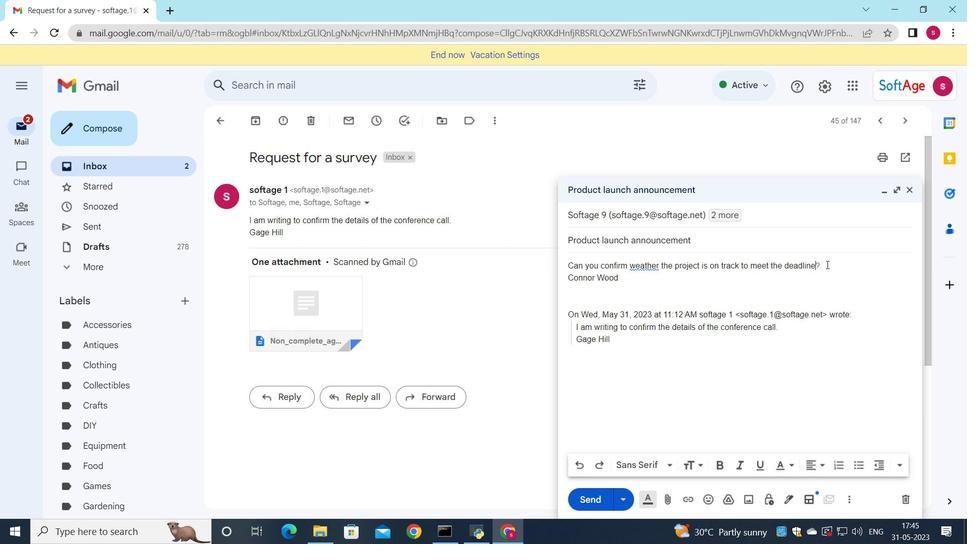 
Action: Mouse moved to (578, 470)
Screenshot: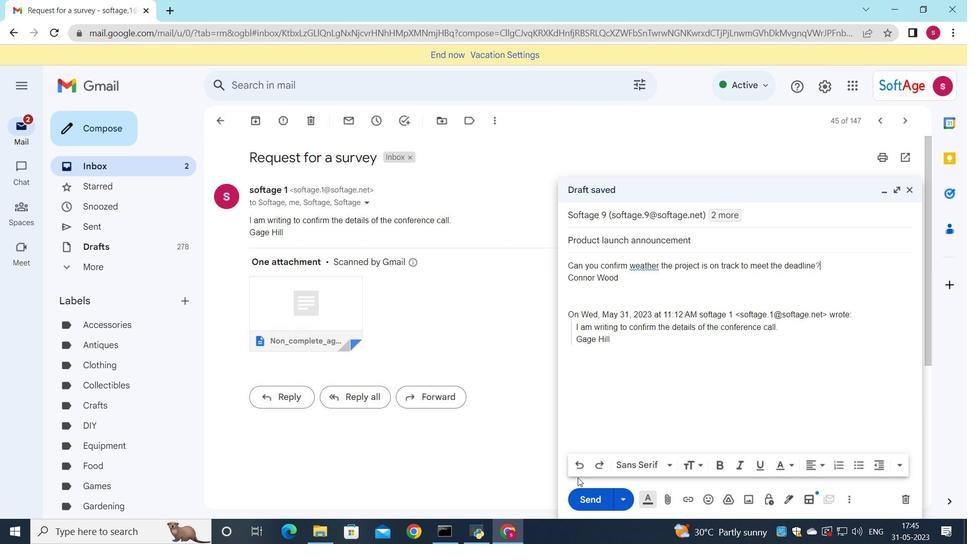 
Action: Mouse pressed left at (578, 470)
Screenshot: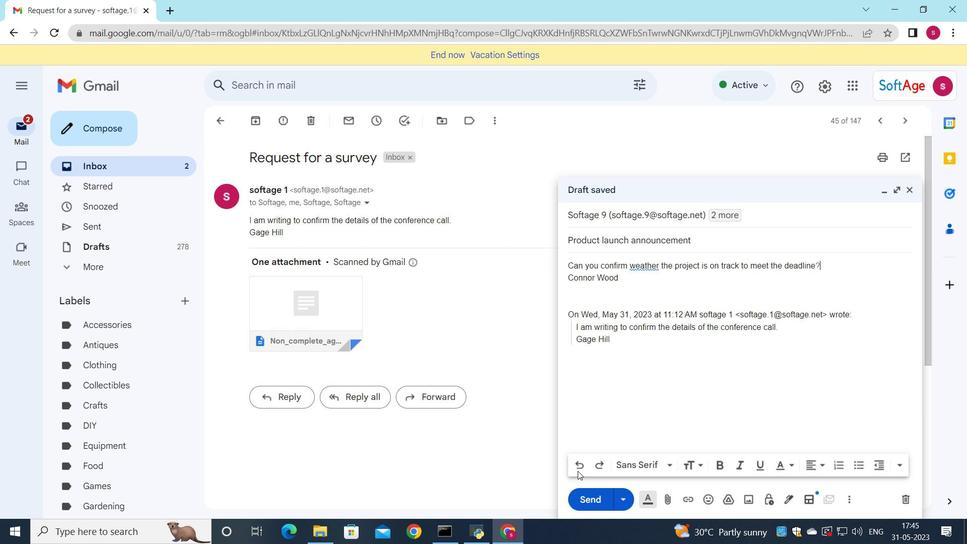 
Action: Mouse moved to (578, 470)
Screenshot: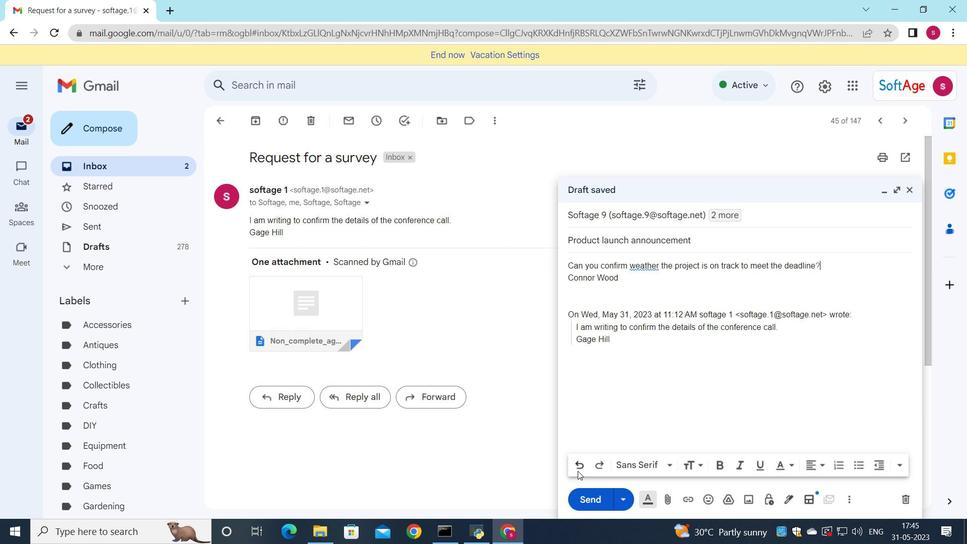 
Action: Mouse pressed left at (578, 470)
Screenshot: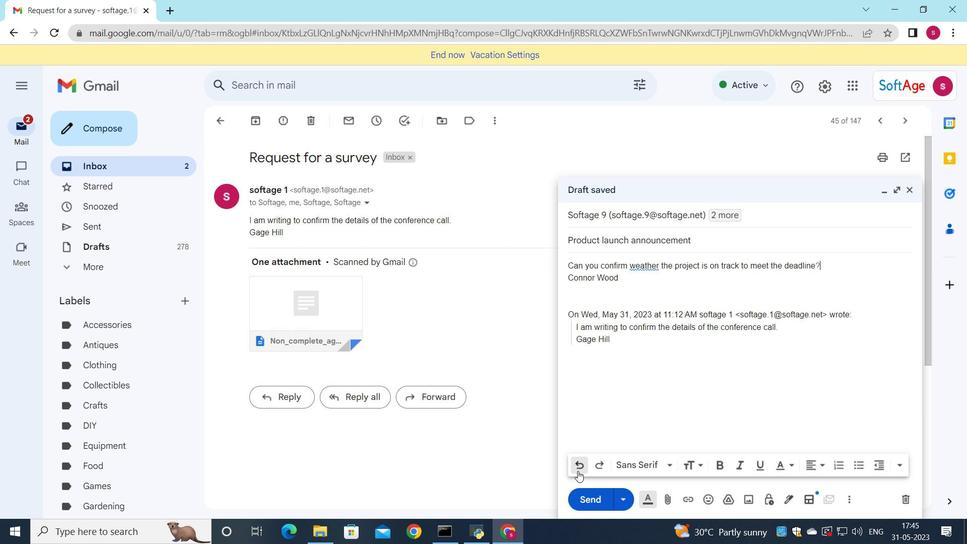 
Action: Mouse pressed left at (578, 470)
Screenshot: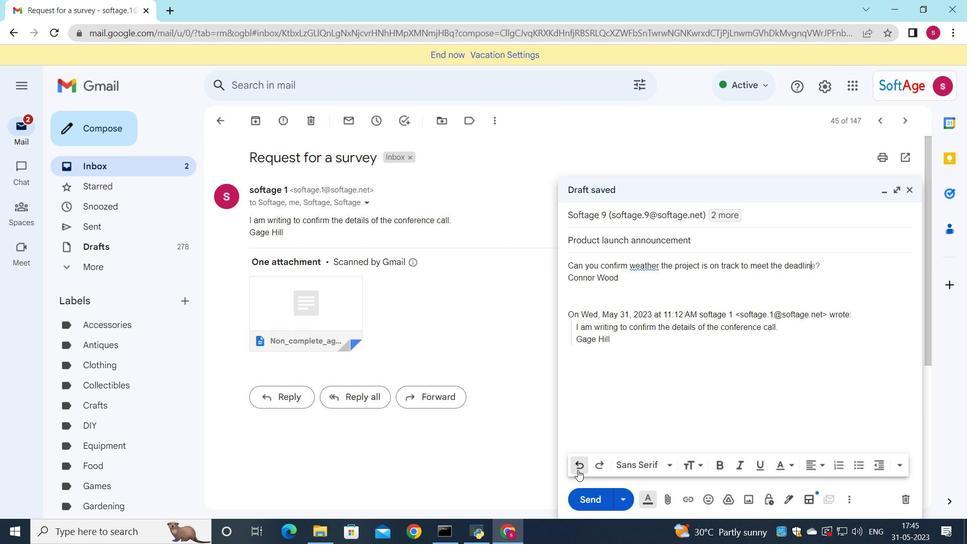 
Action: Mouse pressed left at (578, 470)
Screenshot: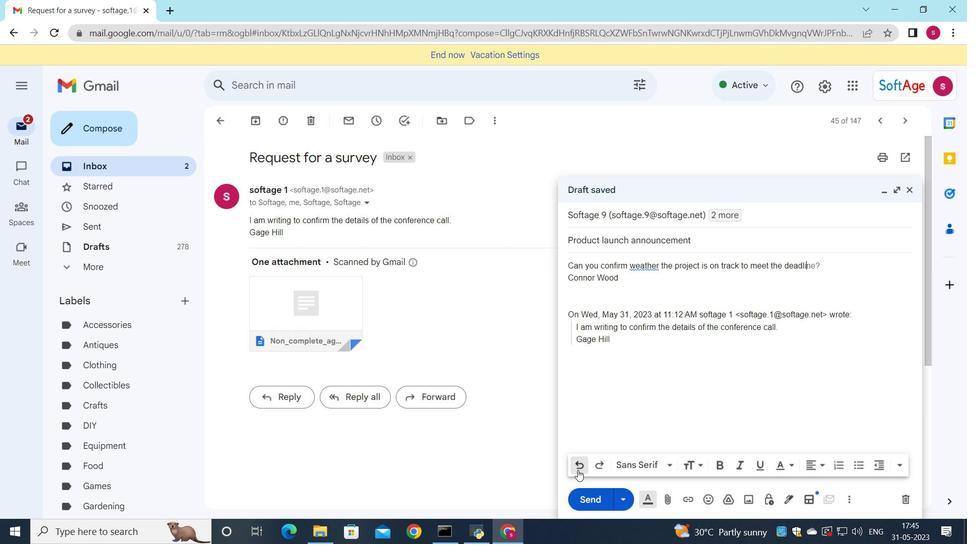 
Action: Mouse pressed left at (578, 470)
Screenshot: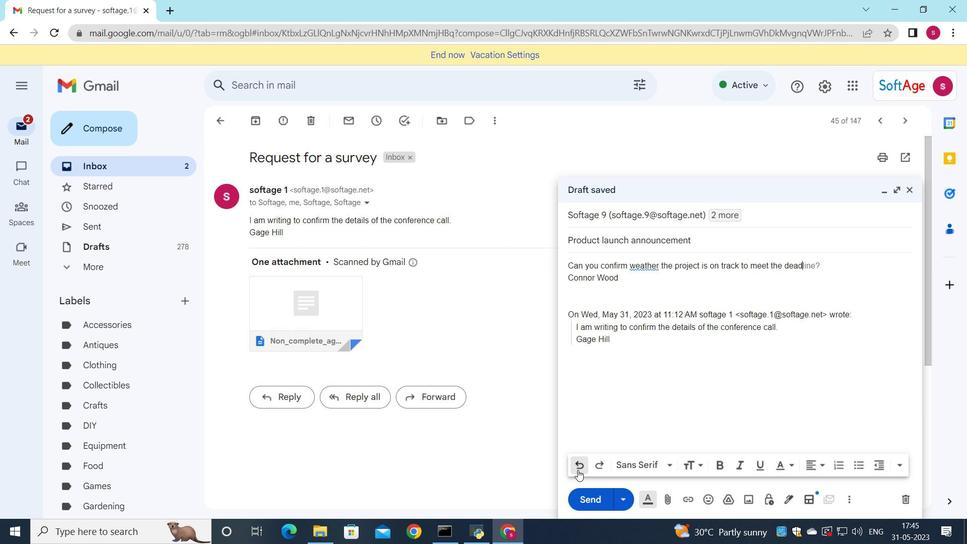 
Action: Mouse pressed left at (578, 470)
Screenshot: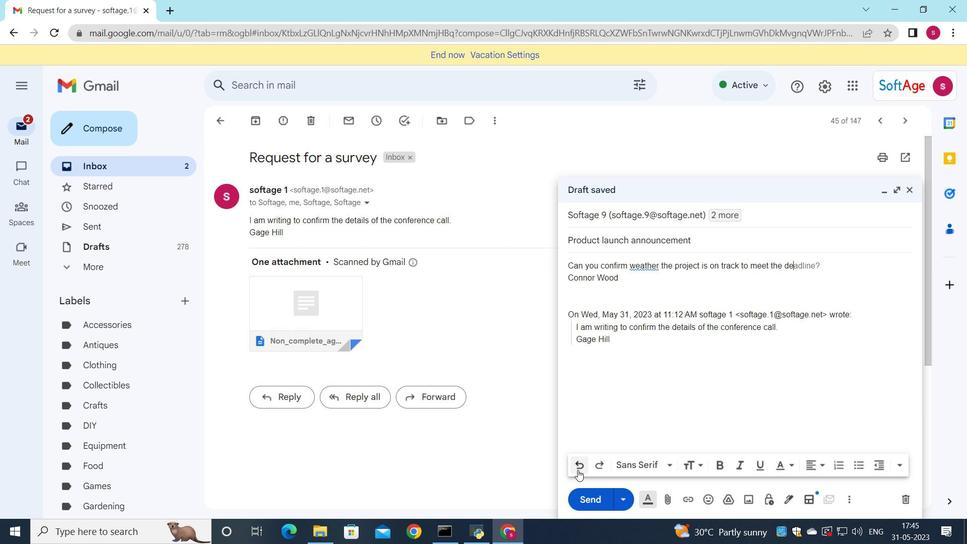 
Action: Mouse pressed left at (578, 470)
Screenshot: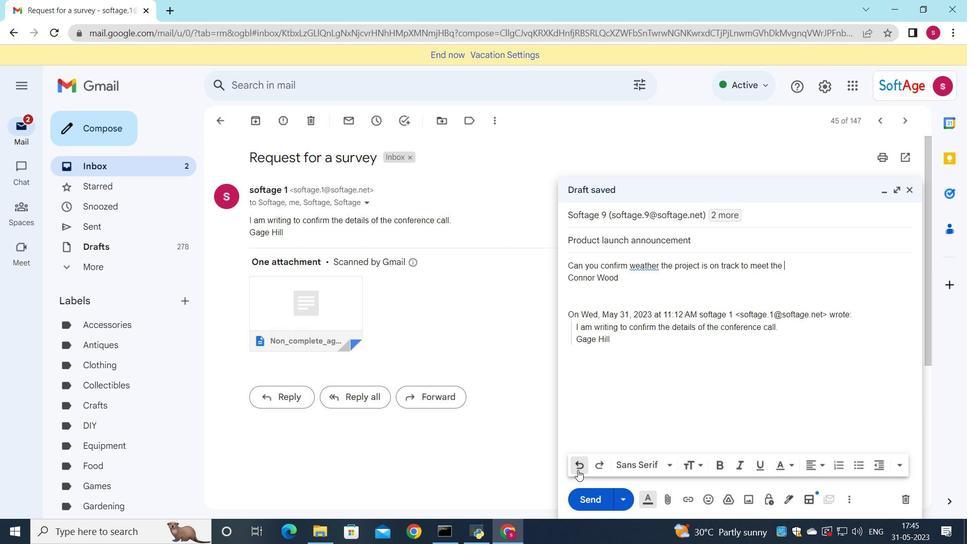 
Action: Mouse pressed left at (578, 470)
Screenshot: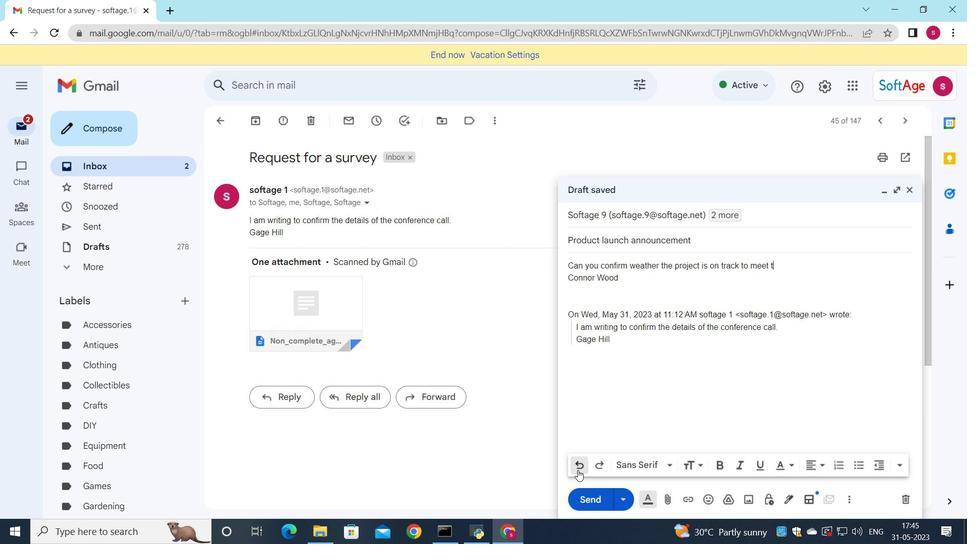 
Action: Mouse pressed left at (578, 470)
Screenshot: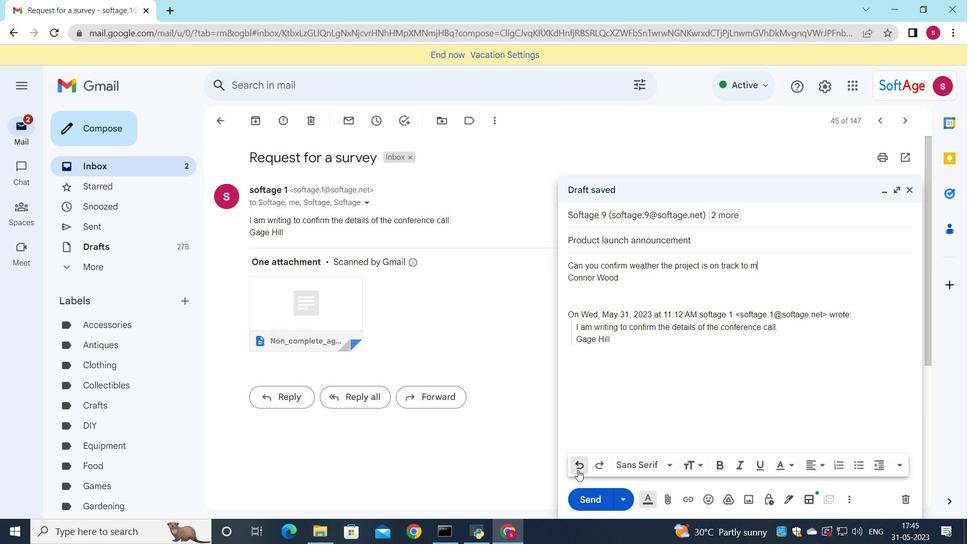 
Action: Mouse pressed left at (578, 470)
Screenshot: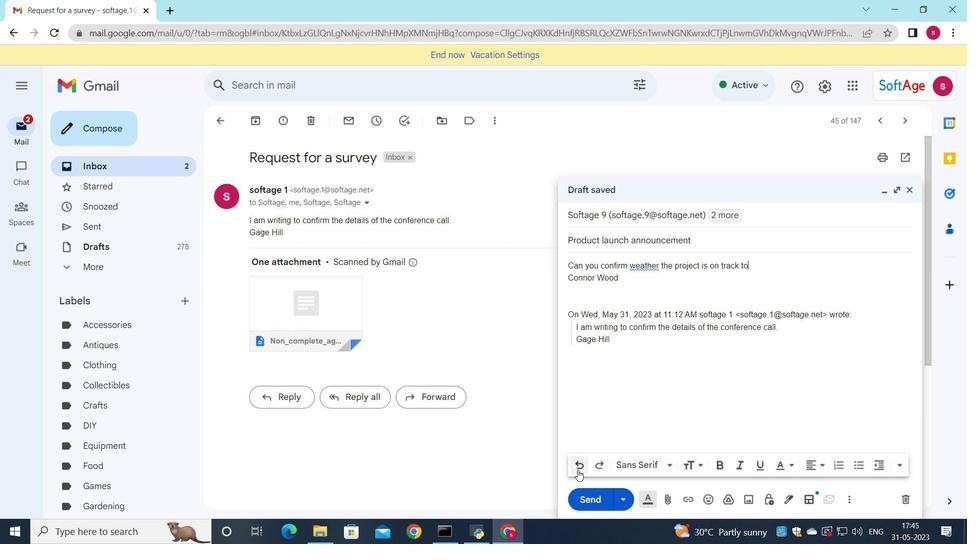 
Action: Mouse pressed left at (578, 470)
Screenshot: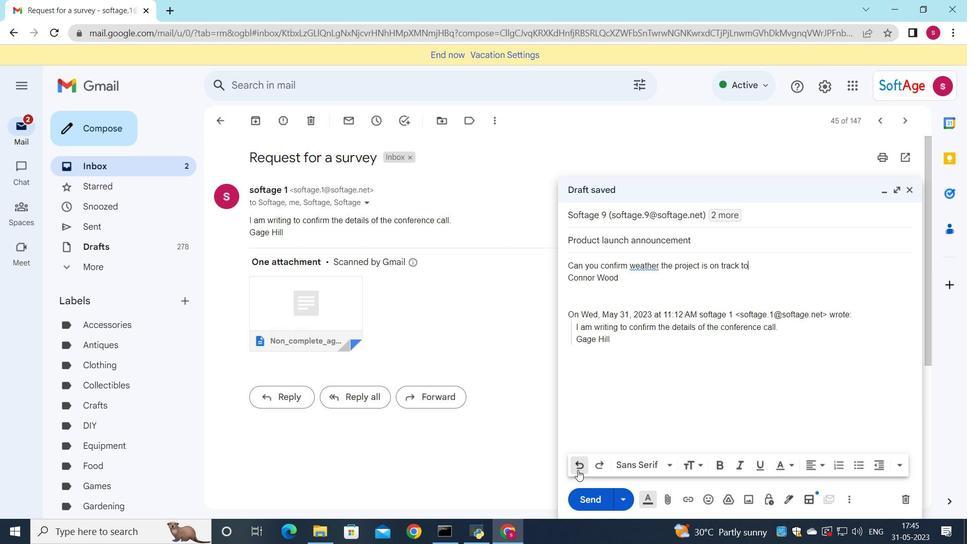 
Action: Mouse pressed left at (578, 470)
Screenshot: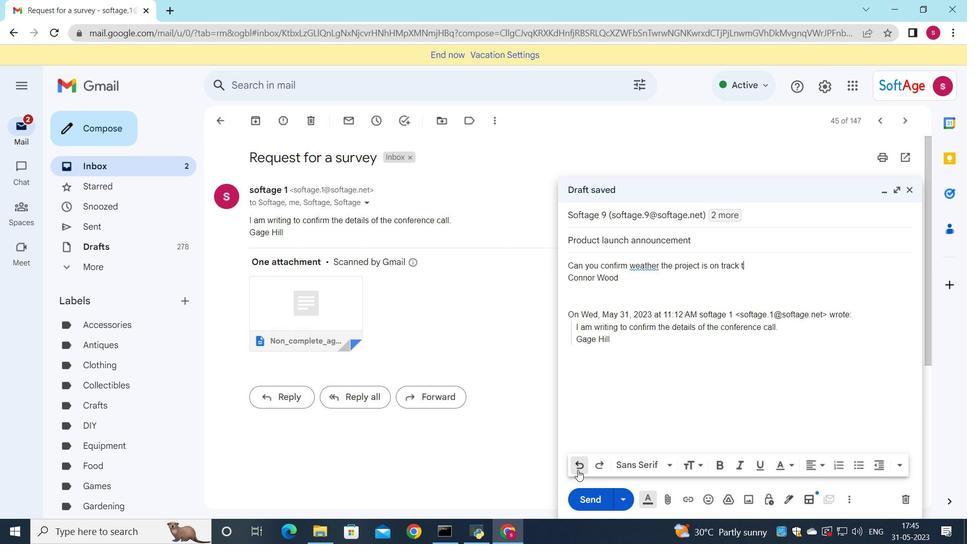 
Action: Mouse pressed left at (578, 470)
Screenshot: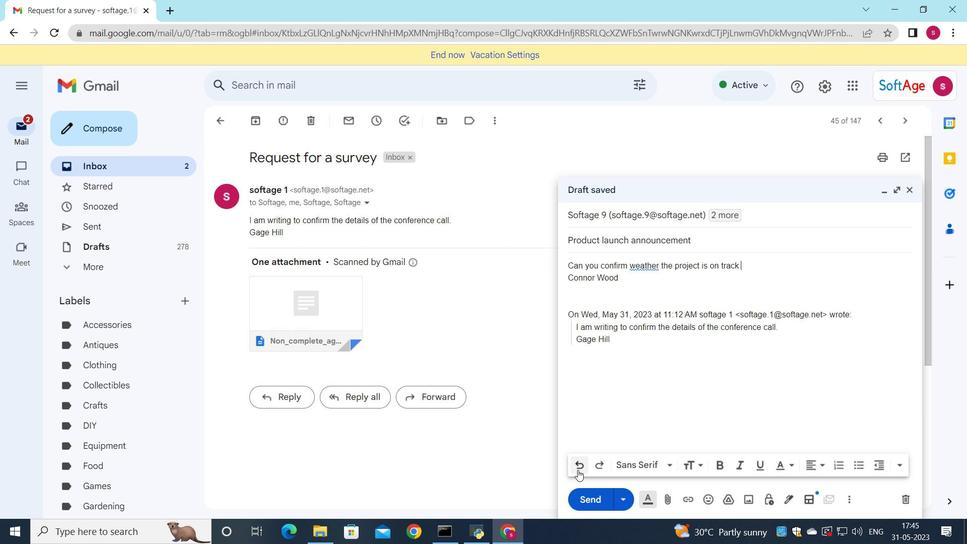 
Action: Mouse pressed left at (578, 470)
Screenshot: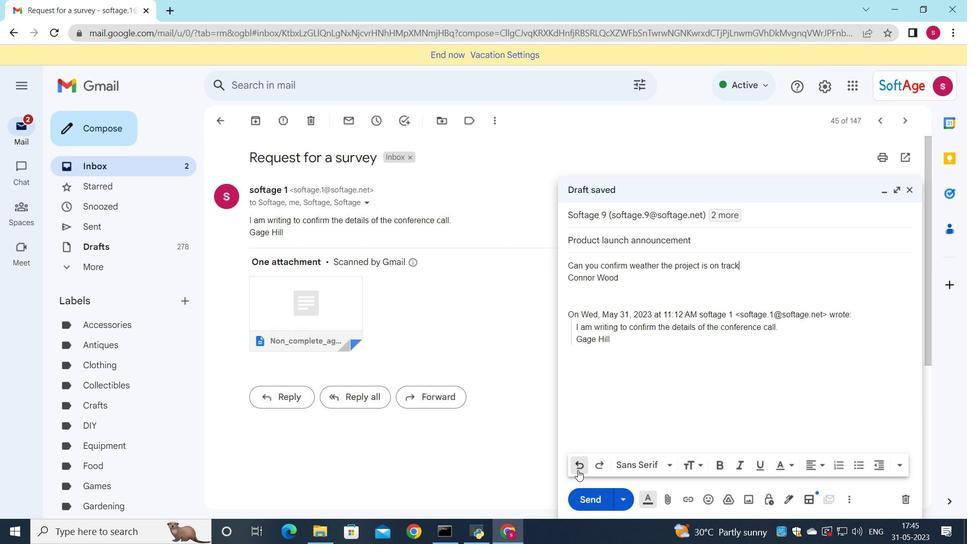 
Action: Mouse pressed left at (578, 470)
Screenshot: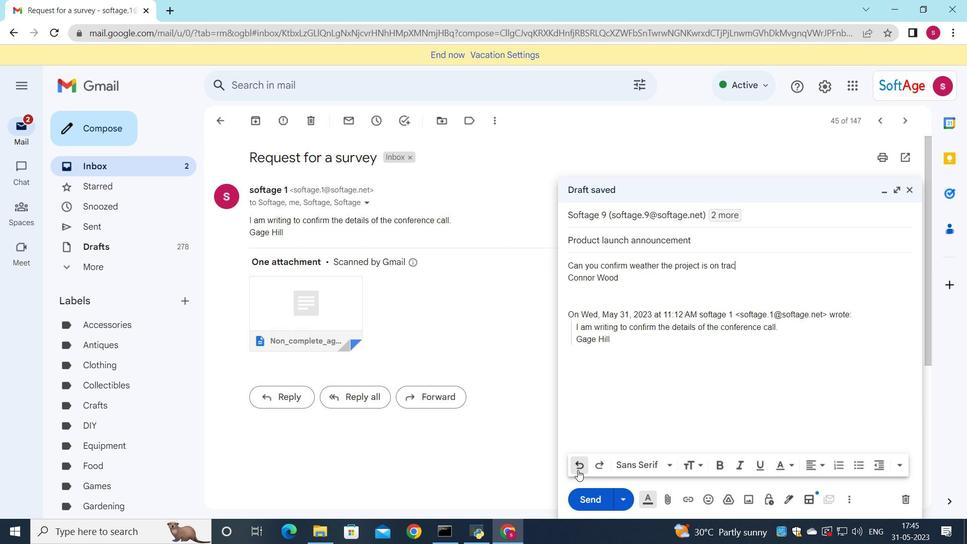 
Action: Mouse pressed left at (578, 470)
Screenshot: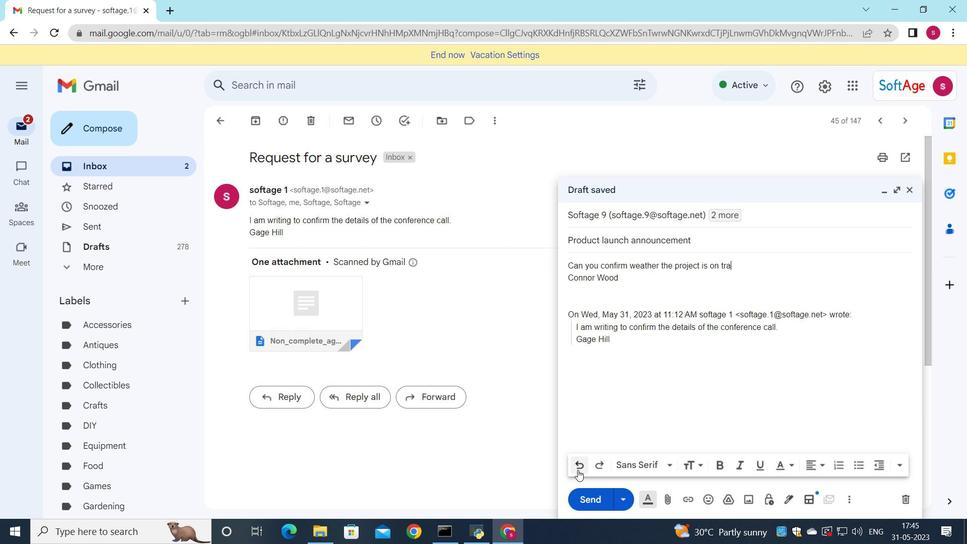 
Action: Mouse pressed left at (578, 470)
Screenshot: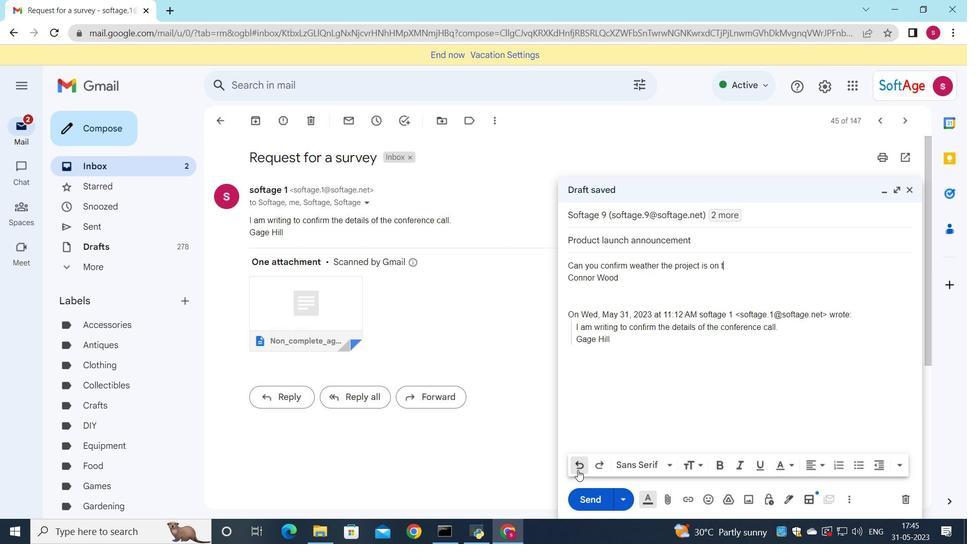 
Action: Mouse pressed left at (578, 470)
Screenshot: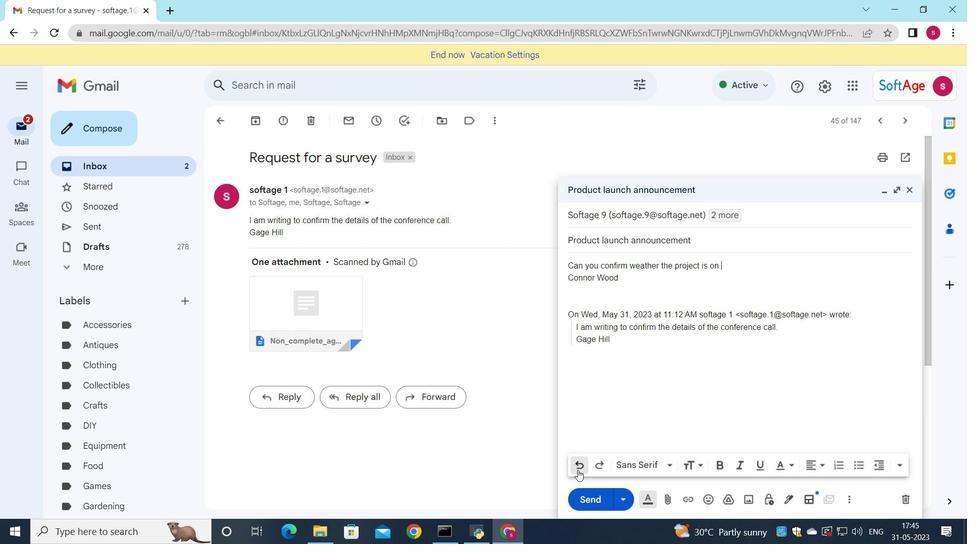 
Action: Mouse pressed left at (578, 470)
Screenshot: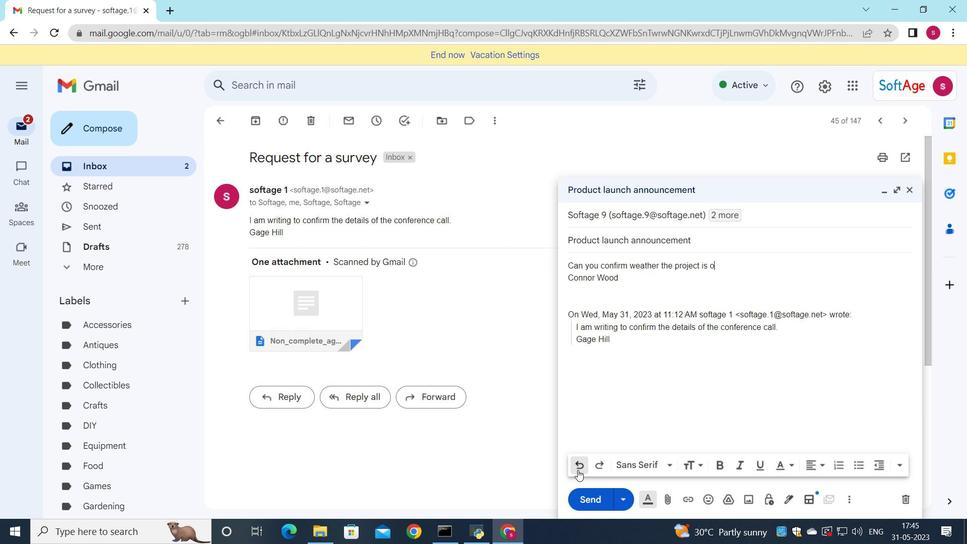 
Action: Mouse pressed left at (578, 470)
Screenshot: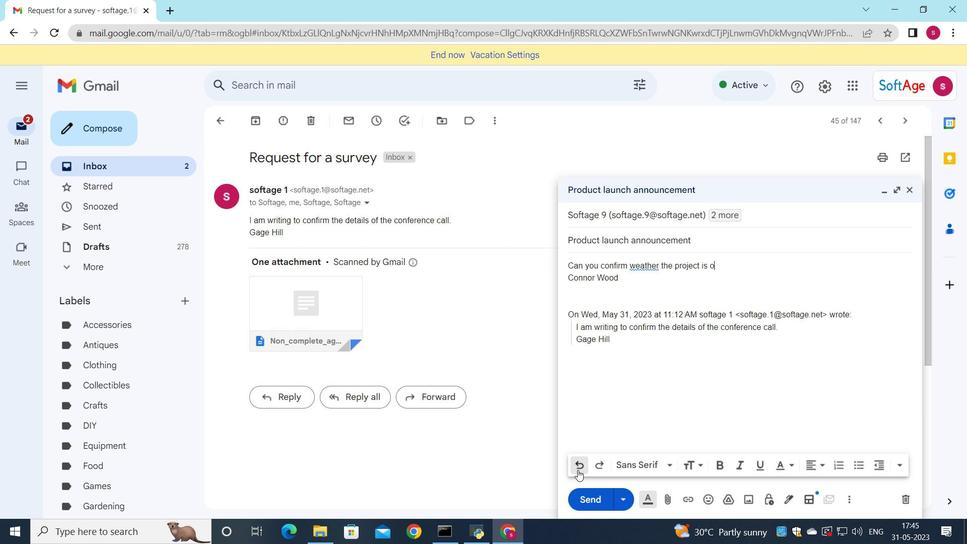 
Action: Mouse pressed left at (578, 470)
Screenshot: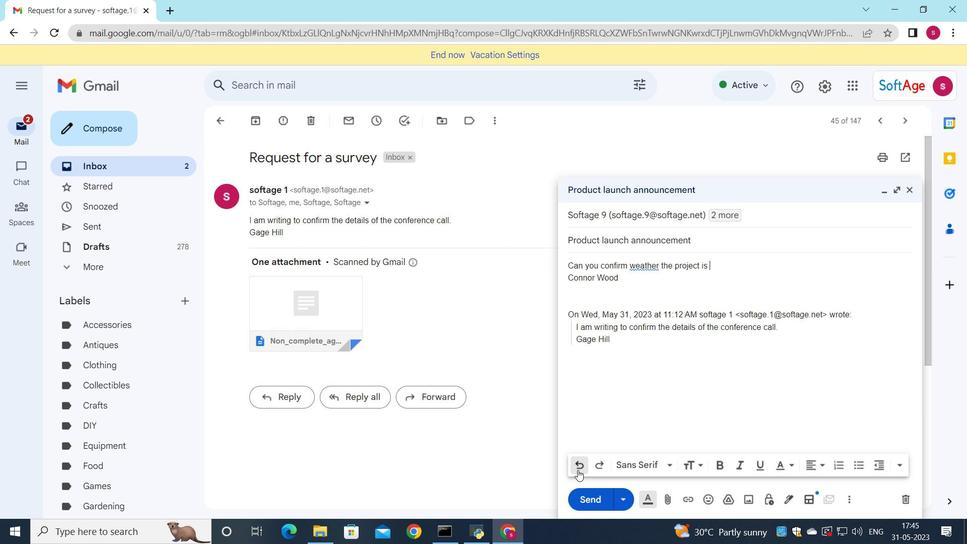 
Action: Mouse pressed left at (578, 470)
Screenshot: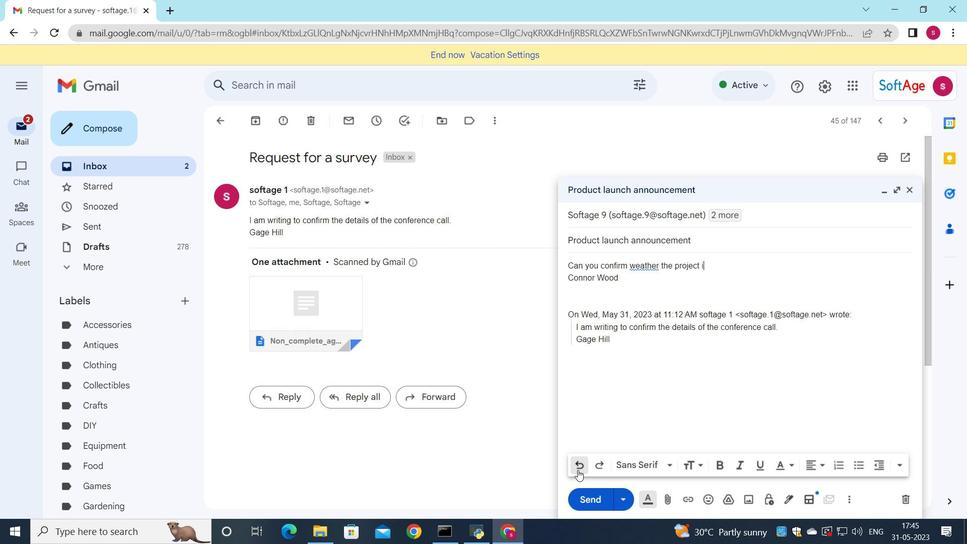 
Action: Mouse pressed left at (578, 470)
Screenshot: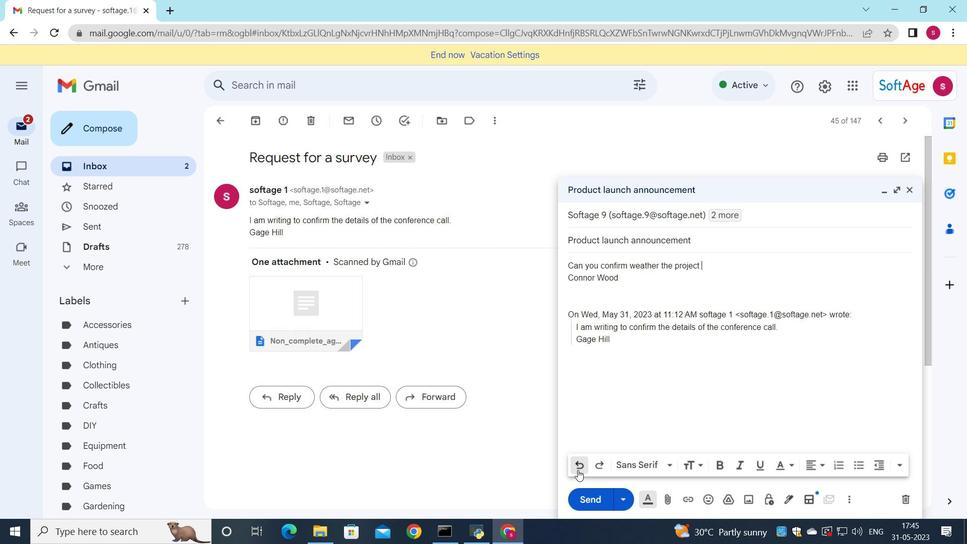 
Action: Mouse pressed left at (578, 470)
Screenshot: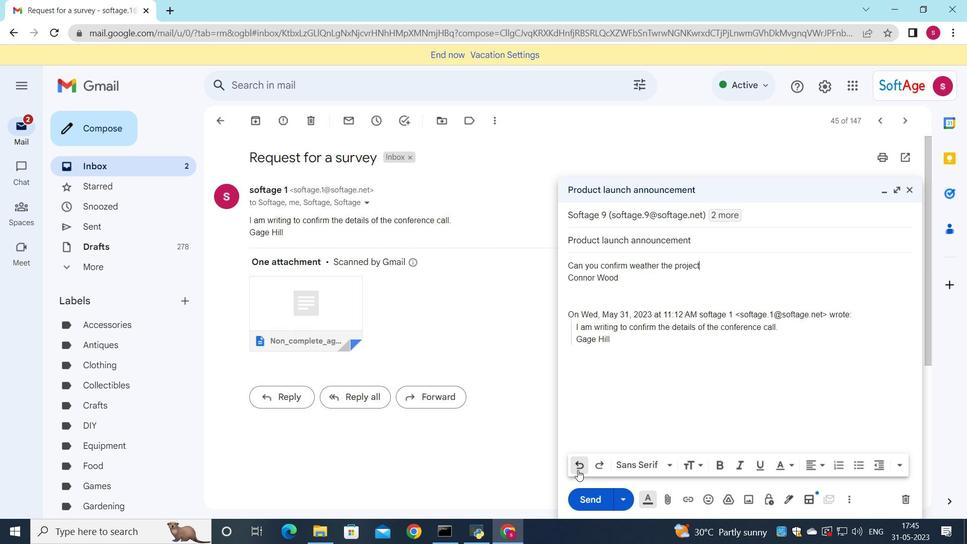 
Action: Mouse pressed left at (578, 470)
Screenshot: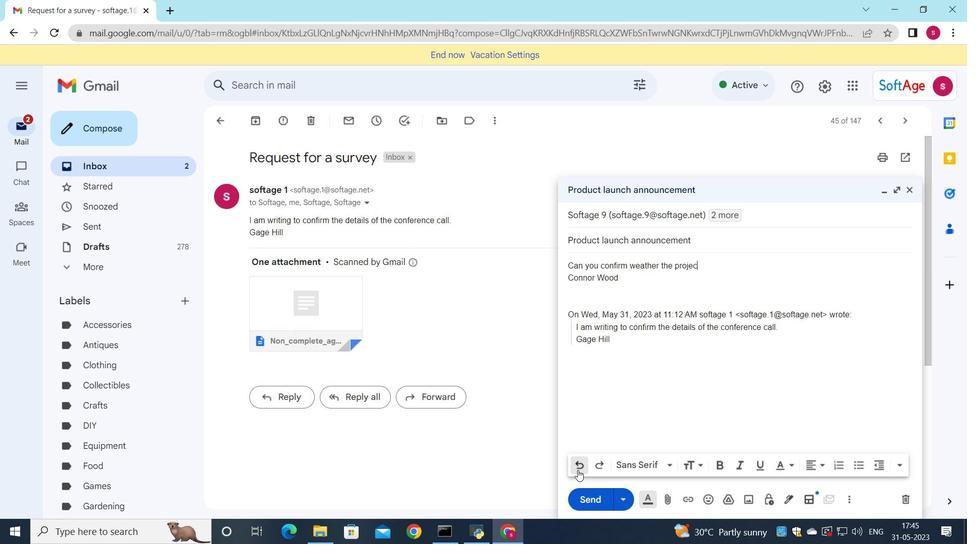 
Action: Mouse pressed left at (578, 470)
Screenshot: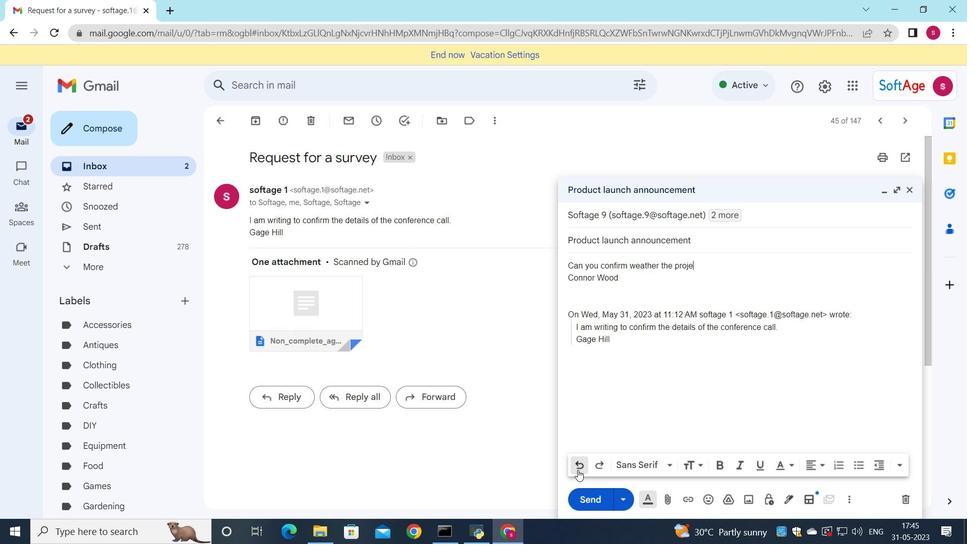 
Action: Mouse pressed left at (578, 470)
Screenshot: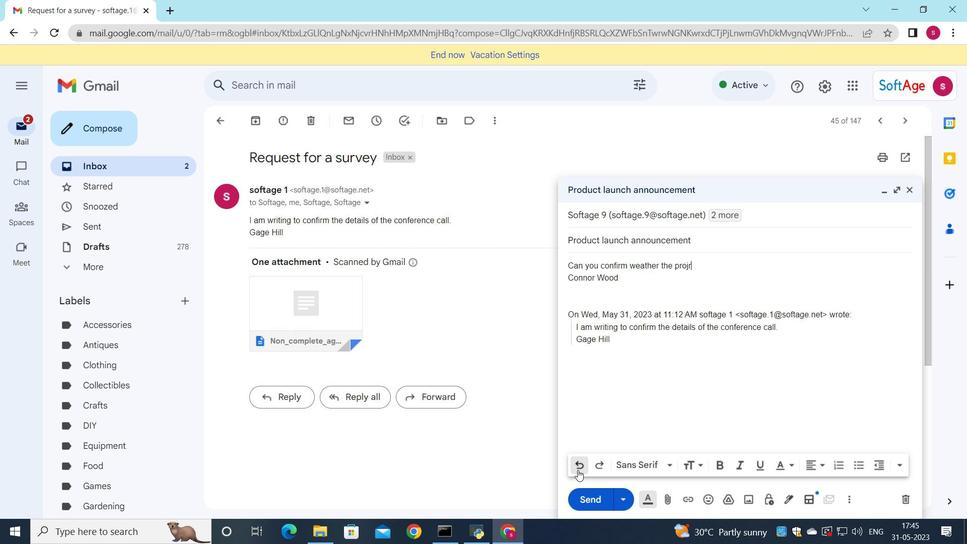 
Action: Mouse pressed left at (578, 470)
Screenshot: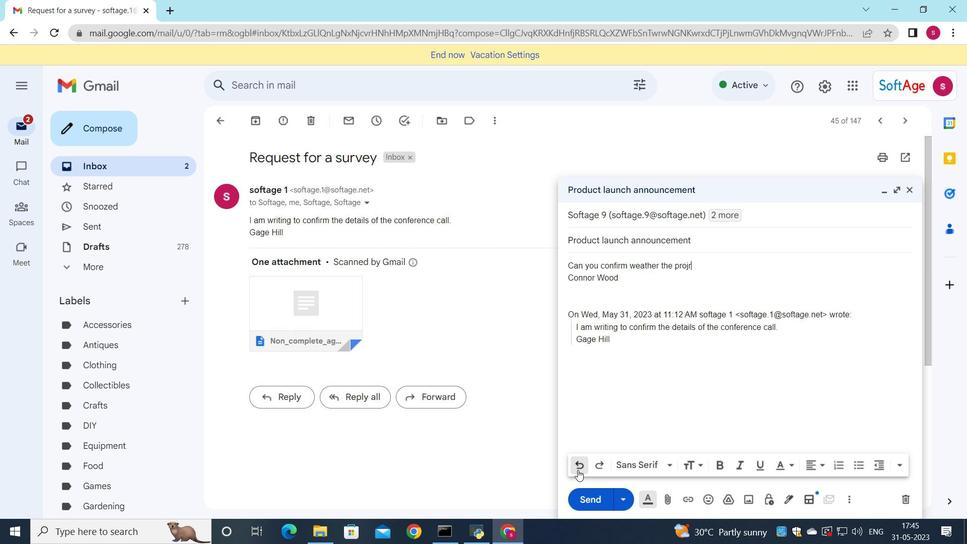 
Action: Mouse pressed left at (578, 470)
Screenshot: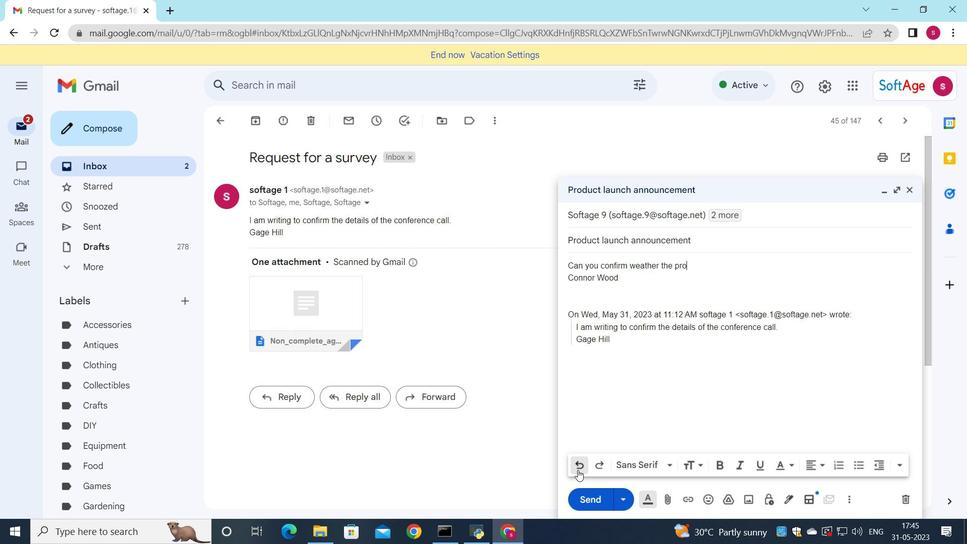 
Action: Mouse pressed left at (578, 470)
Screenshot: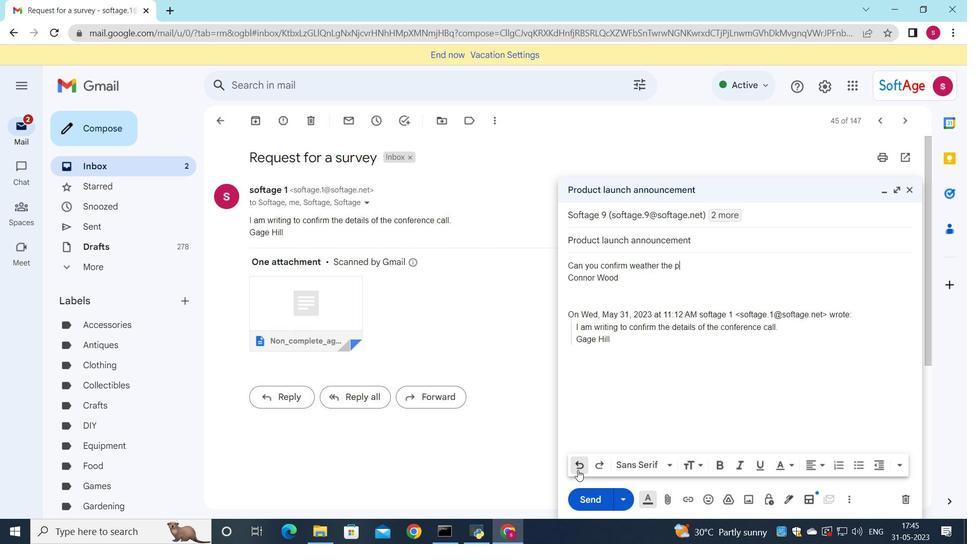 
Action: Mouse pressed left at (578, 470)
Screenshot: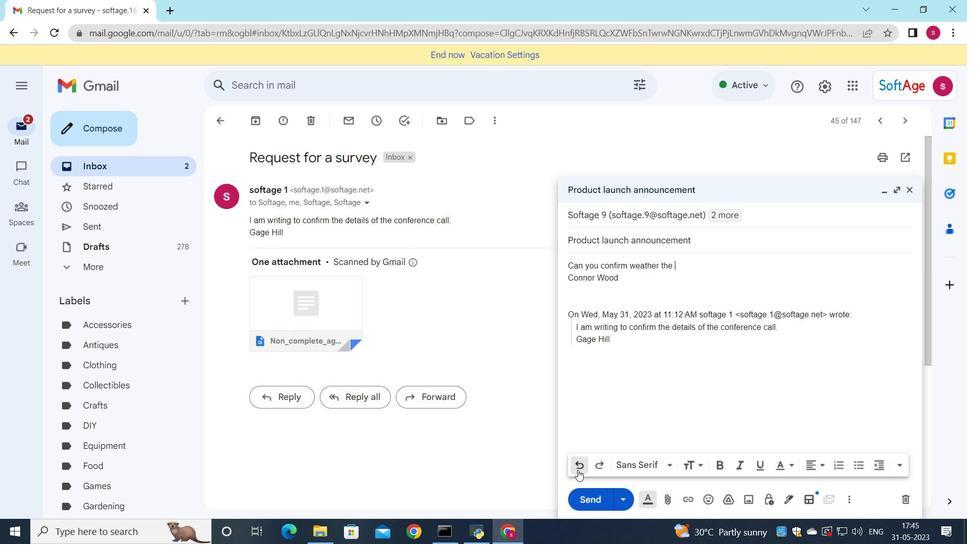 
Action: Mouse pressed left at (578, 470)
Screenshot: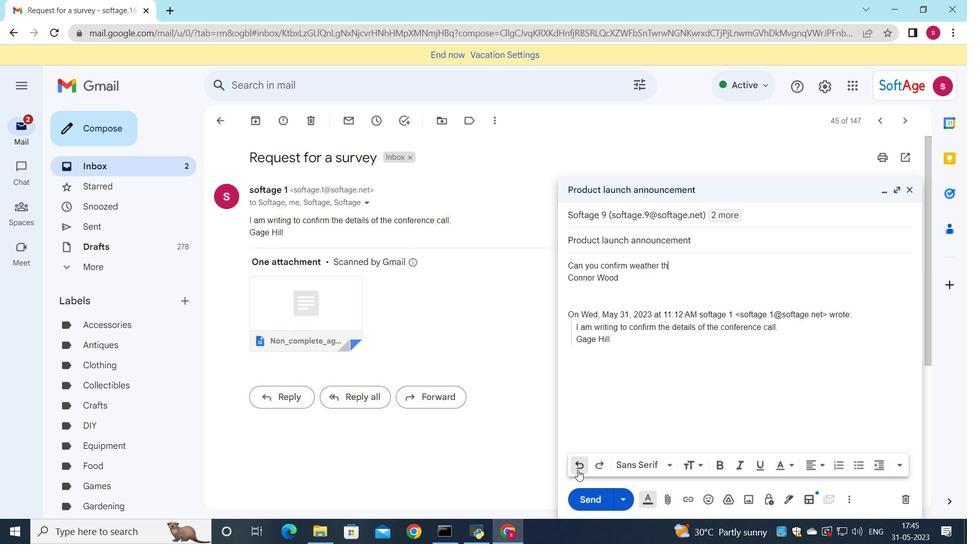 
Action: Mouse pressed left at (578, 470)
Screenshot: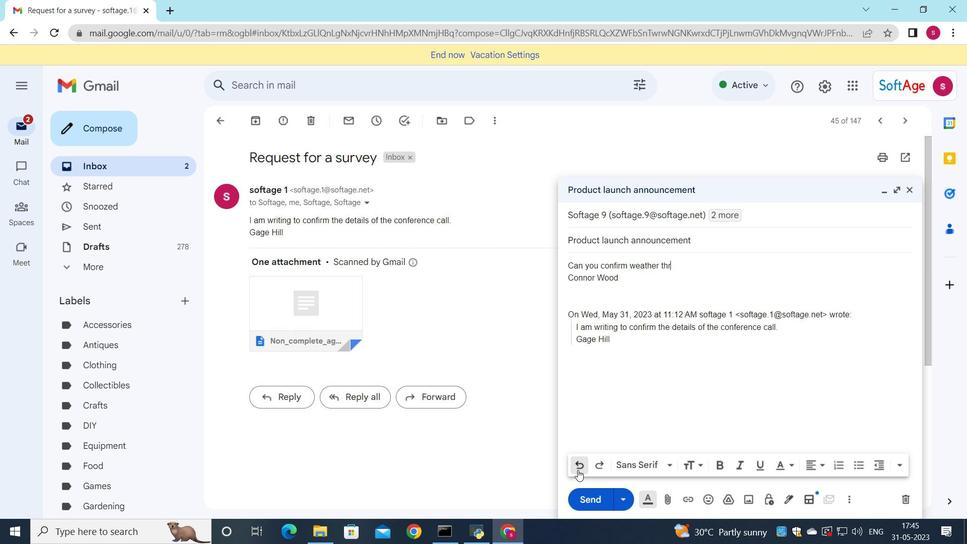 
Action: Mouse pressed left at (578, 470)
Screenshot: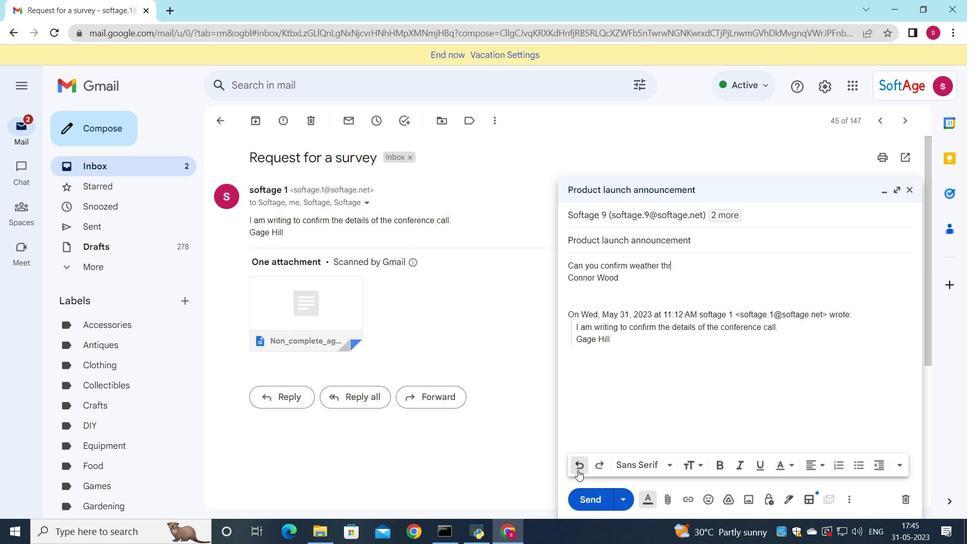 
Action: Mouse pressed left at (578, 470)
Screenshot: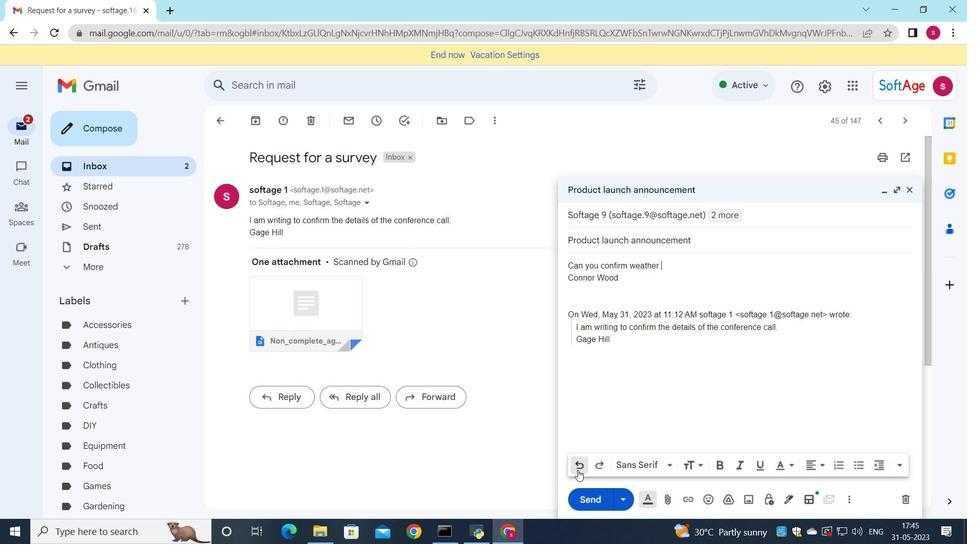 
Action: Mouse pressed left at (578, 470)
Screenshot: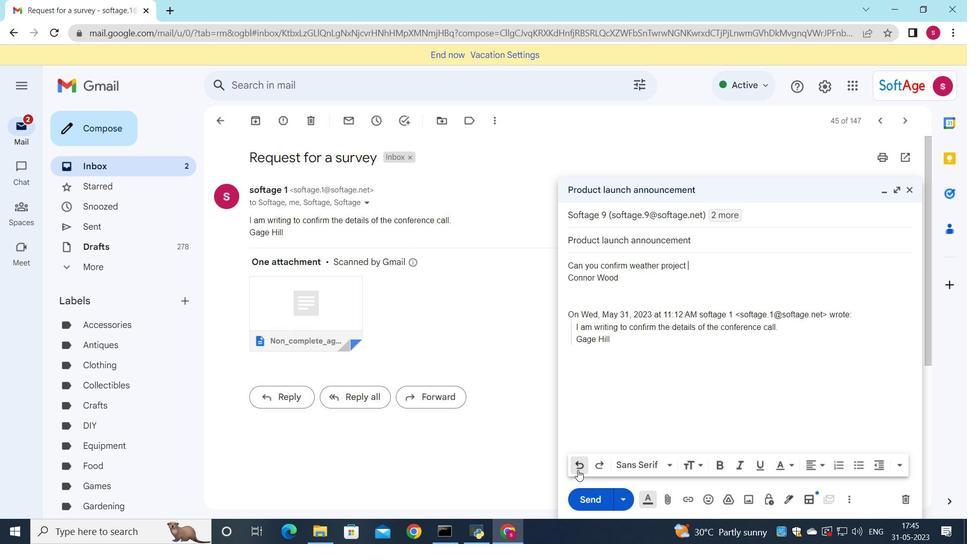 
Action: Mouse pressed left at (578, 470)
Screenshot: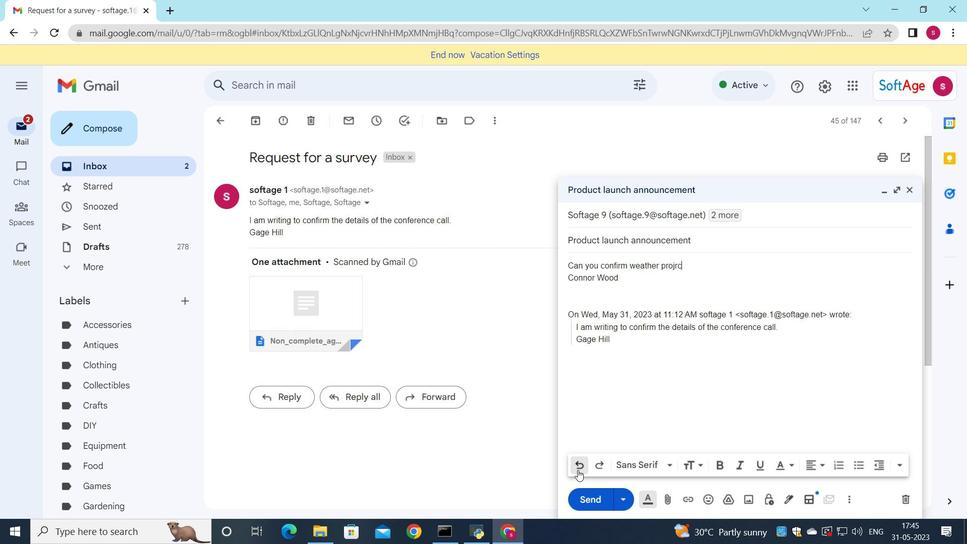 
Action: Mouse pressed left at (578, 470)
Screenshot: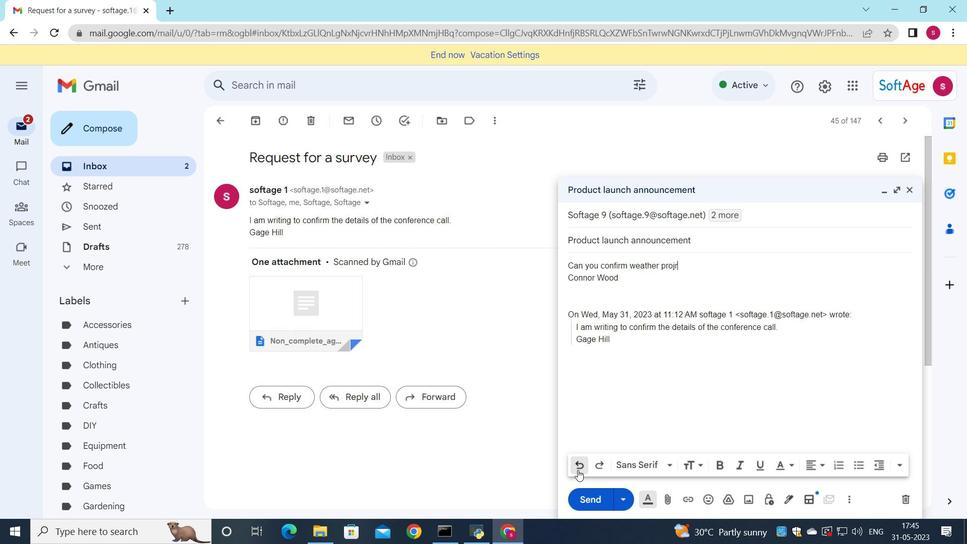 
Action: Mouse pressed left at (578, 470)
Screenshot: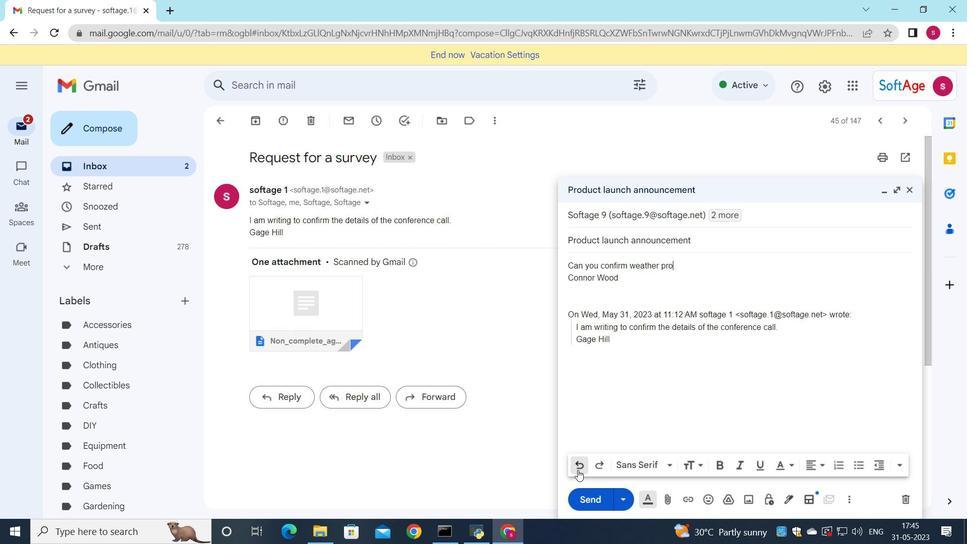 
Action: Mouse pressed left at (578, 470)
Screenshot: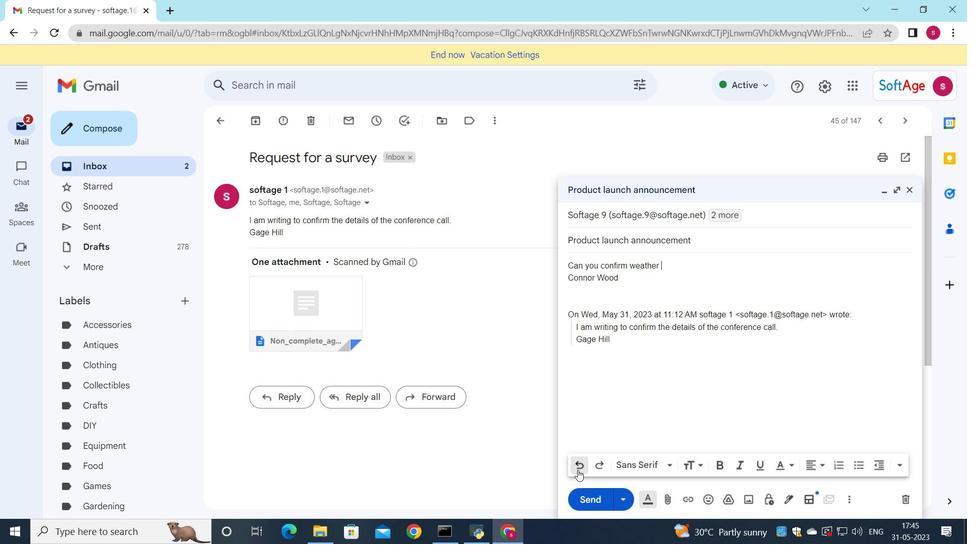 
Action: Mouse pressed left at (578, 470)
Screenshot: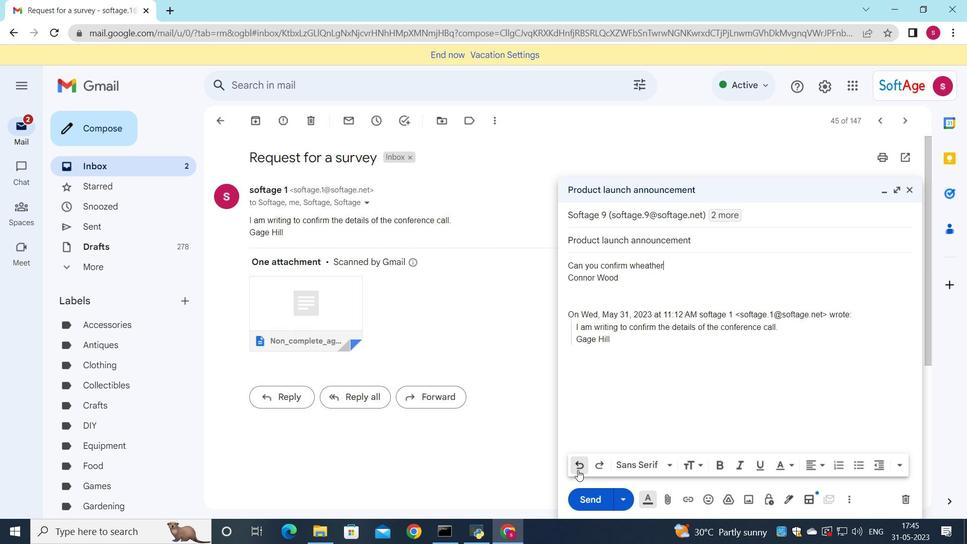 
Action: Mouse pressed left at (578, 470)
Screenshot: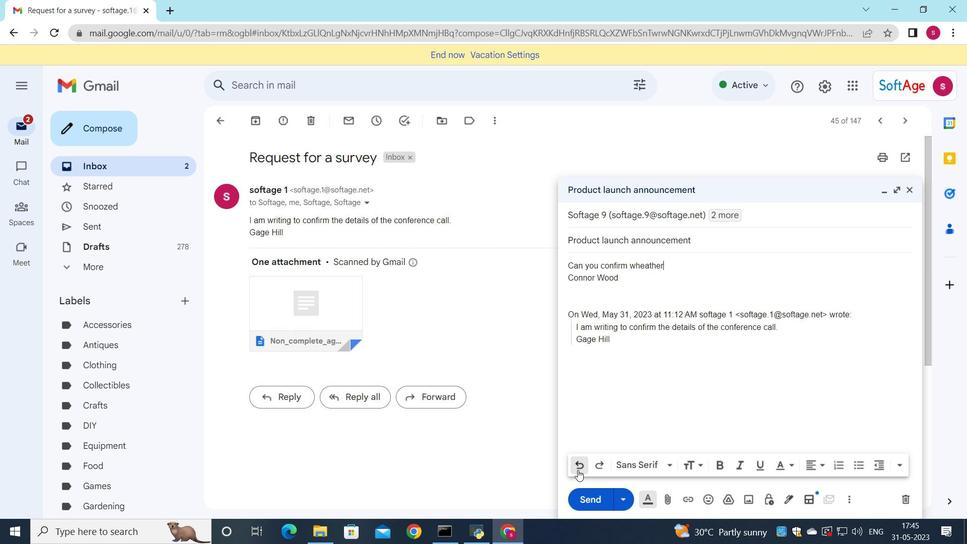 
Action: Mouse pressed left at (578, 470)
Screenshot: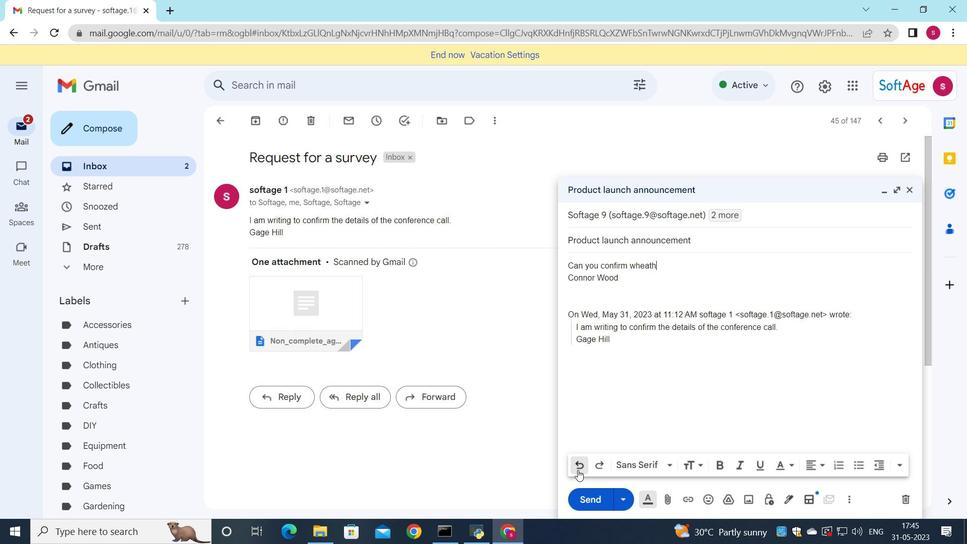 
Action: Mouse pressed left at (578, 470)
Screenshot: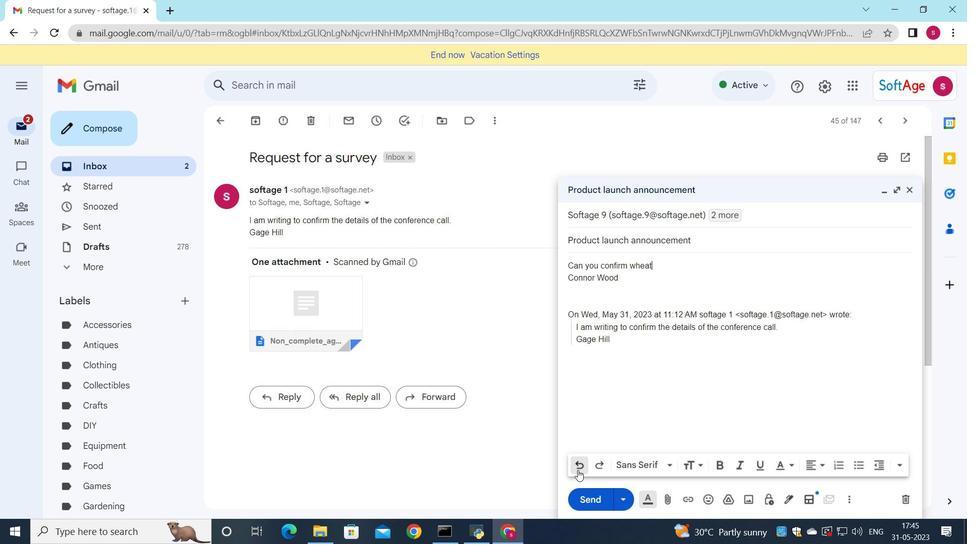 
Action: Mouse pressed left at (578, 470)
Screenshot: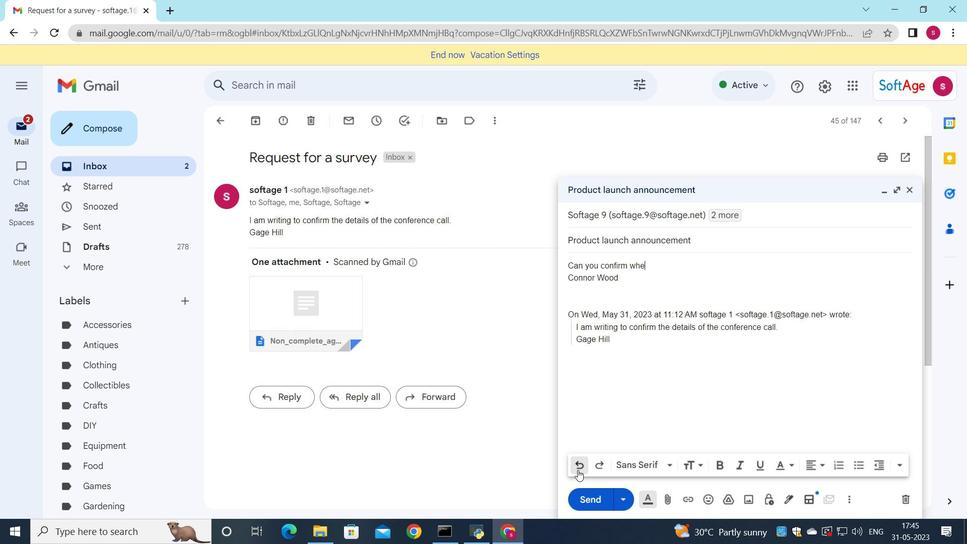 
Action: Mouse pressed left at (578, 470)
Screenshot: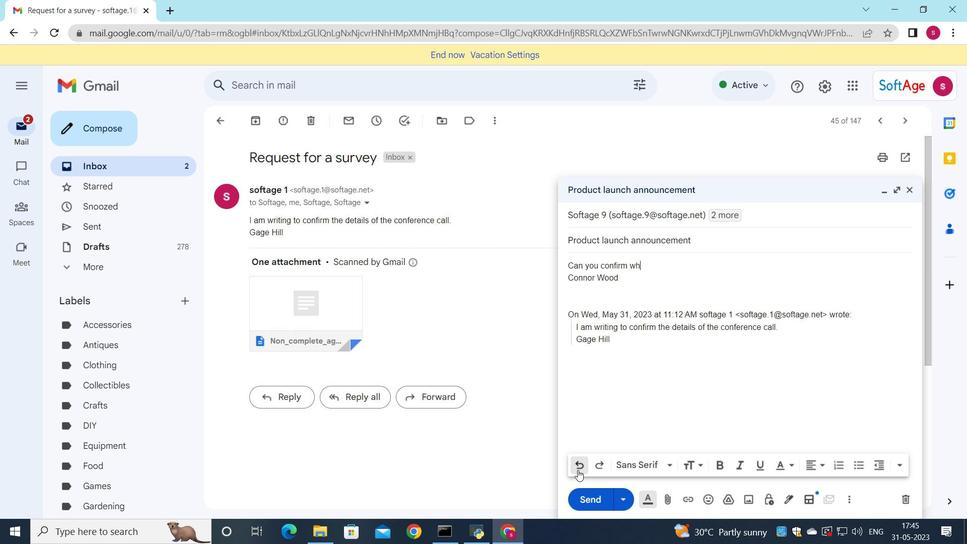 
Action: Mouse pressed left at (578, 470)
Screenshot: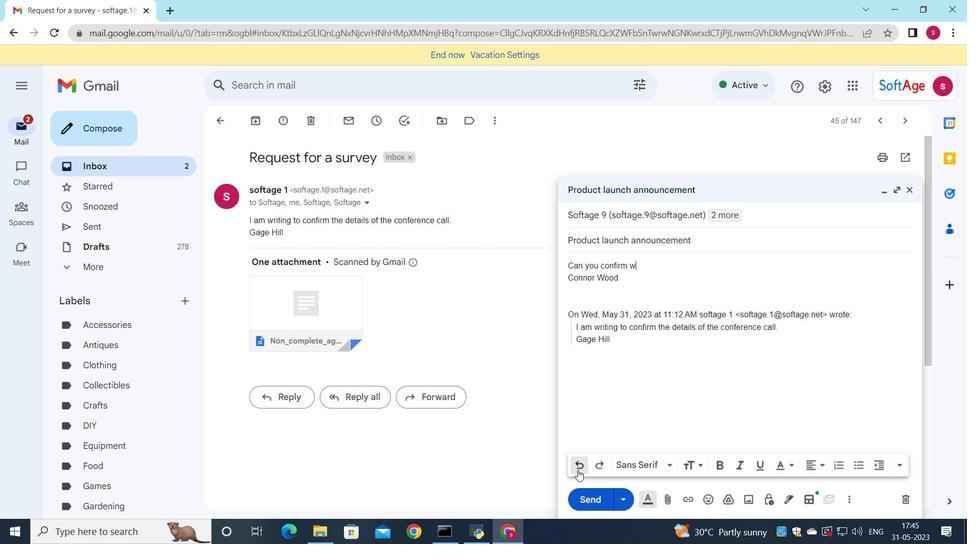 
Action: Mouse pressed left at (578, 470)
Screenshot: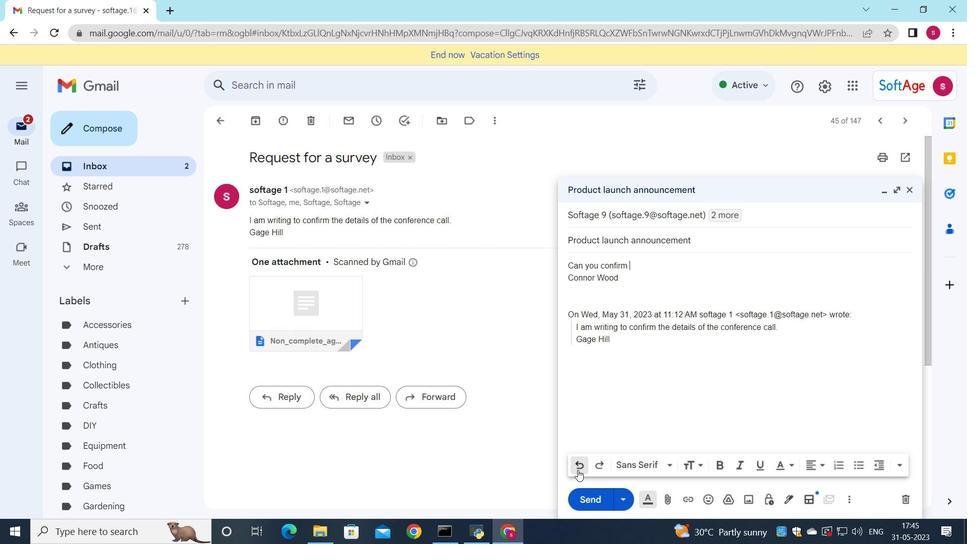 
Action: Mouse pressed left at (578, 470)
Screenshot: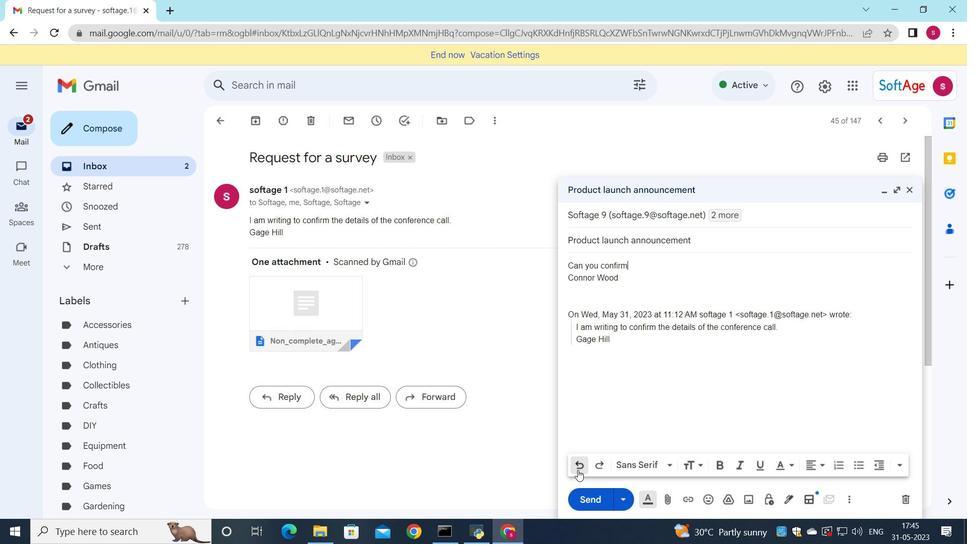 
Action: Mouse pressed left at (578, 470)
Screenshot: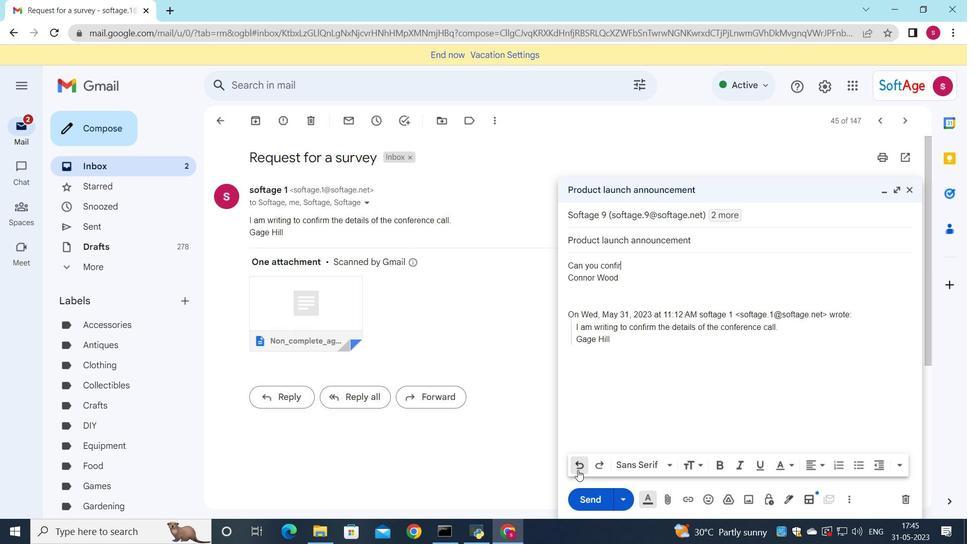 
Action: Mouse pressed left at (578, 470)
Screenshot: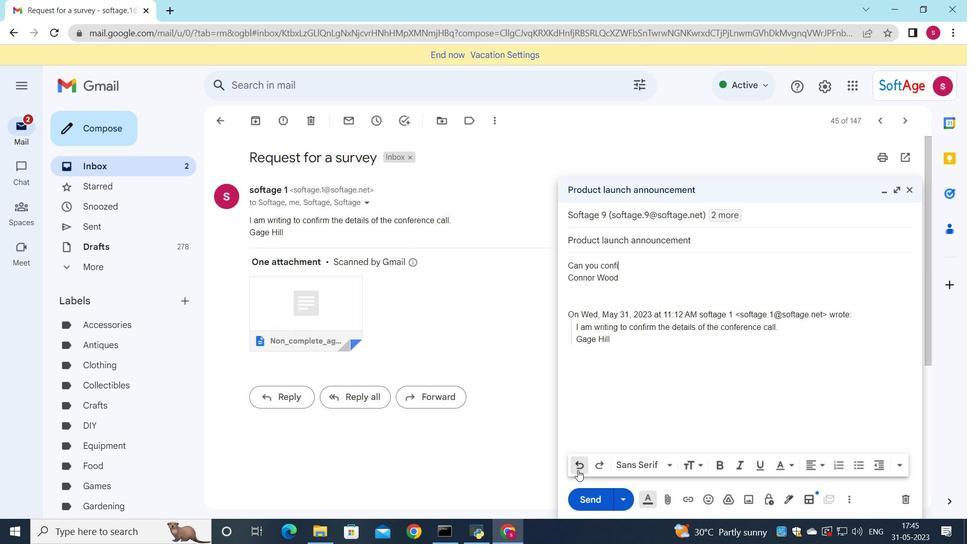 
Action: Mouse pressed left at (578, 470)
Screenshot: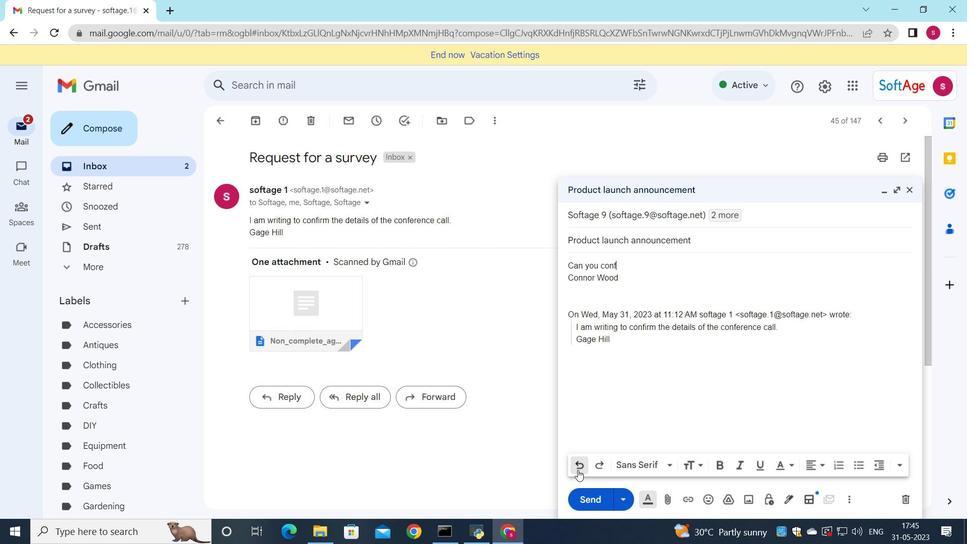 
Action: Mouse pressed left at (578, 470)
Screenshot: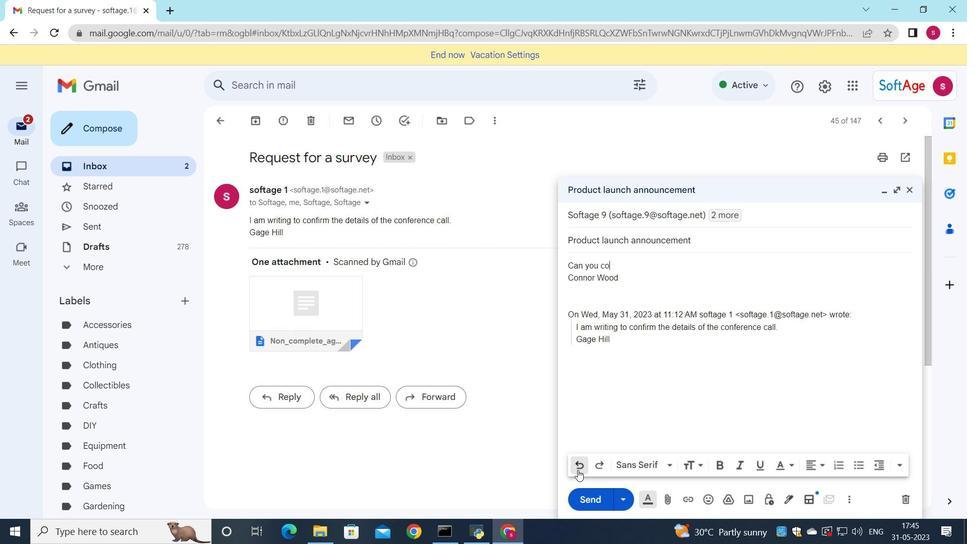 
Action: Mouse pressed left at (578, 470)
Screenshot: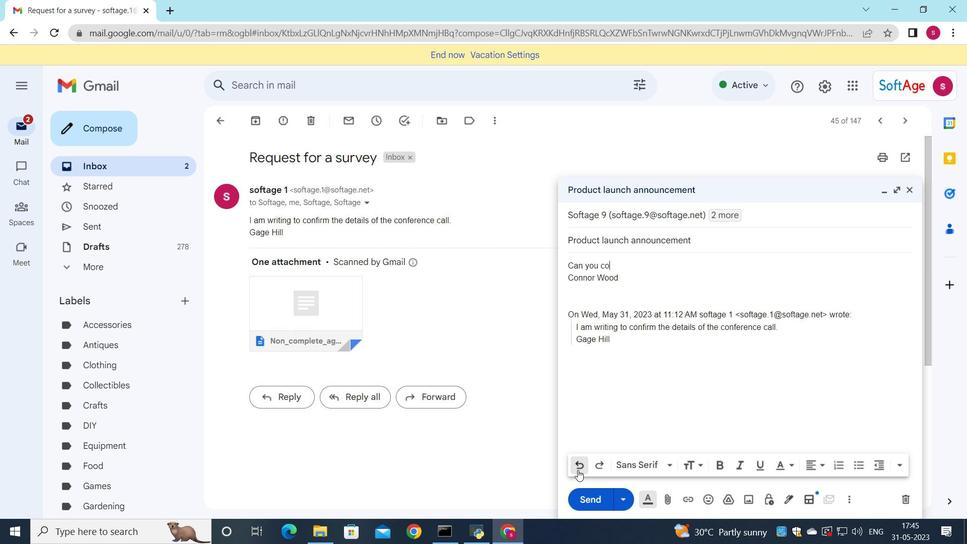 
Action: Mouse pressed left at (578, 470)
Screenshot: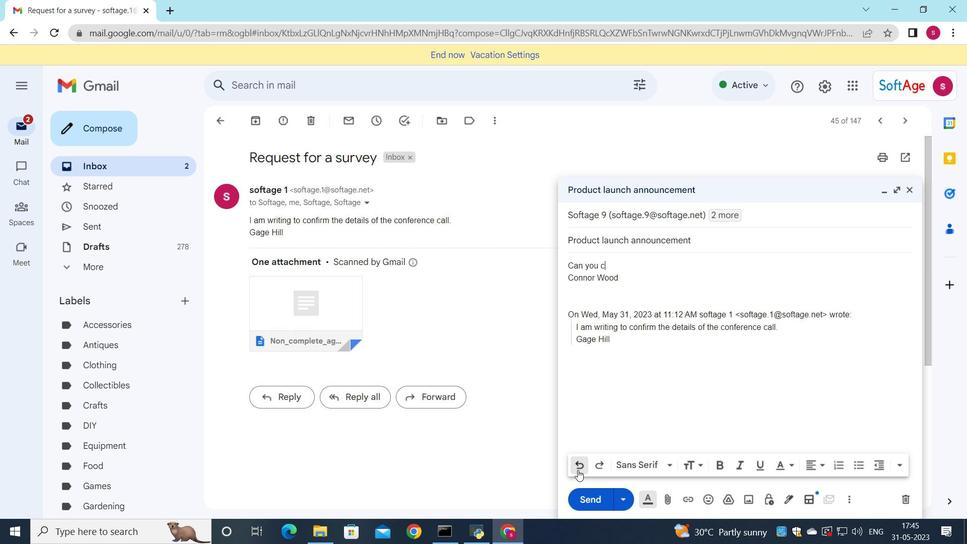 
Action: Mouse pressed left at (578, 470)
Screenshot: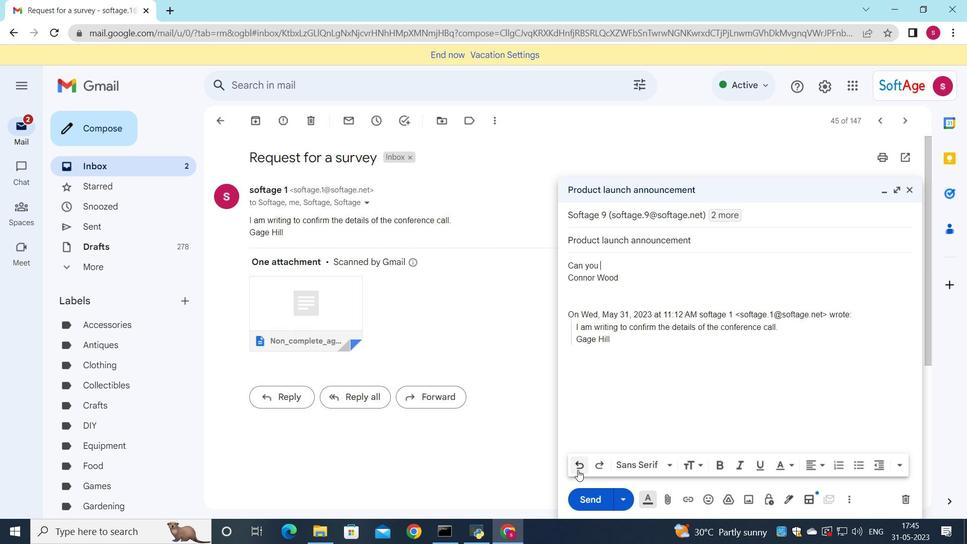 
Action: Mouse pressed left at (578, 470)
Screenshot: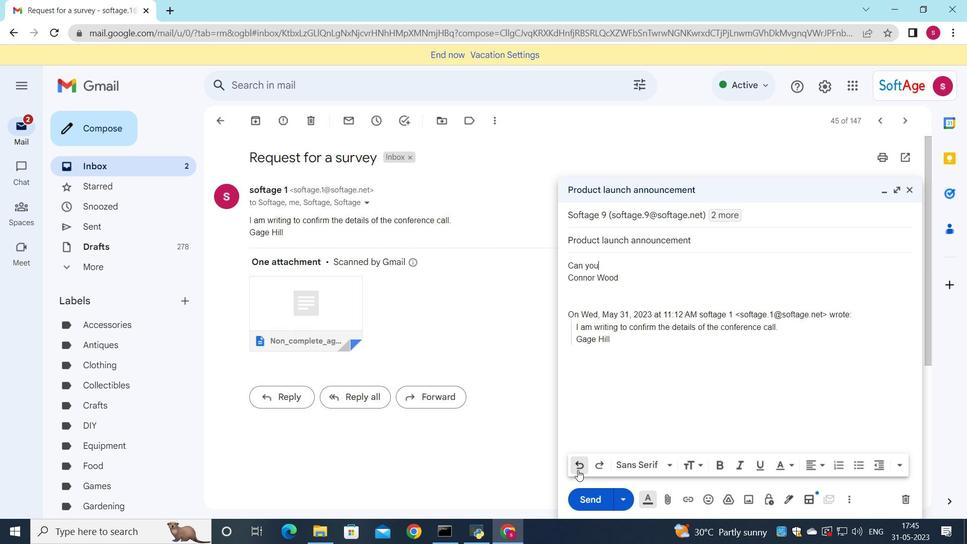 
Action: Mouse pressed left at (578, 470)
Screenshot: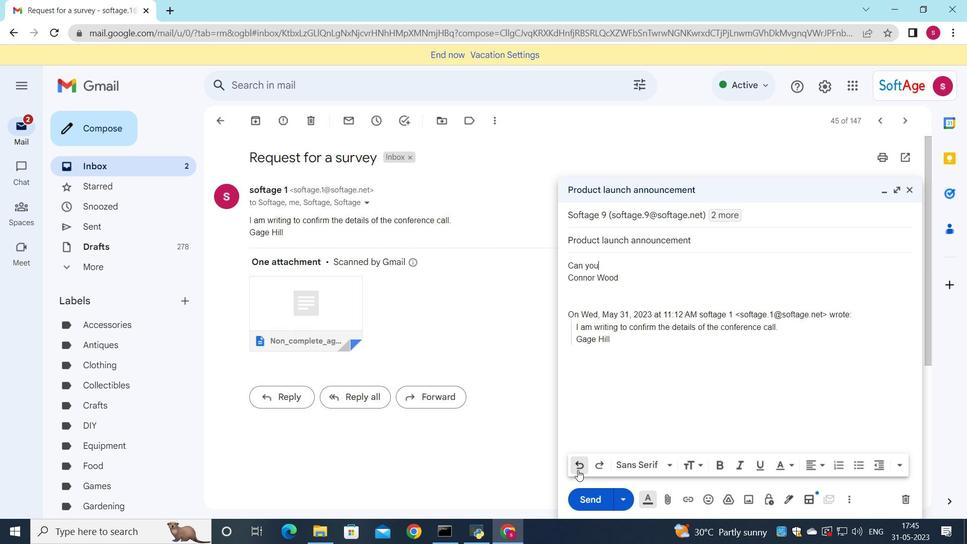 
Action: Mouse pressed left at (578, 470)
Screenshot: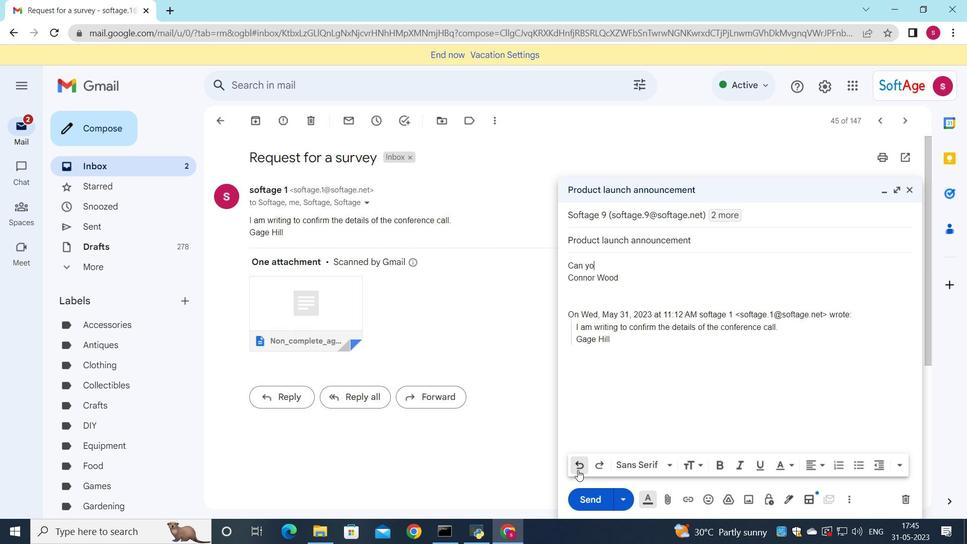 
Action: Mouse pressed left at (578, 470)
Screenshot: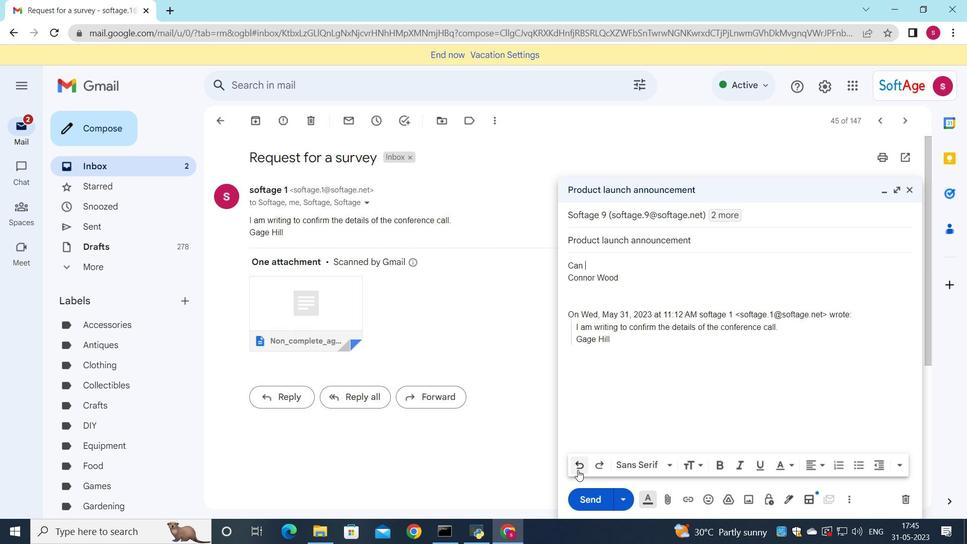 
Action: Mouse pressed left at (578, 470)
Screenshot: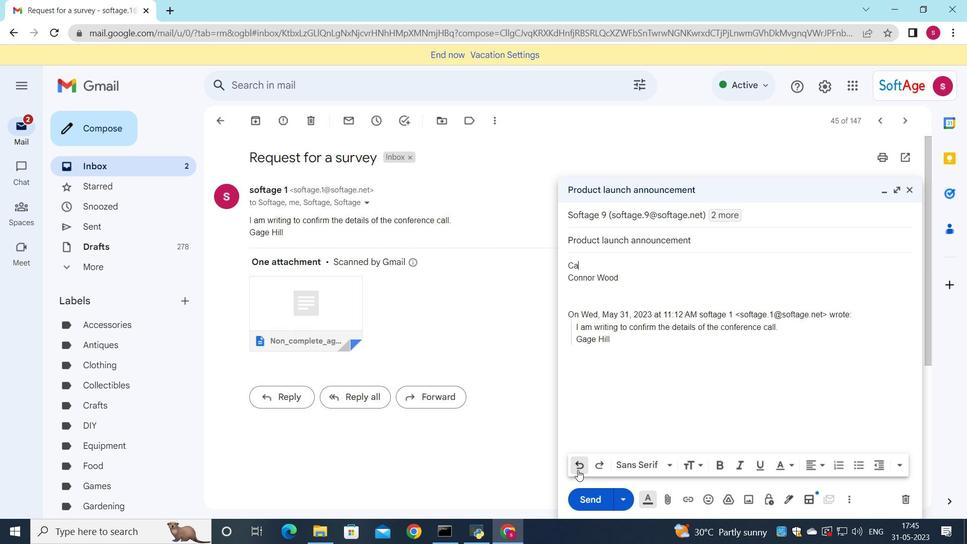 
Action: Mouse pressed left at (578, 470)
Screenshot: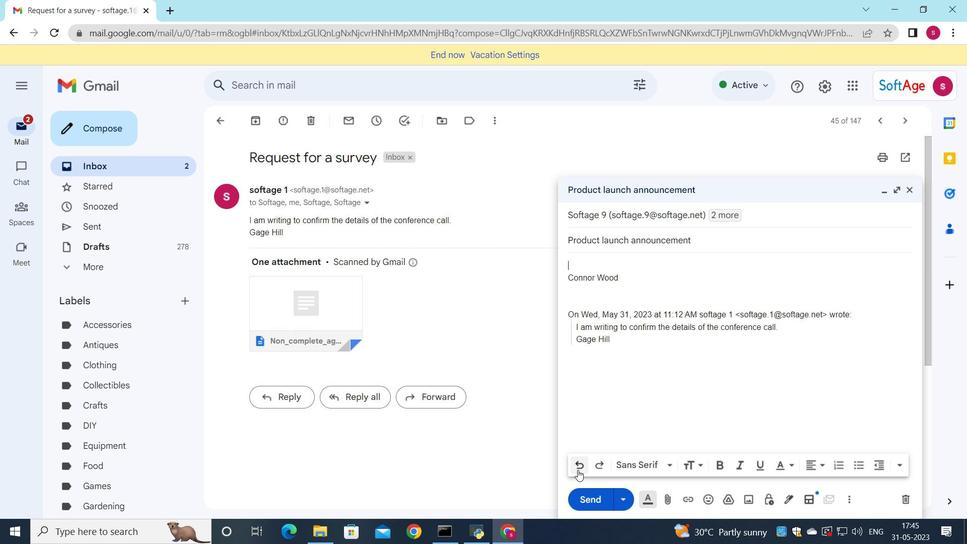
Action: Mouse moved to (760, 401)
Screenshot: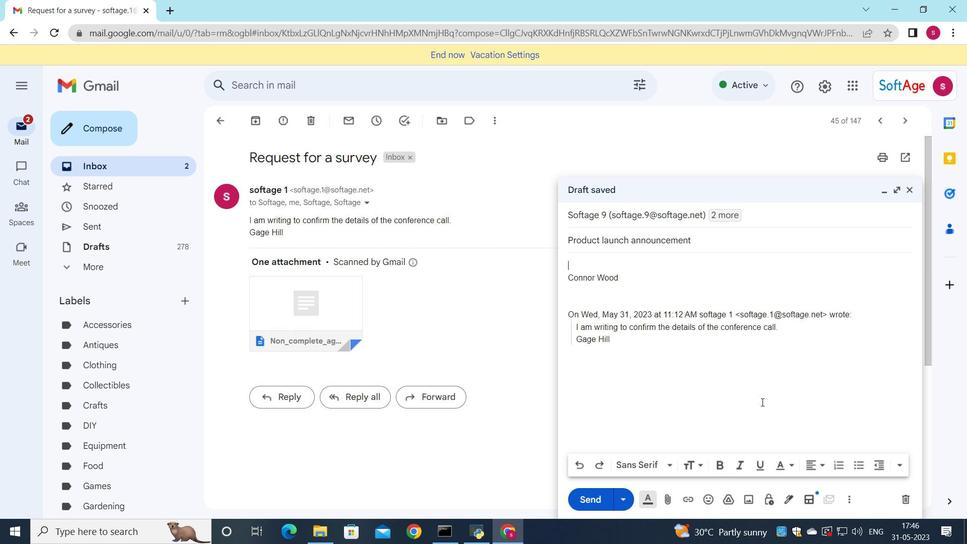 
Action: Key pressed <Key.shift><Key.shift><Key.shift>I<Key.space>will<Key.space>be<Key.space>unavailable<Key.space>during<Key.space>this<Key.space>time.
Screenshot: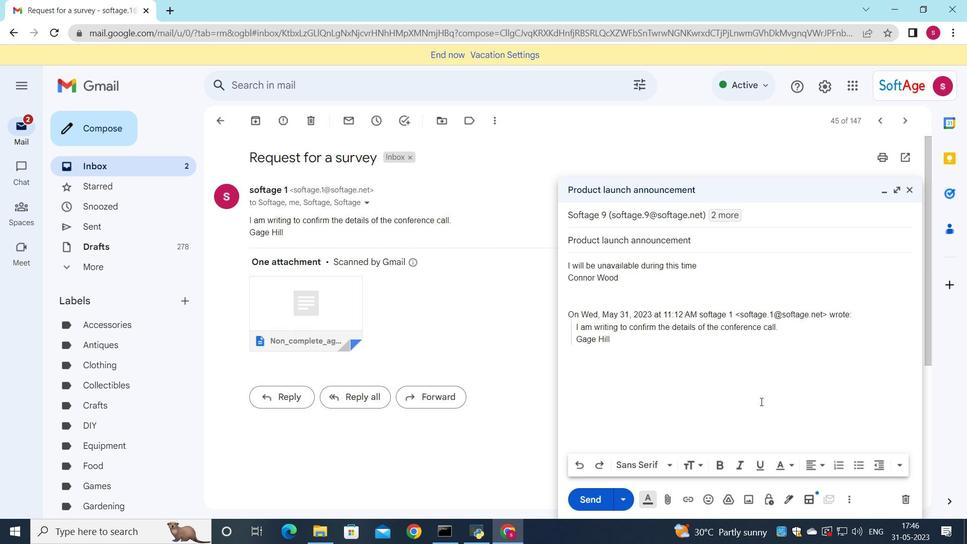 
Action: Mouse moved to (582, 497)
Screenshot: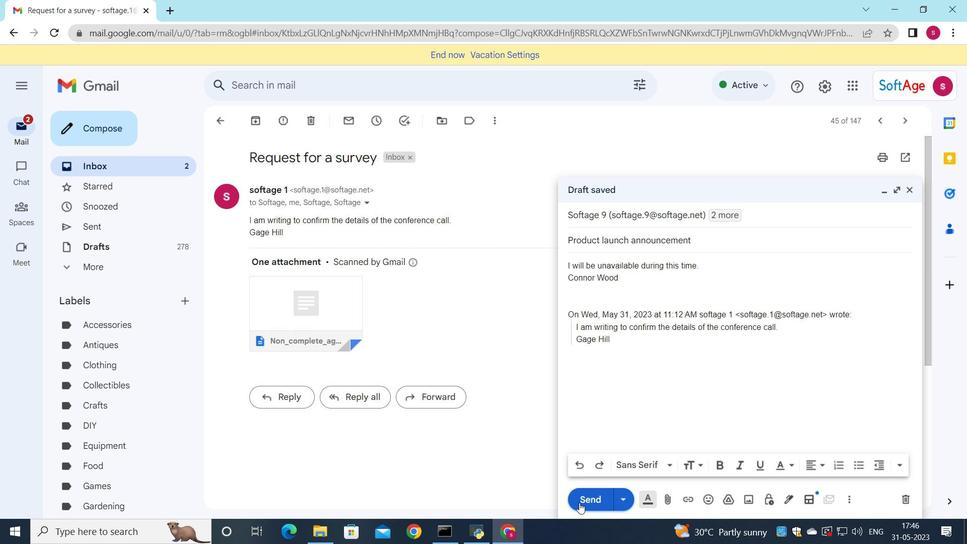 
Action: Mouse pressed left at (582, 497)
Screenshot: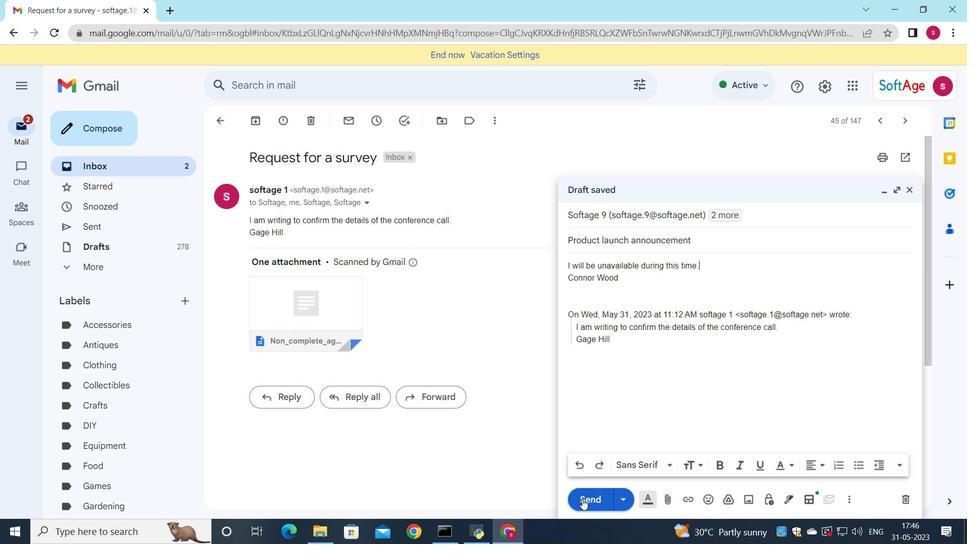 
Action: Mouse moved to (151, 154)
Screenshot: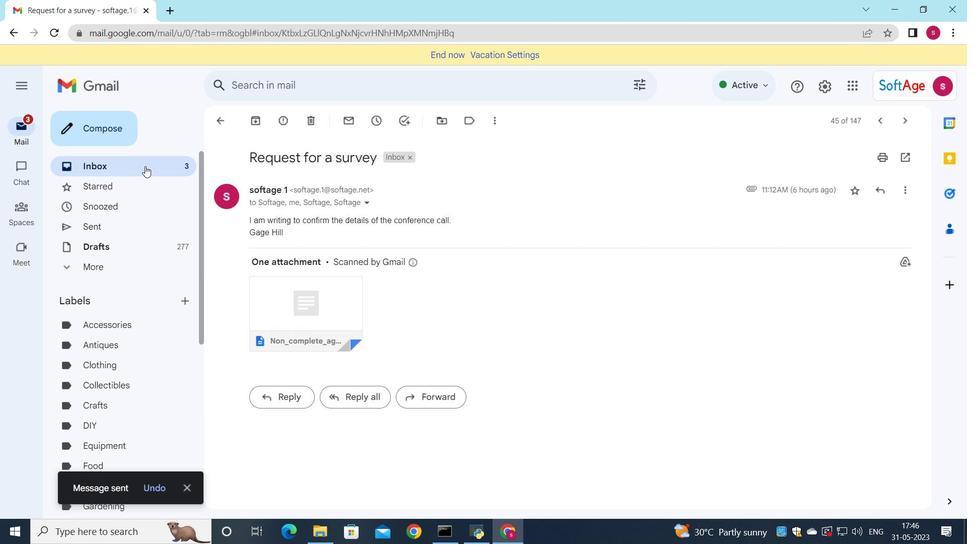 
Action: Mouse pressed left at (151, 154)
Screenshot: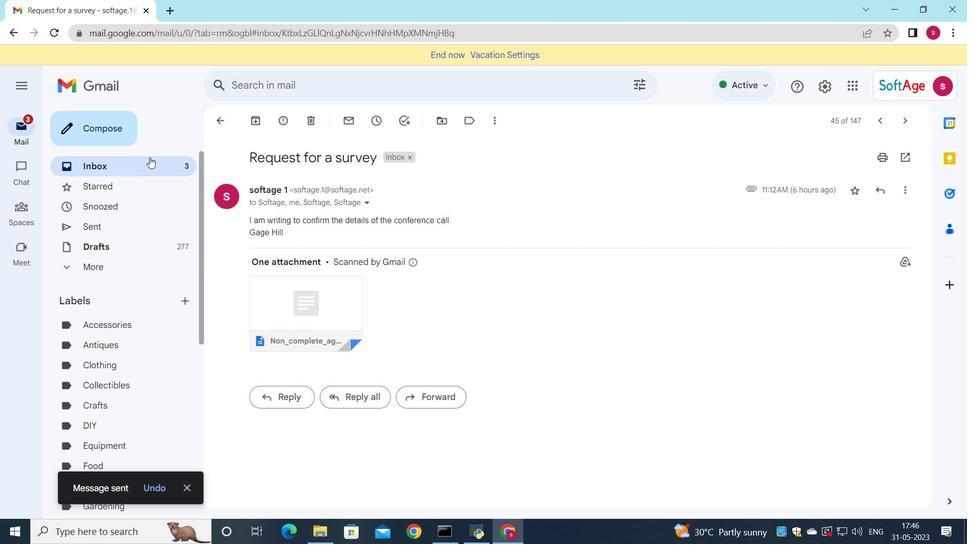 
Action: Mouse moved to (153, 166)
Screenshot: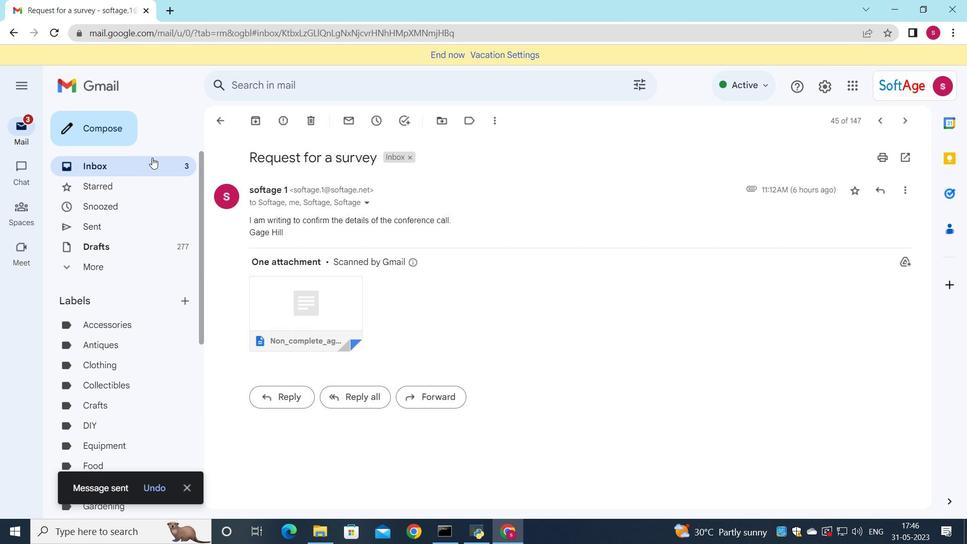 
Action: Mouse pressed left at (153, 166)
Screenshot: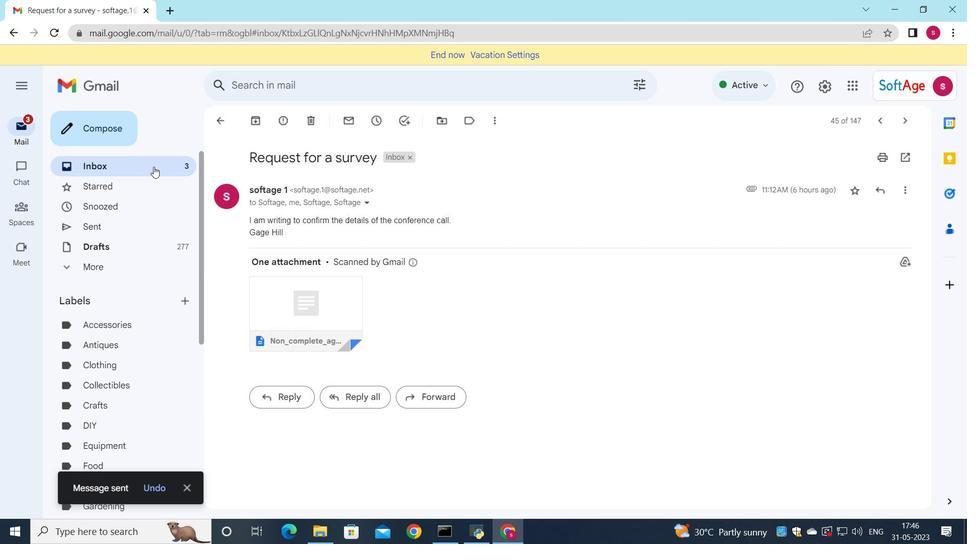 
Action: Mouse moved to (332, 229)
Screenshot: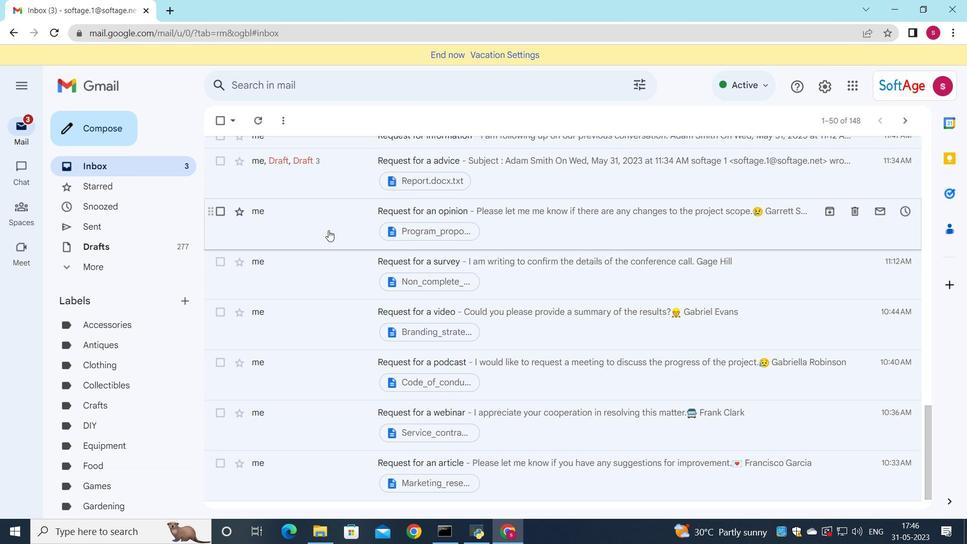 
Action: Mouse scrolled (332, 229) with delta (0, 0)
Screenshot: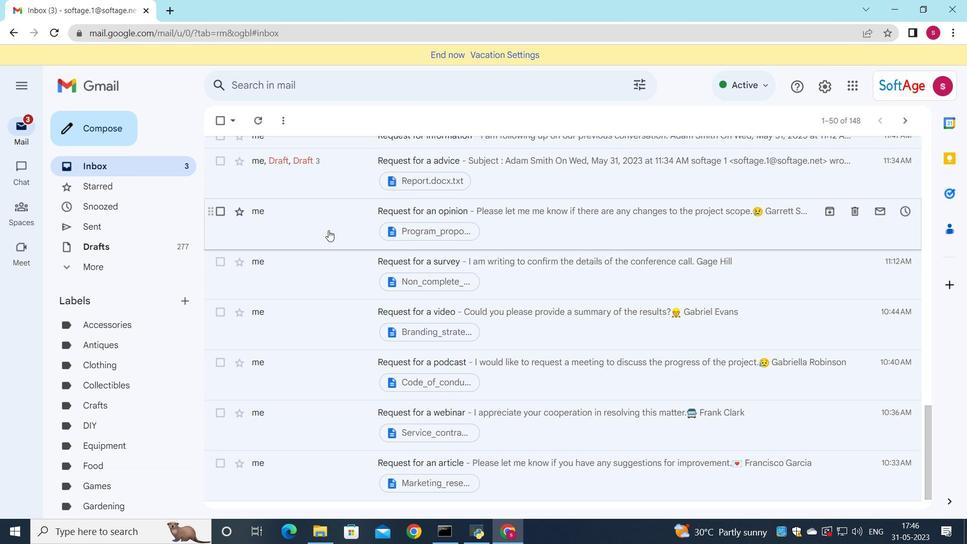 
Action: Mouse moved to (333, 228)
Screenshot: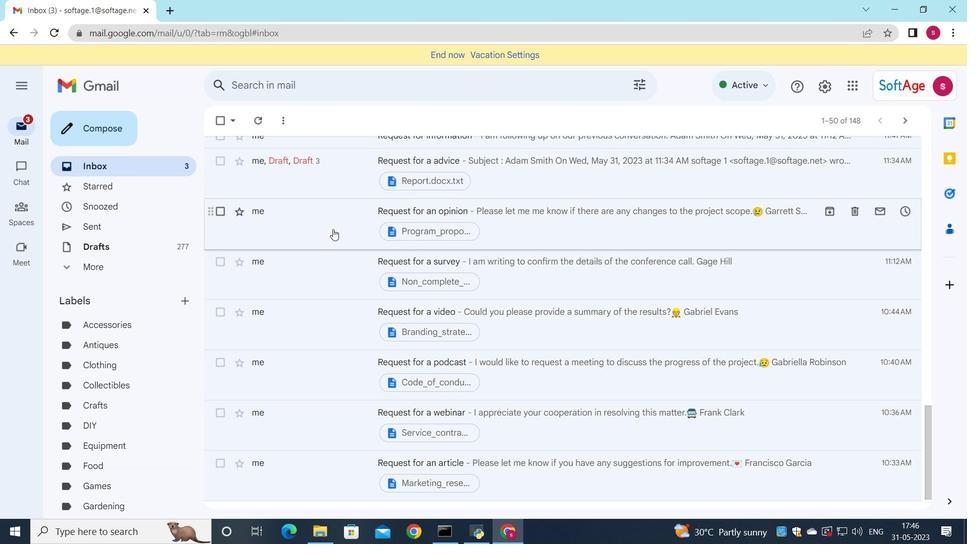 
Action: Mouse scrolled (333, 229) with delta (0, 0)
Screenshot: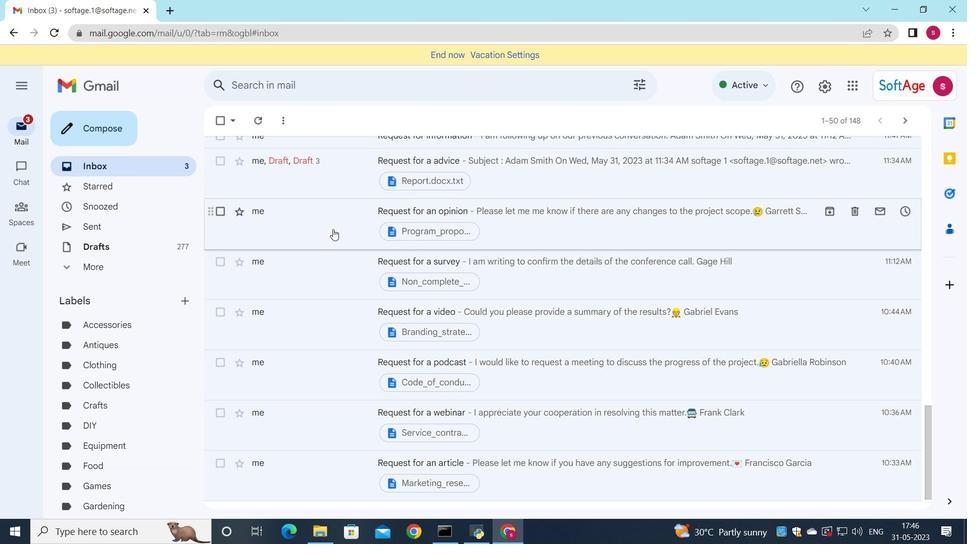 
Action: Mouse scrolled (333, 229) with delta (0, 0)
Screenshot: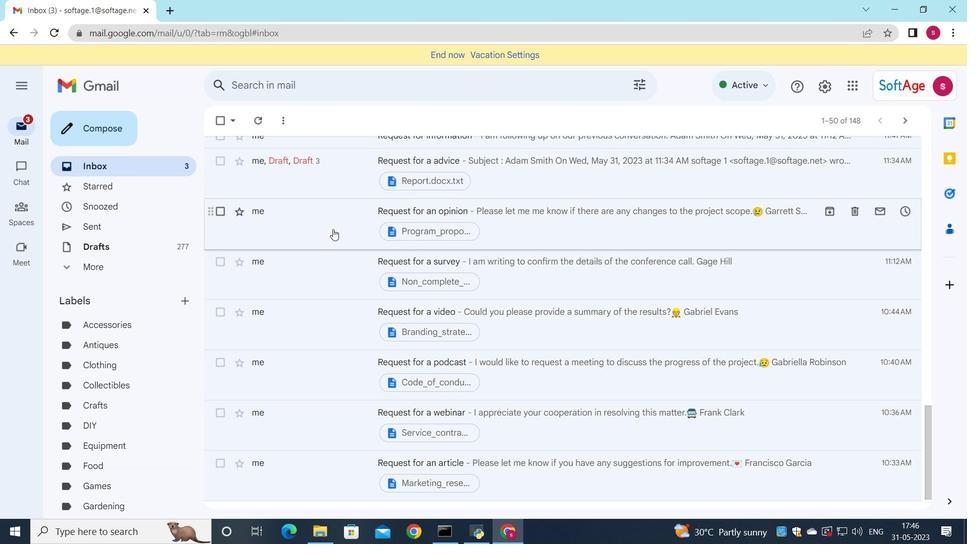 
Action: Mouse scrolled (333, 229) with delta (0, 0)
Screenshot: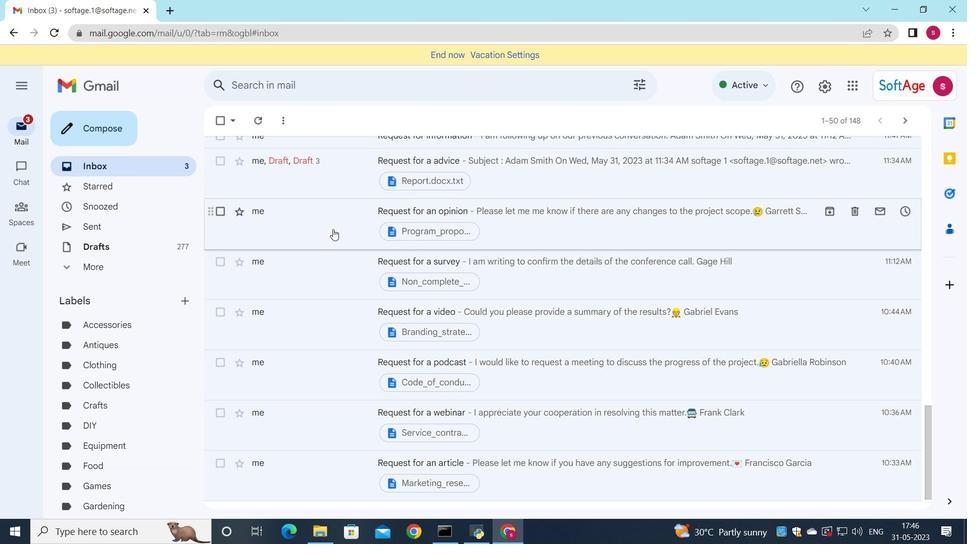 
Action: Mouse scrolled (333, 229) with delta (0, 0)
Screenshot: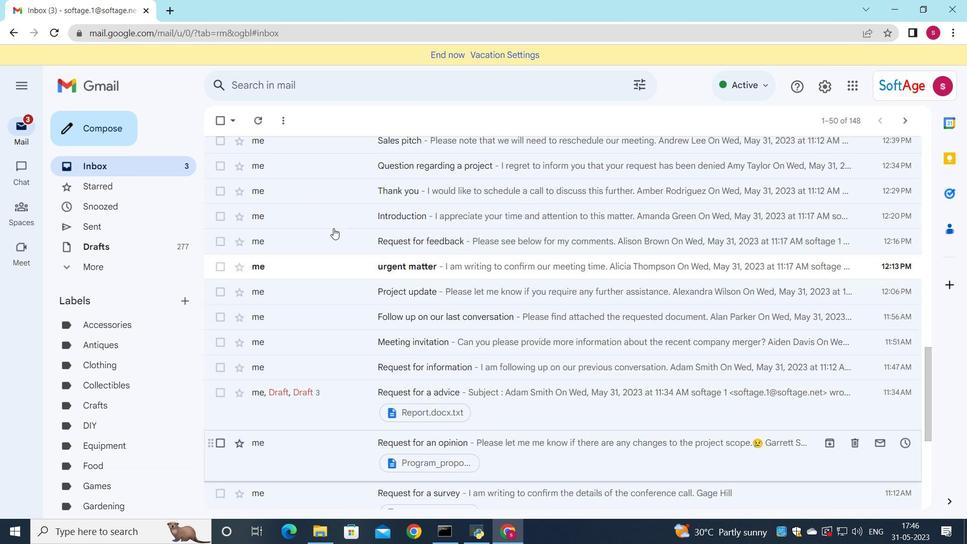 
Action: Mouse scrolled (333, 229) with delta (0, 0)
Screenshot: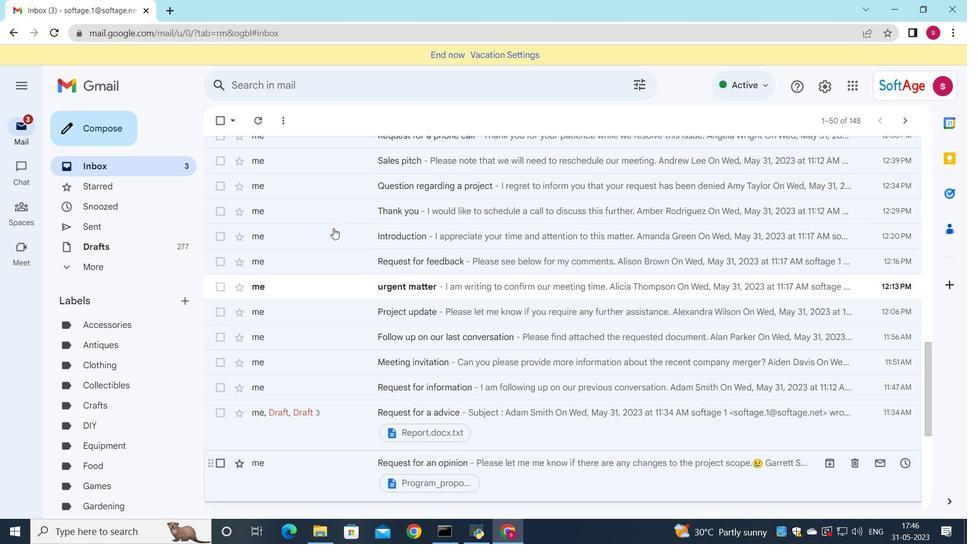 
Action: Mouse scrolled (333, 229) with delta (0, 0)
Screenshot: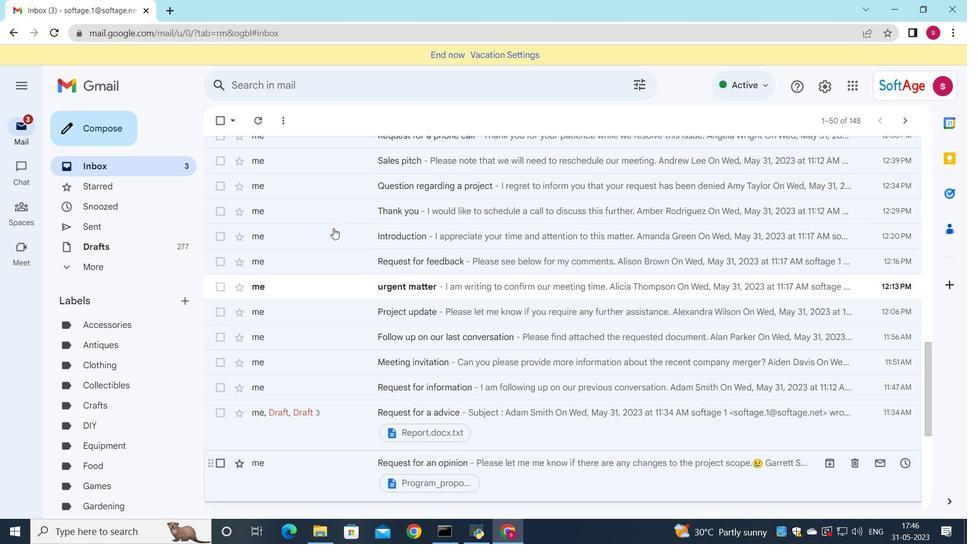 
Action: Mouse scrolled (333, 229) with delta (0, 0)
Screenshot: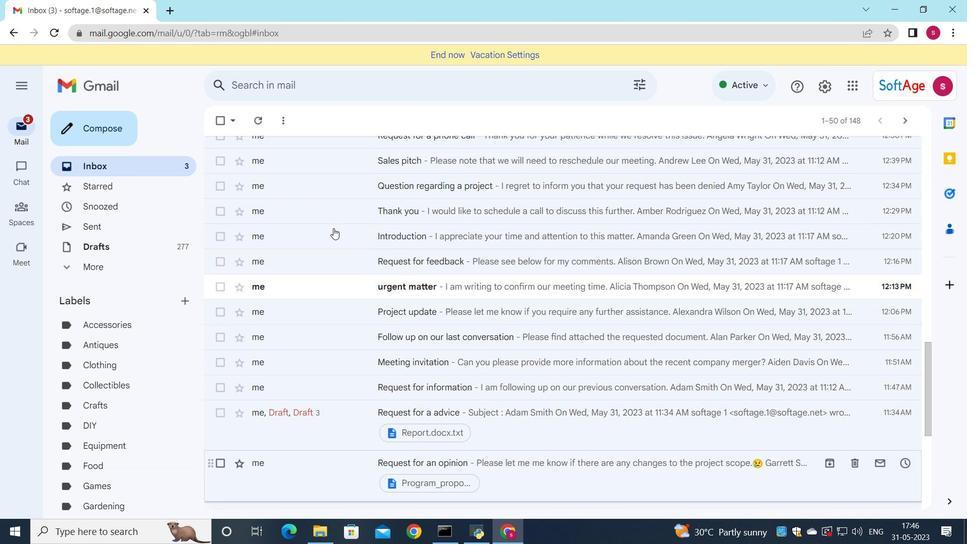 
Action: Mouse scrolled (333, 229) with delta (0, 0)
Screenshot: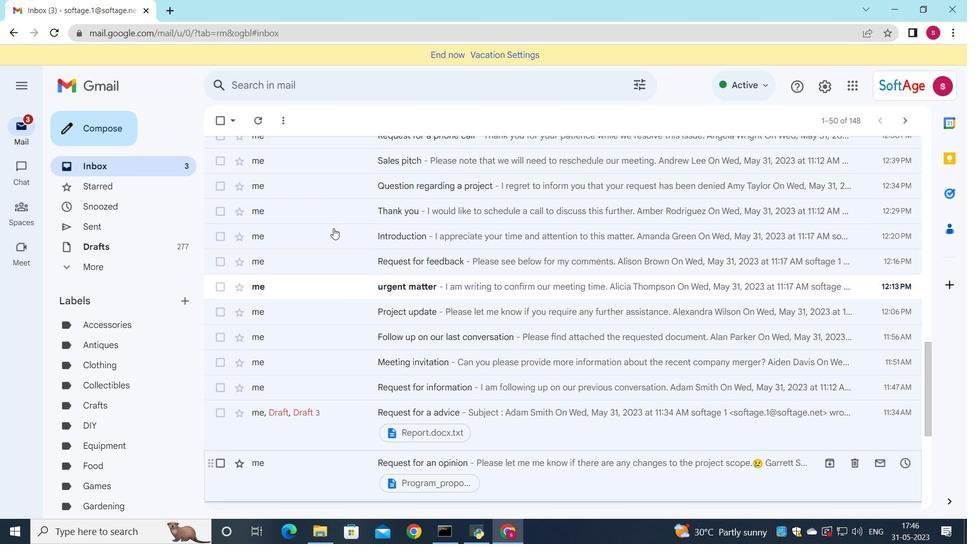 
Action: Mouse scrolled (333, 229) with delta (0, 0)
Screenshot: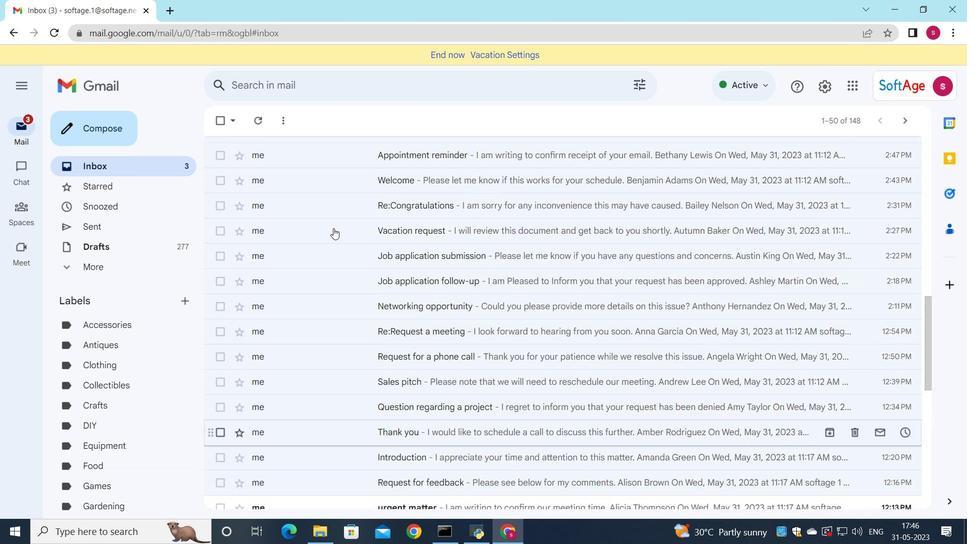 
Action: Mouse scrolled (333, 229) with delta (0, 0)
Screenshot: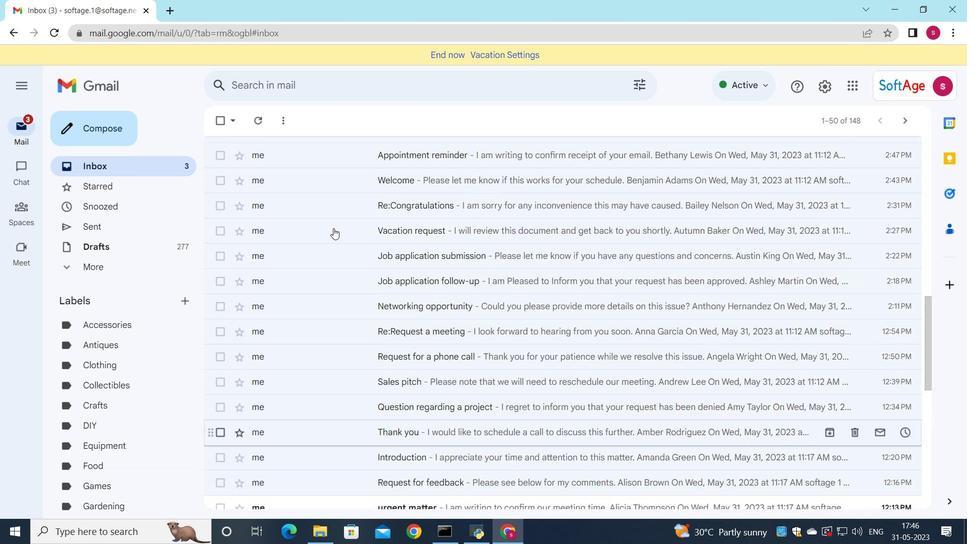 
Action: Mouse scrolled (333, 229) with delta (0, 0)
Screenshot: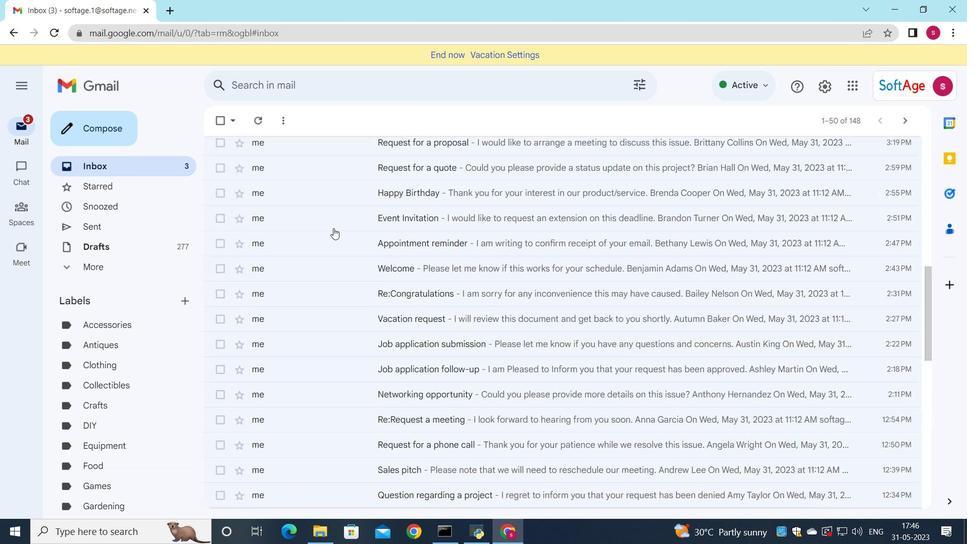 
Action: Mouse scrolled (333, 229) with delta (0, 0)
Screenshot: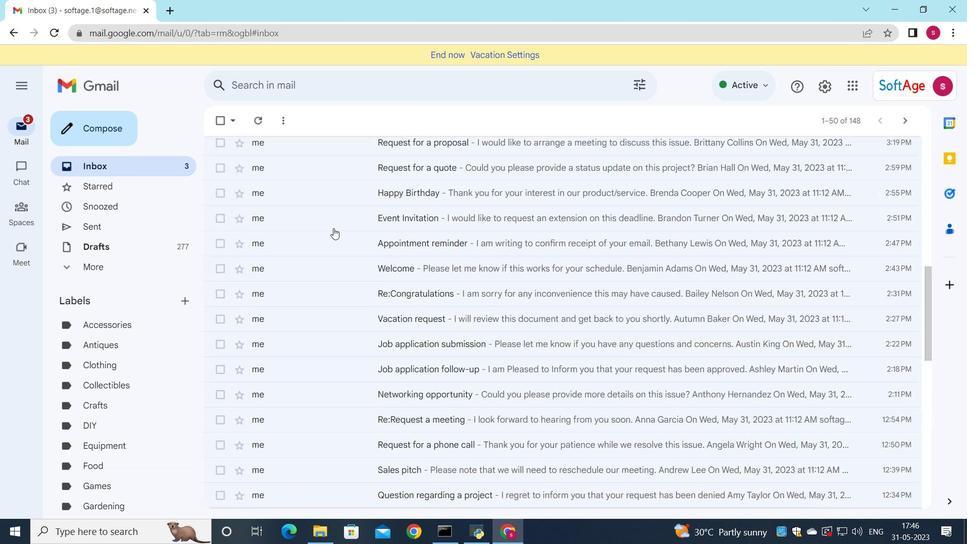 
Action: Mouse scrolled (333, 229) with delta (0, 0)
Screenshot: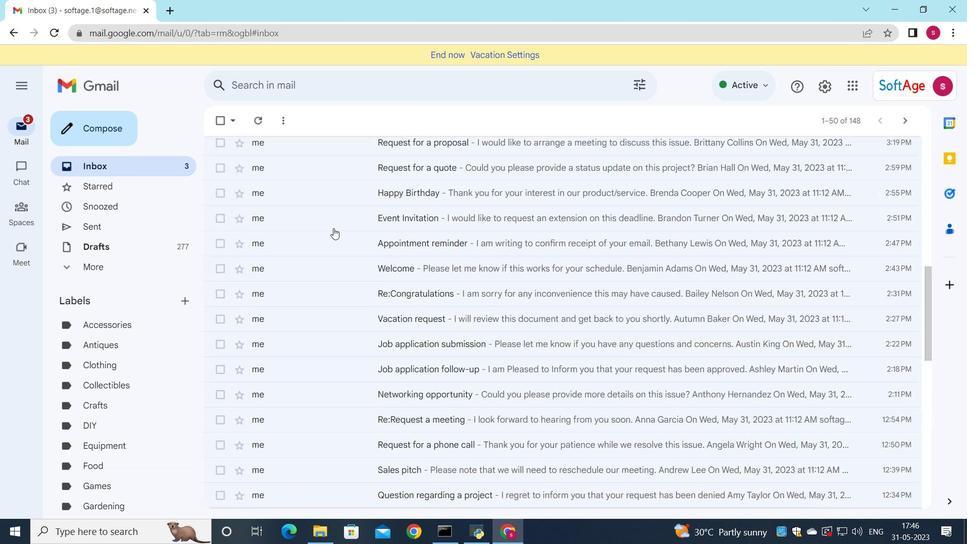 
Action: Mouse scrolled (333, 229) with delta (0, 0)
Screenshot: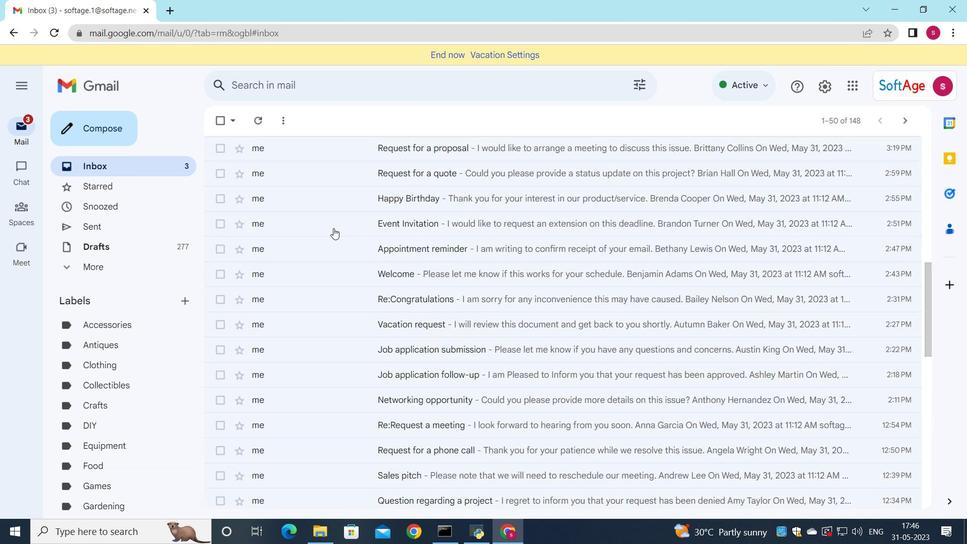 
Action: Mouse scrolled (333, 229) with delta (0, 0)
Screenshot: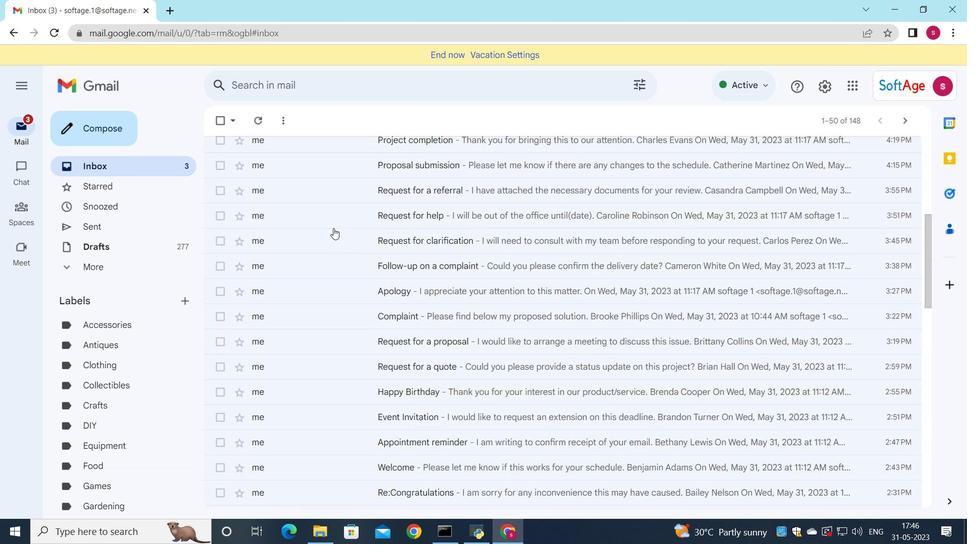 
Action: Mouse scrolled (333, 229) with delta (0, 0)
Screenshot: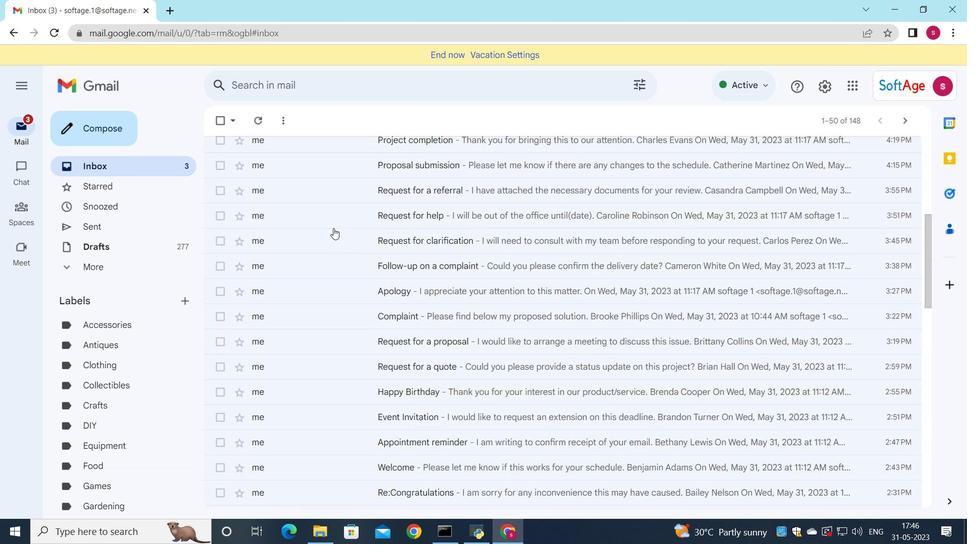 
Action: Mouse scrolled (333, 229) with delta (0, 0)
Screenshot: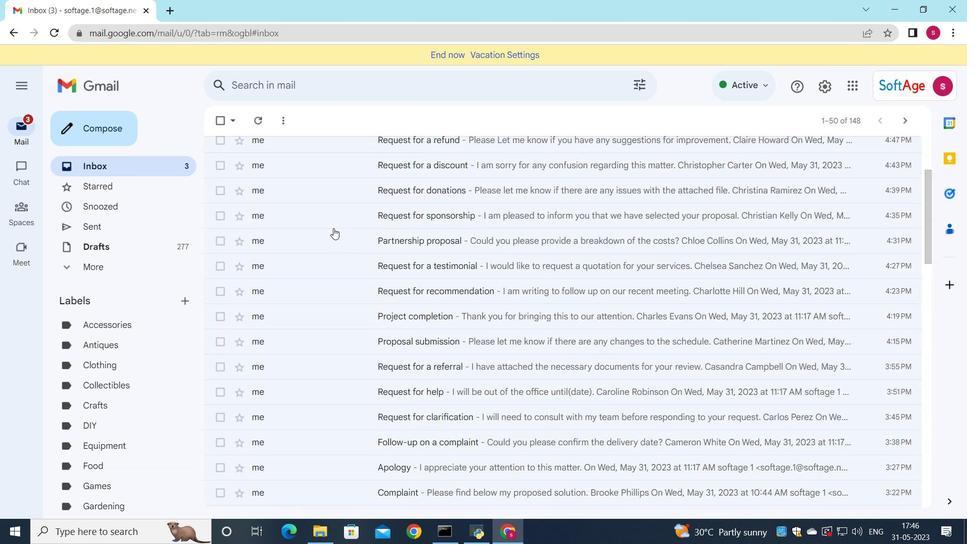 
Action: Mouse scrolled (333, 229) with delta (0, 0)
Screenshot: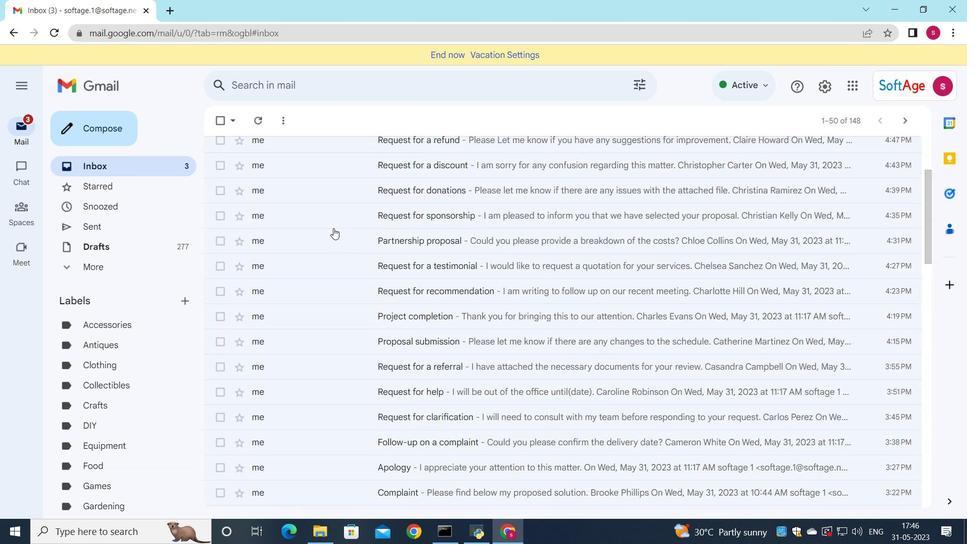 
Action: Mouse scrolled (333, 229) with delta (0, 0)
Screenshot: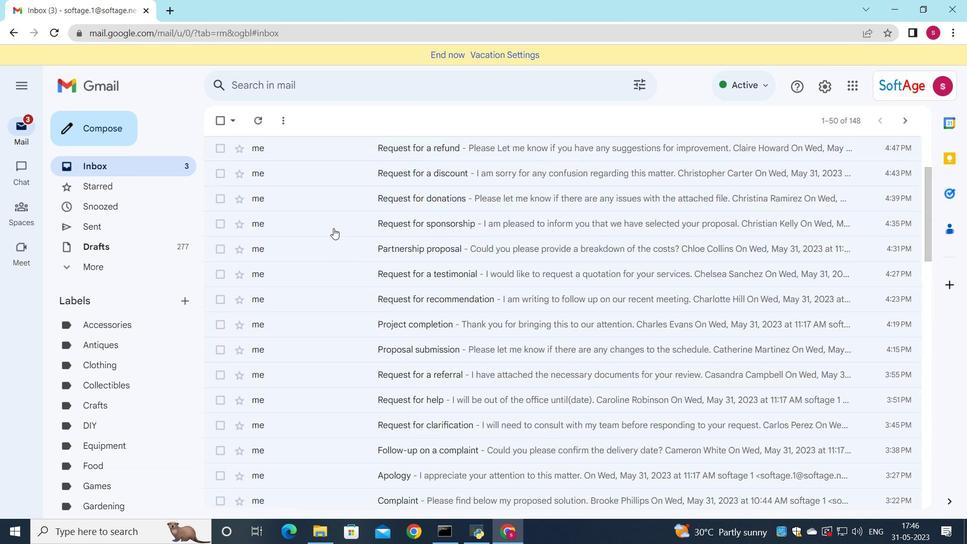 
Action: Mouse scrolled (333, 229) with delta (0, 0)
Screenshot: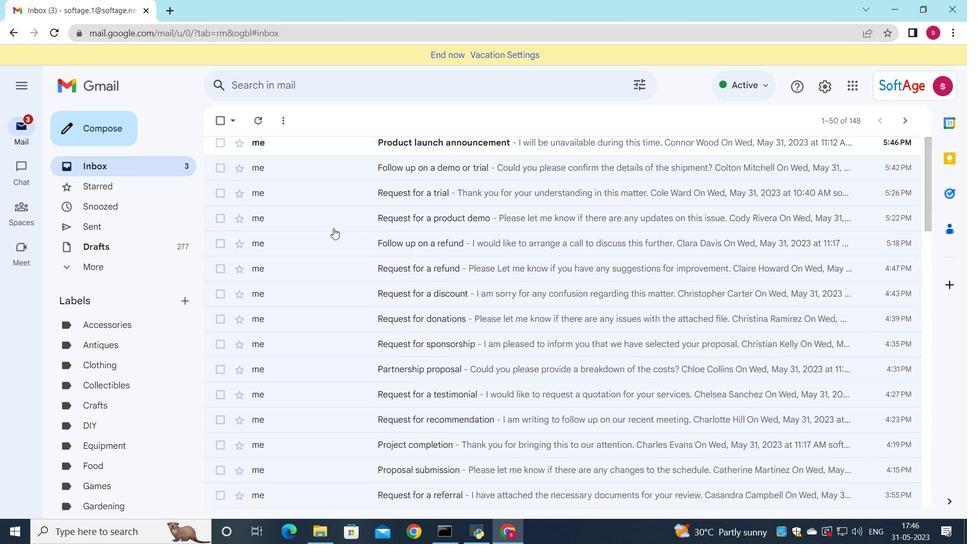 
Action: Mouse scrolled (333, 229) with delta (0, 0)
Screenshot: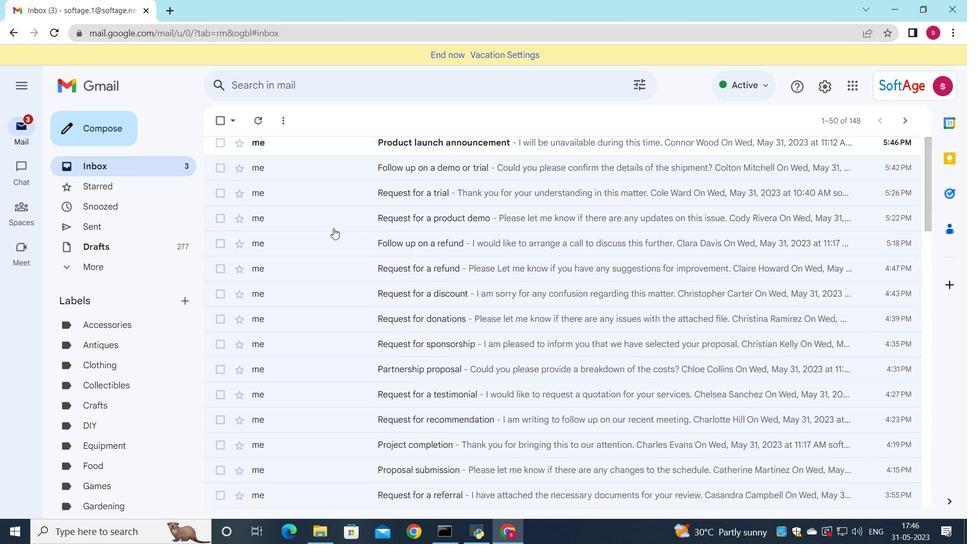 
Action: Mouse scrolled (333, 229) with delta (0, 0)
Screenshot: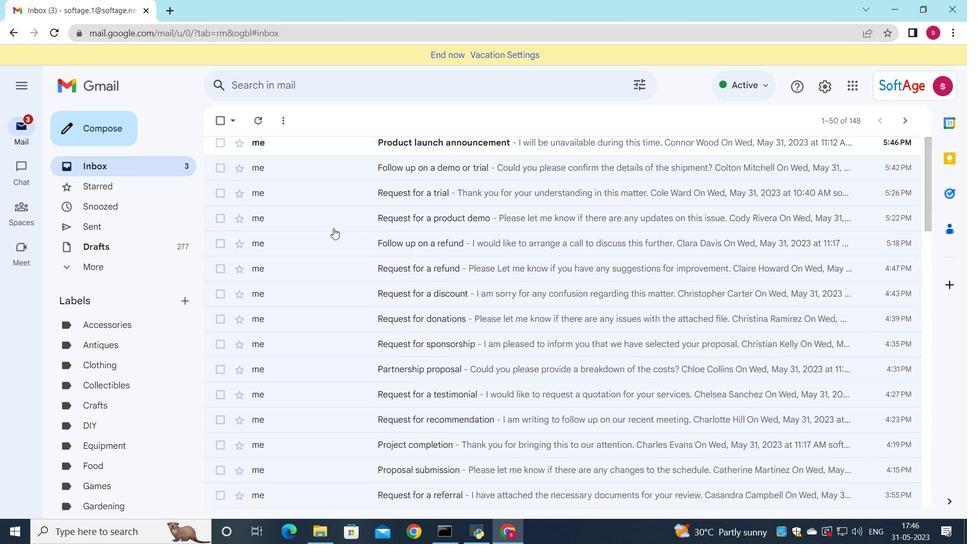 
Action: Mouse scrolled (333, 229) with delta (0, 0)
Screenshot: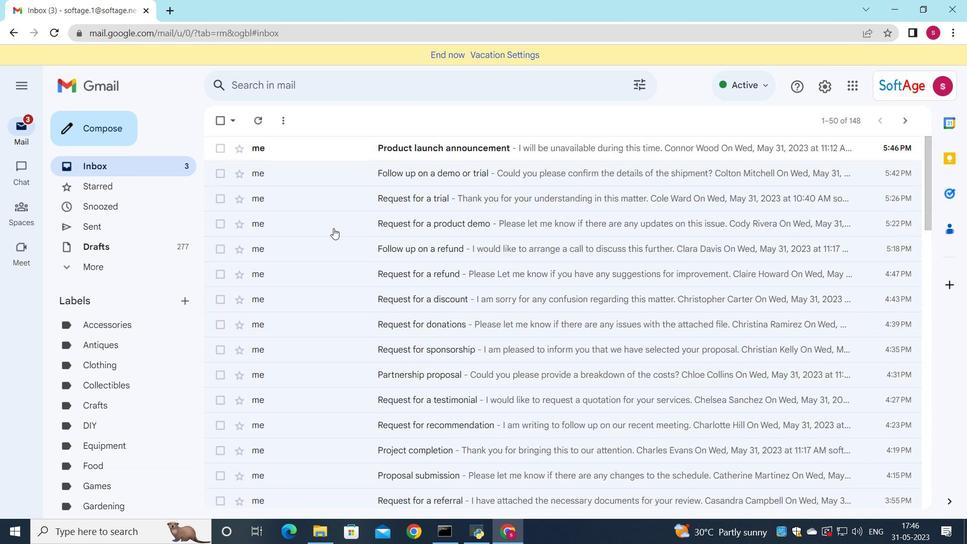
Action: Mouse scrolled (333, 229) with delta (0, 0)
Screenshot: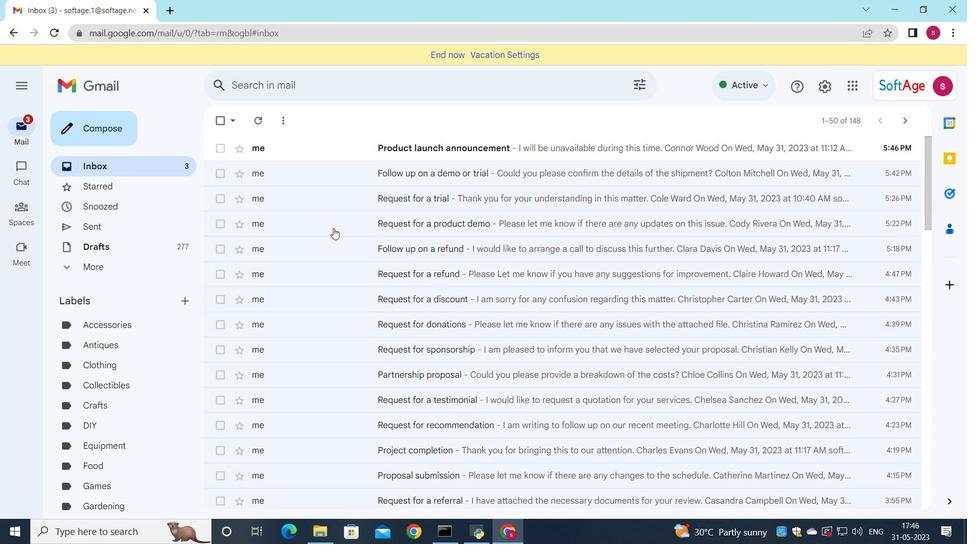 
Action: Mouse scrolled (333, 229) with delta (0, 0)
Screenshot: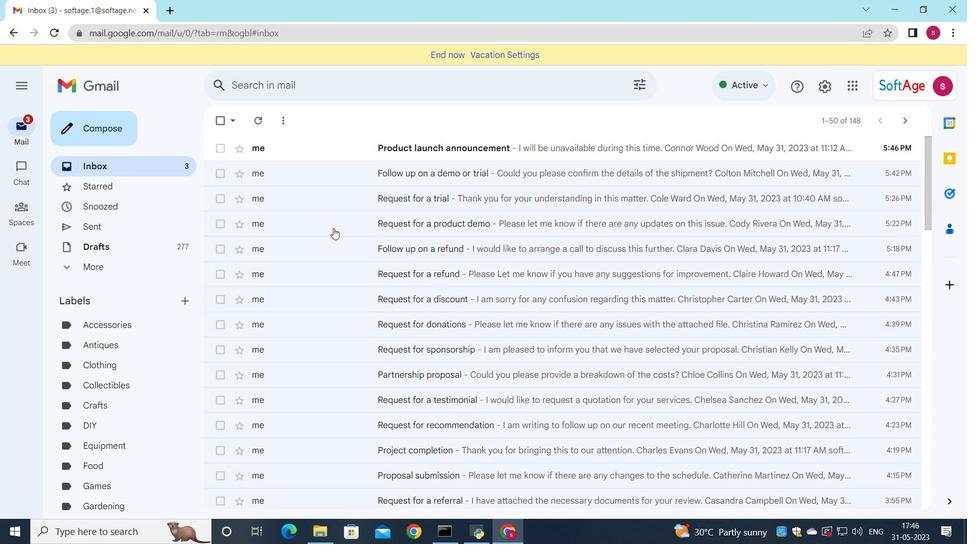 
Action: Mouse moved to (451, 152)
Screenshot: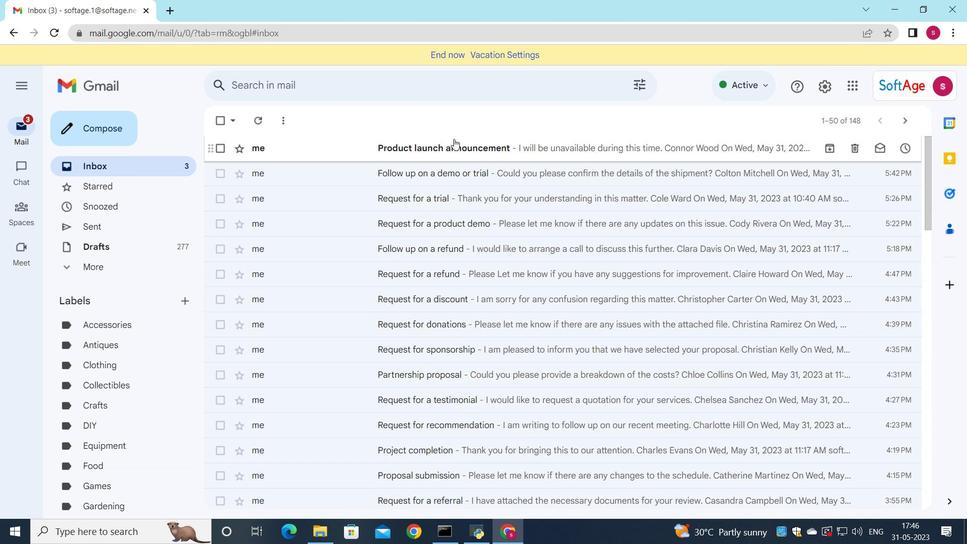 
Action: Mouse pressed left at (451, 152)
Screenshot: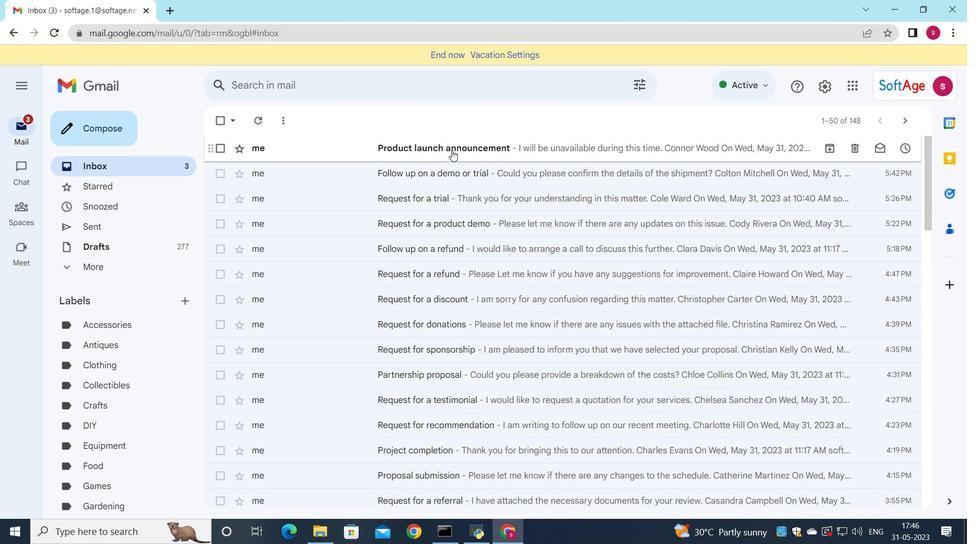 
Action: Mouse moved to (762, 177)
Screenshot: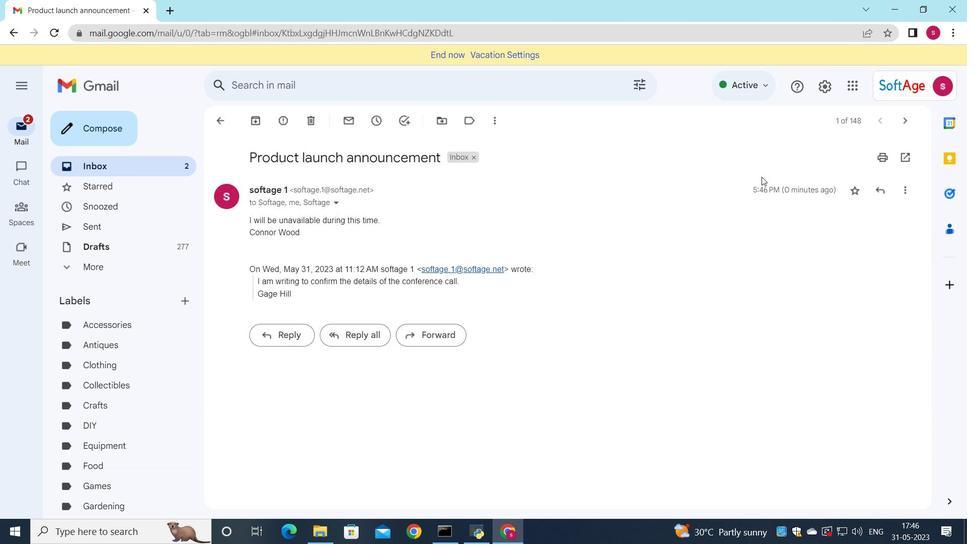 
